 Task: Find connections with filter location Zhuzhou with filter topic #propertywith filter profile language Spanish with filter current company The Souled Store with filter school Careers updates for engineering Students with filter industry Temporary Help Services with filter service category Strategic Planning with filter keywords title Customer Service
Action: Mouse moved to (515, 67)
Screenshot: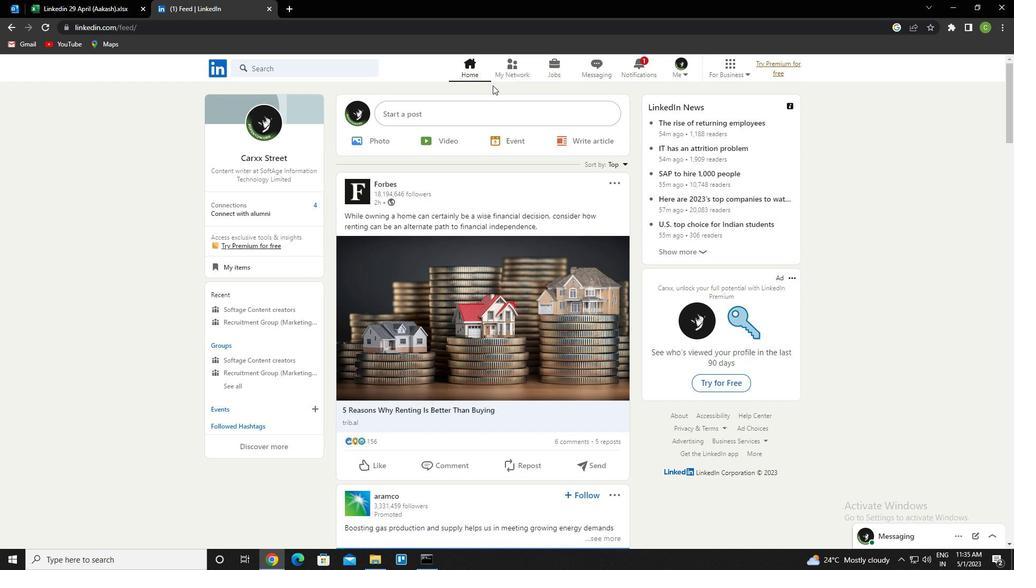 
Action: Mouse pressed left at (515, 67)
Screenshot: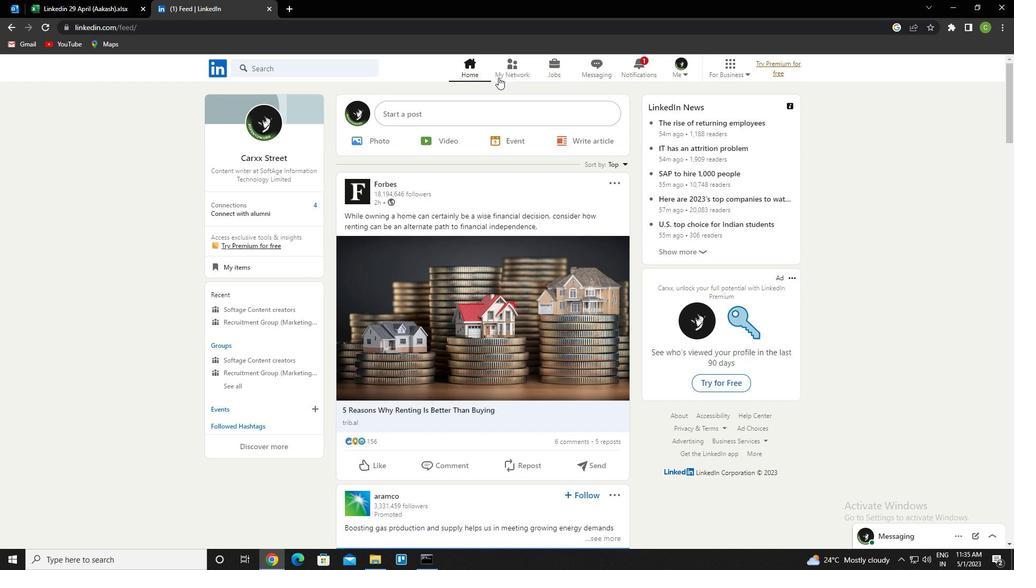 
Action: Mouse moved to (286, 132)
Screenshot: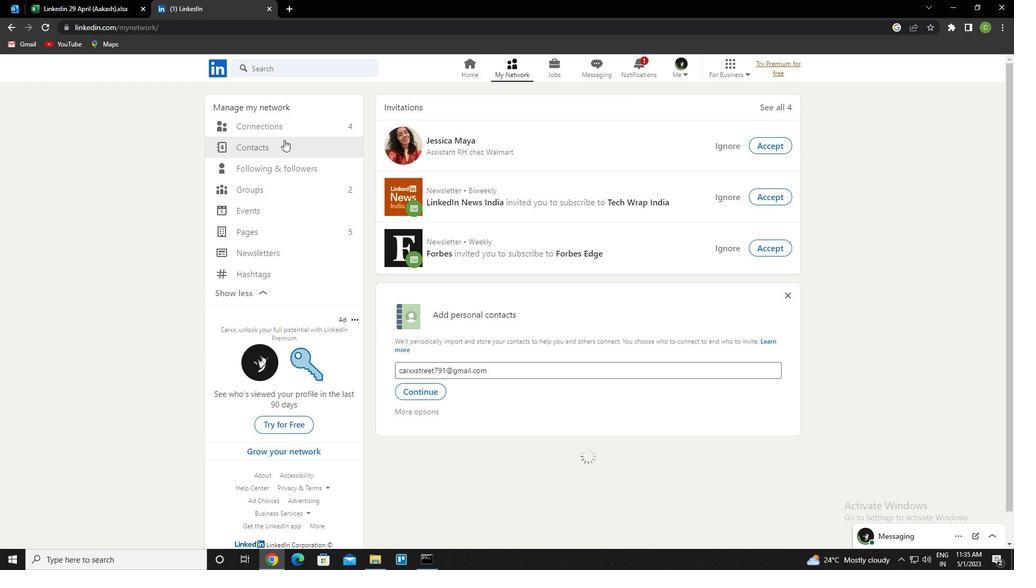 
Action: Mouse pressed left at (286, 132)
Screenshot: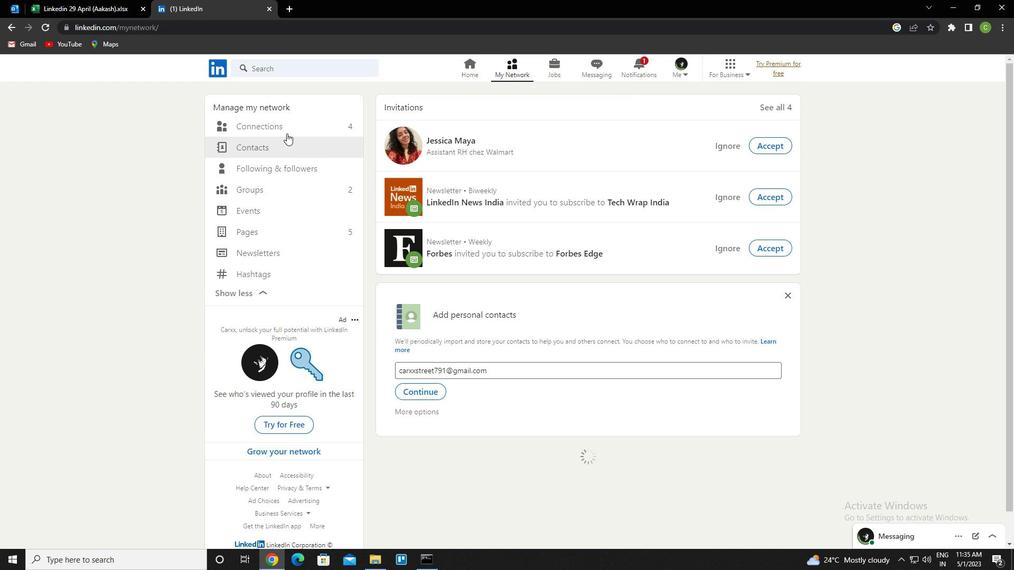 
Action: Mouse moved to (593, 129)
Screenshot: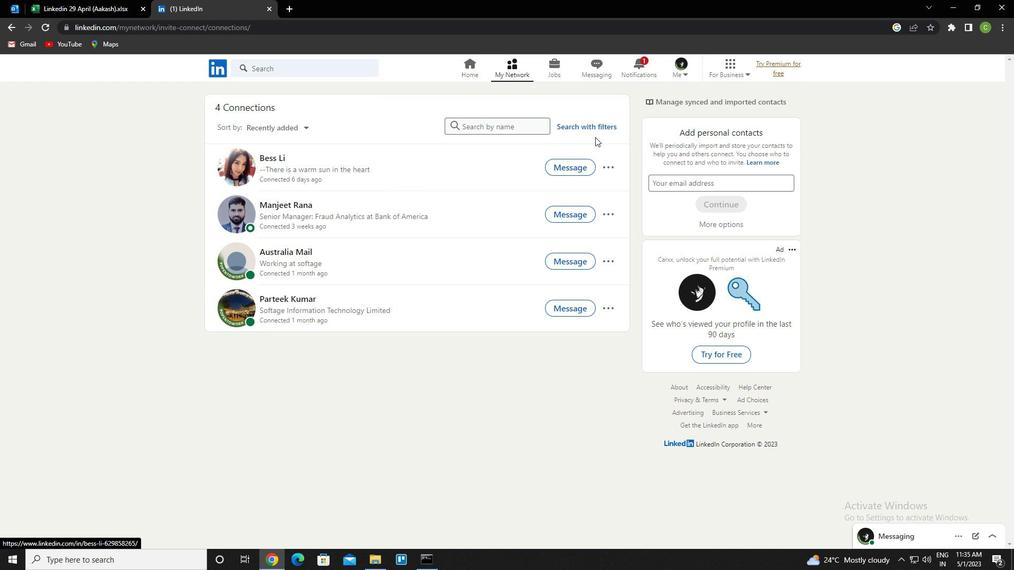
Action: Mouse pressed left at (593, 129)
Screenshot: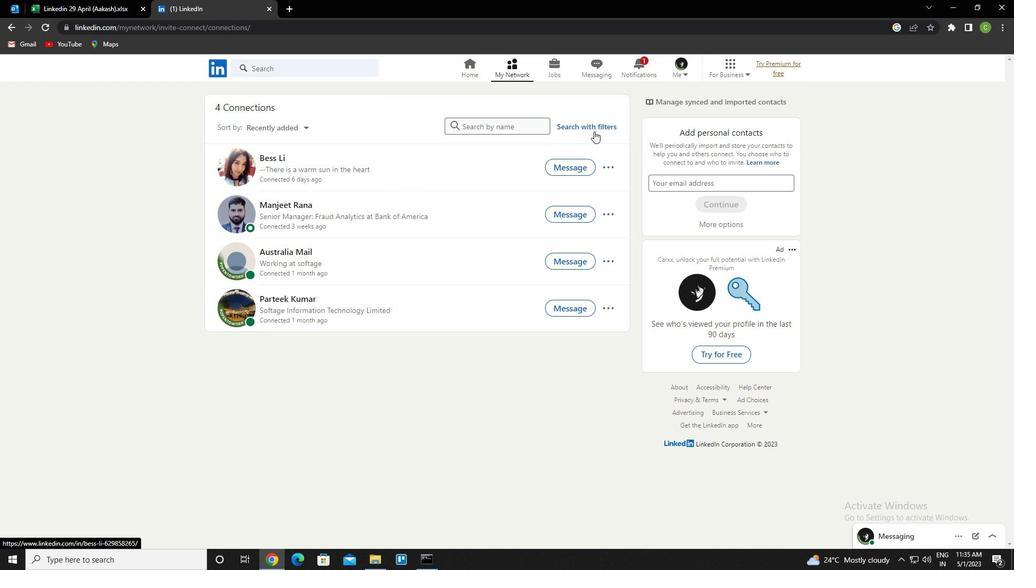 
Action: Mouse moved to (538, 94)
Screenshot: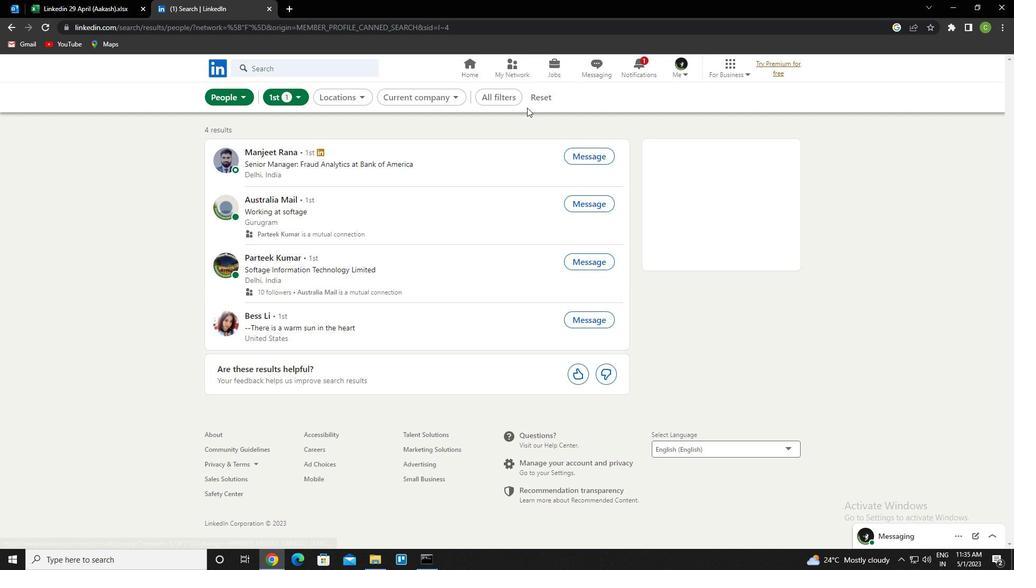 
Action: Mouse pressed left at (538, 94)
Screenshot: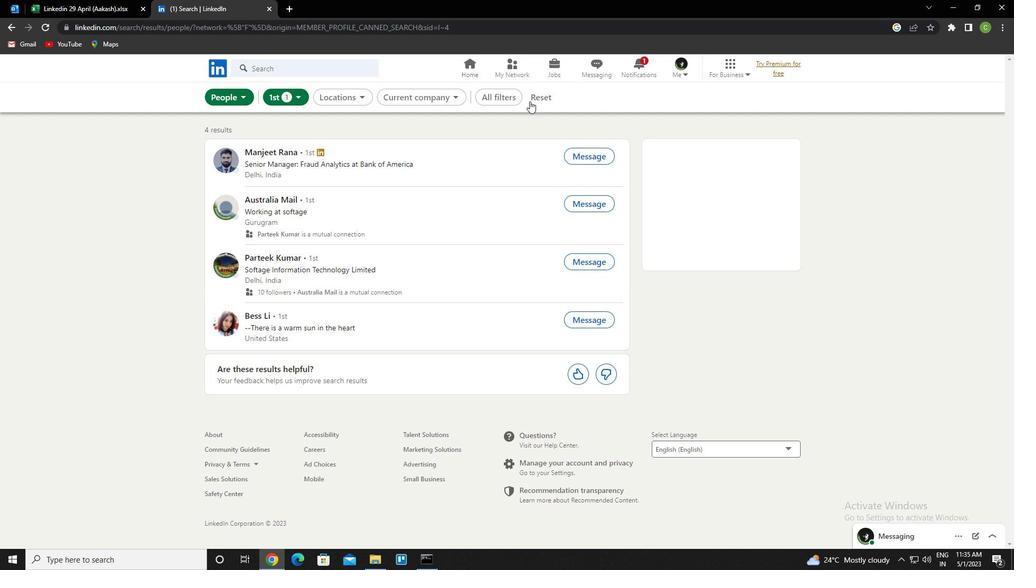 
Action: Mouse moved to (523, 102)
Screenshot: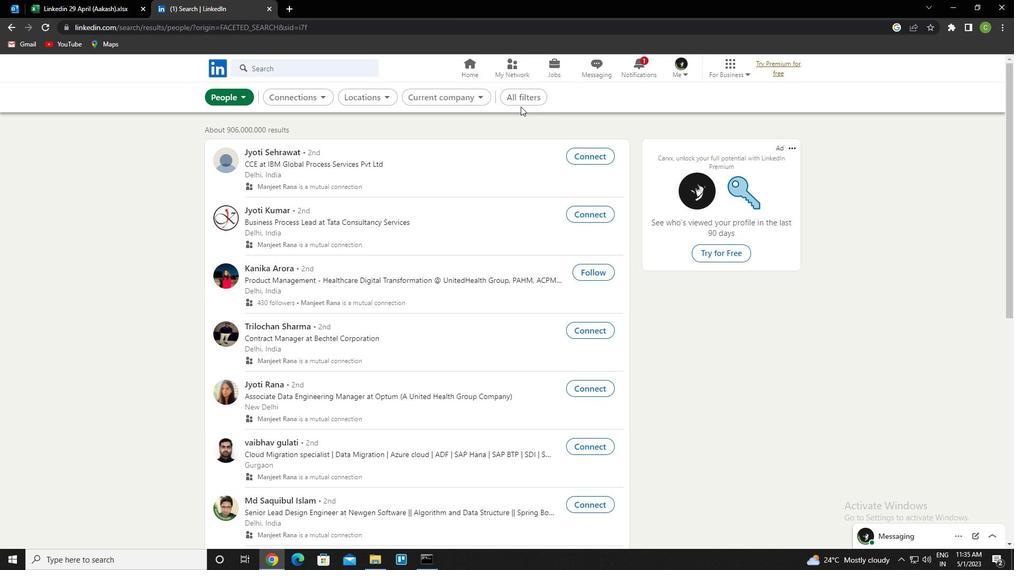 
Action: Mouse pressed left at (523, 102)
Screenshot: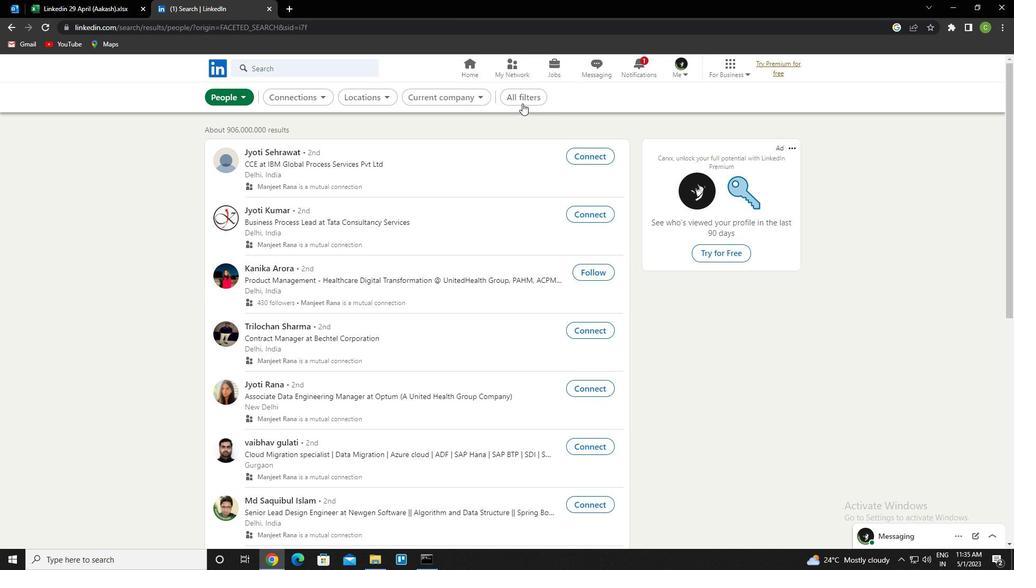 
Action: Mouse moved to (900, 358)
Screenshot: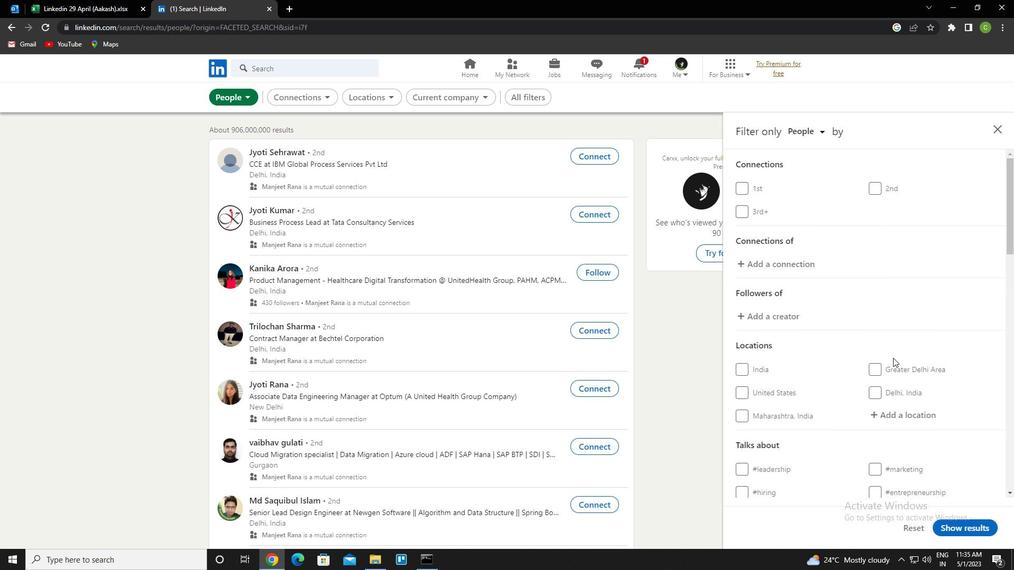 
Action: Mouse scrolled (900, 357) with delta (0, 0)
Screenshot: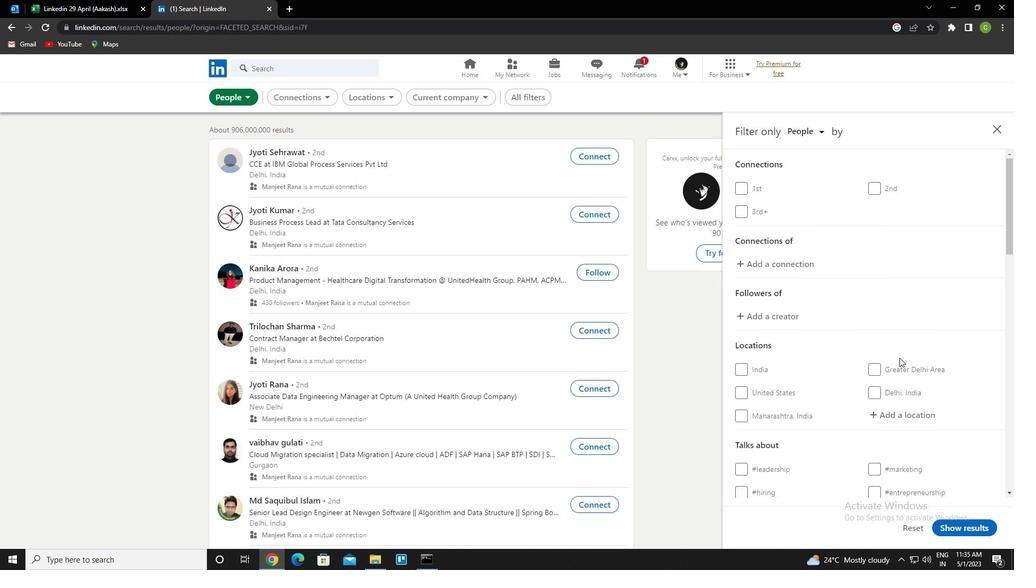 
Action: Mouse scrolled (900, 357) with delta (0, 0)
Screenshot: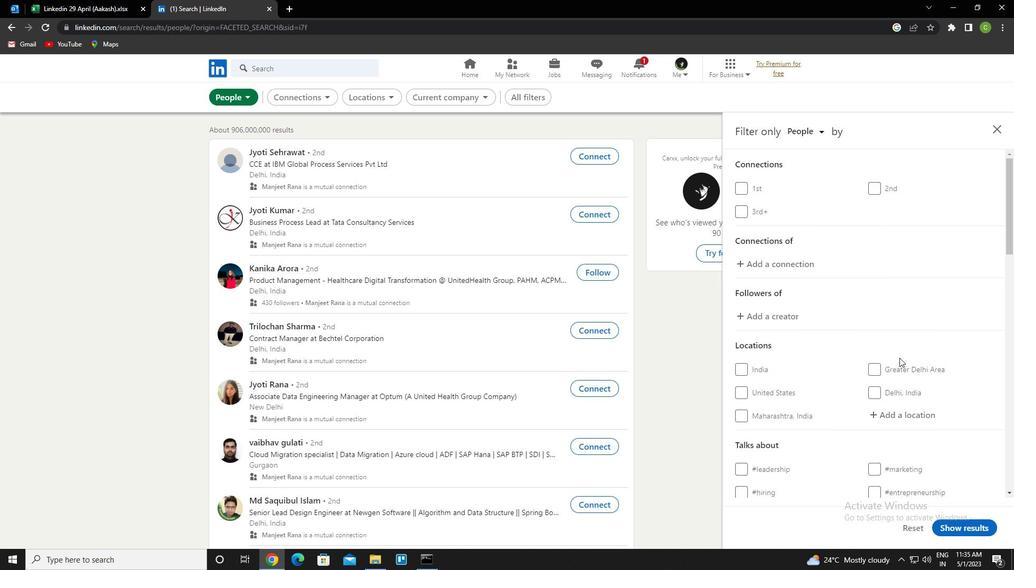 
Action: Mouse moved to (896, 317)
Screenshot: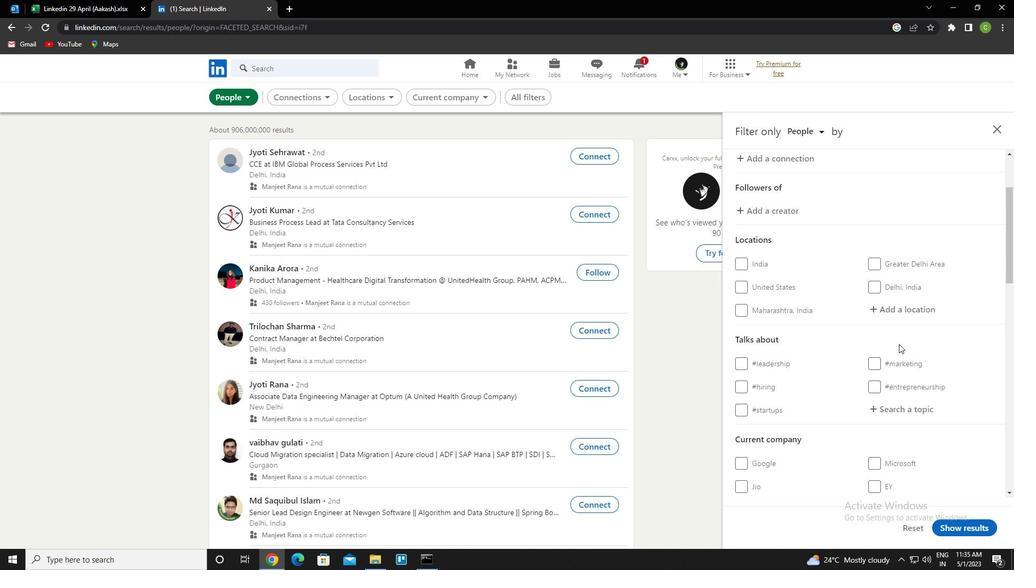 
Action: Mouse pressed left at (896, 317)
Screenshot: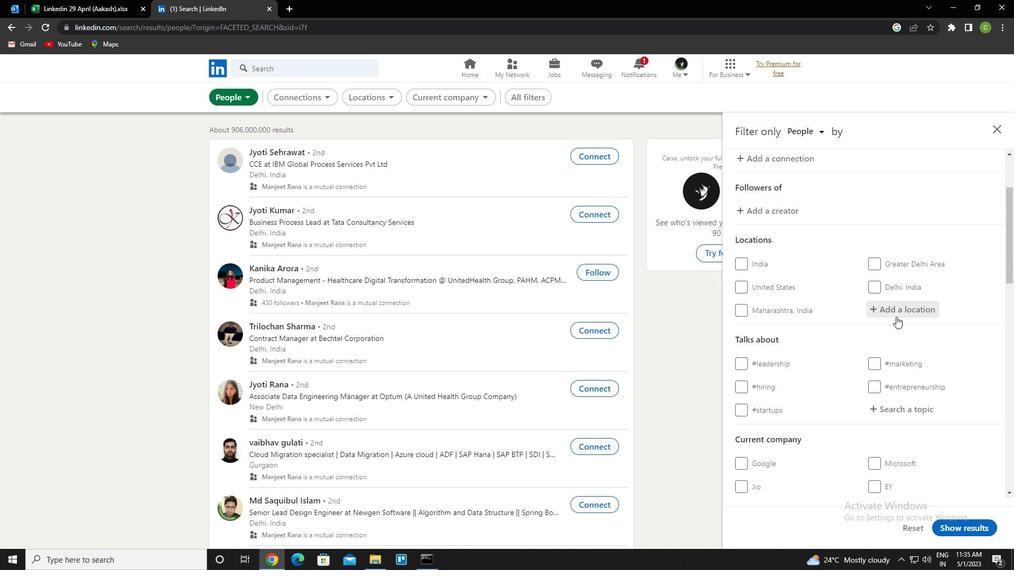 
Action: Key pressed <Key.caps_lock>z<Key.caps_lock>huzhou<Key.down><Key.down><Key.enter>
Screenshot: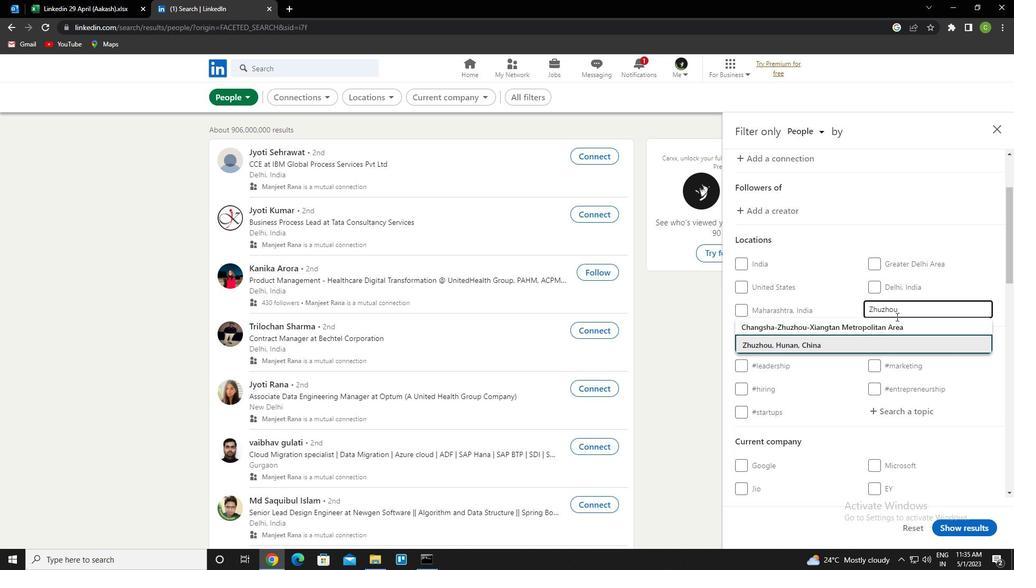 
Action: Mouse moved to (874, 331)
Screenshot: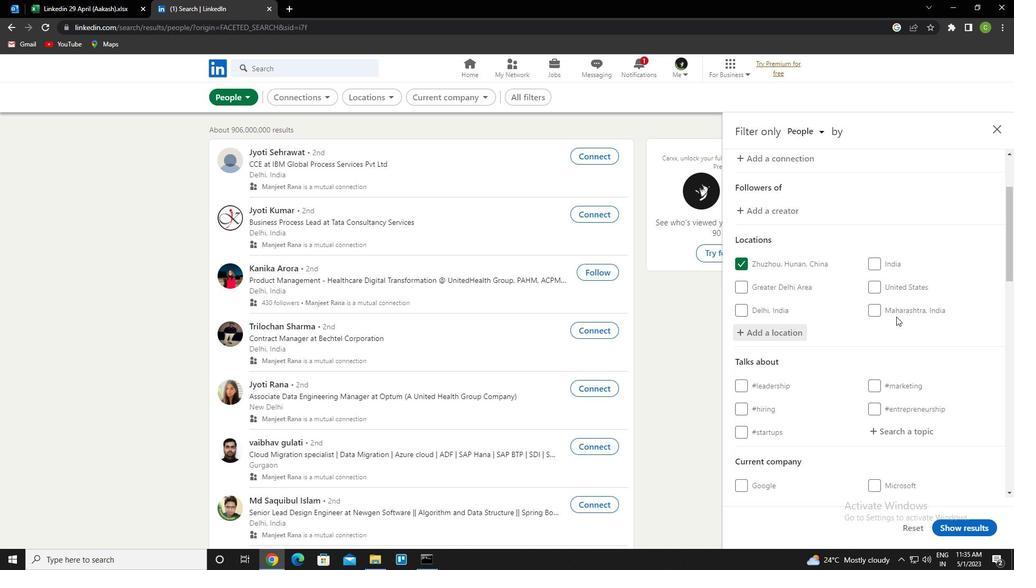 
Action: Mouse scrolled (874, 331) with delta (0, 0)
Screenshot: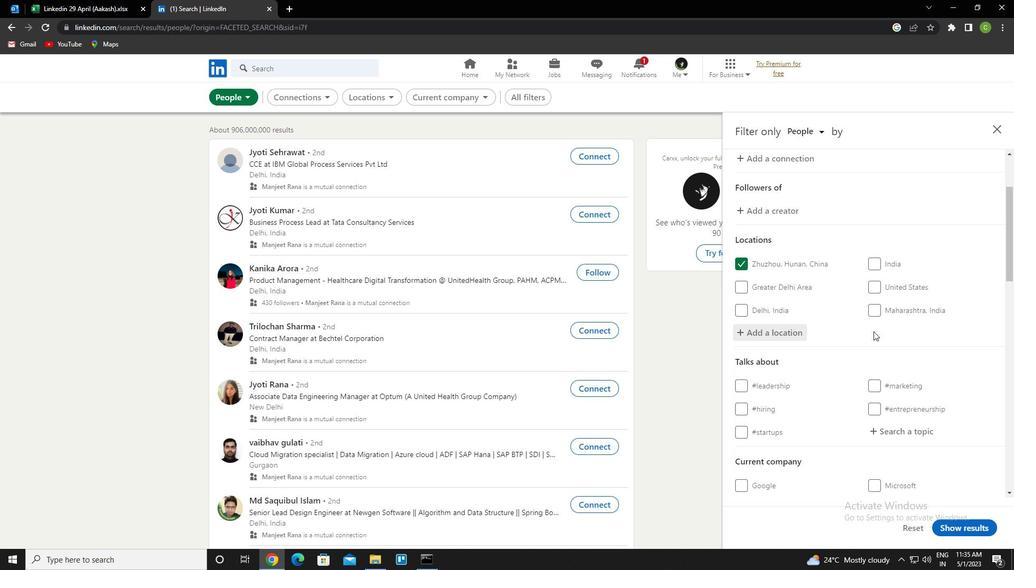 
Action: Mouse scrolled (874, 331) with delta (0, 0)
Screenshot: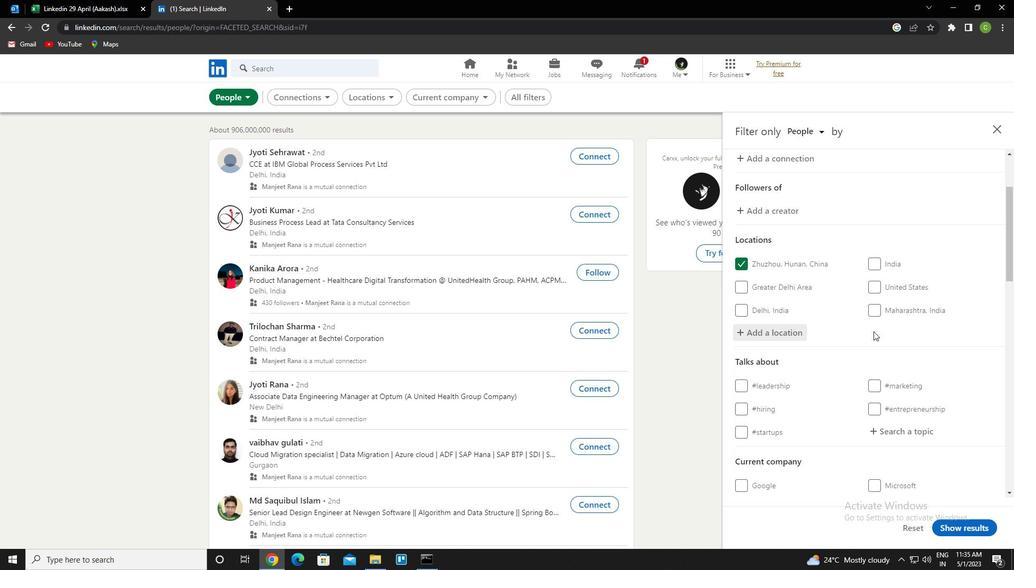
Action: Mouse scrolled (874, 331) with delta (0, 0)
Screenshot: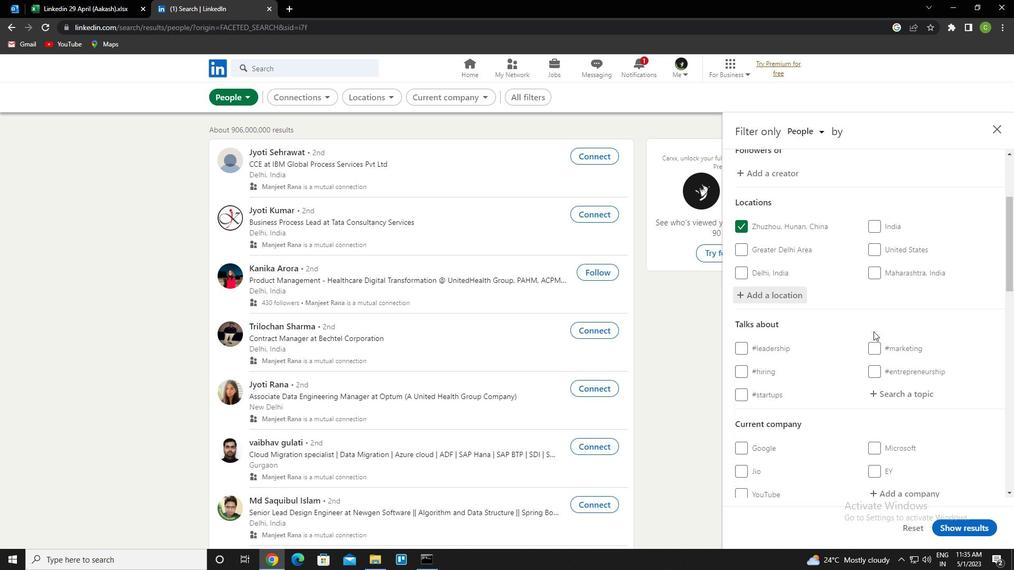 
Action: Mouse moved to (910, 283)
Screenshot: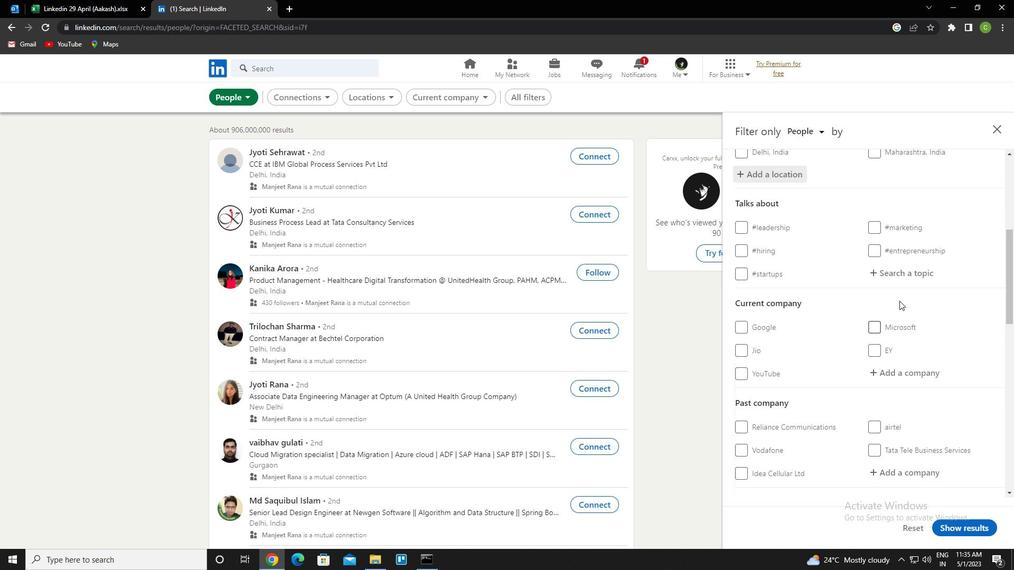 
Action: Mouse pressed left at (910, 283)
Screenshot: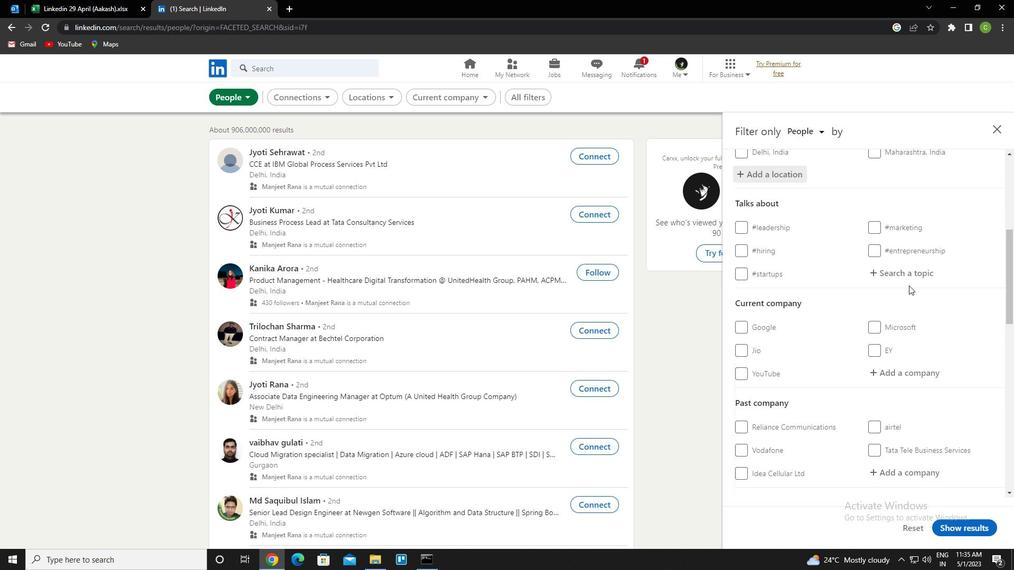 
Action: Mouse moved to (911, 279)
Screenshot: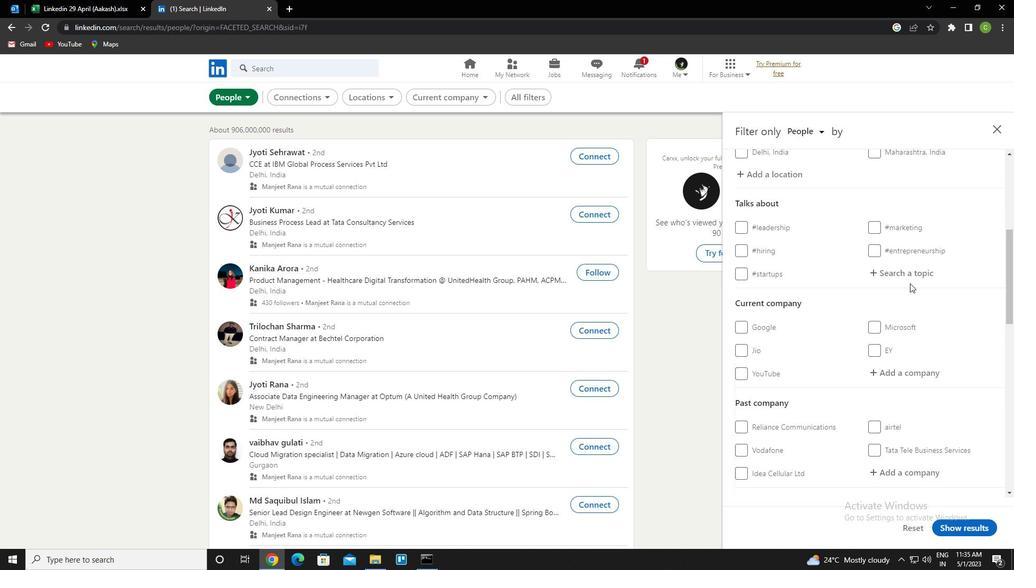 
Action: Mouse pressed left at (911, 279)
Screenshot: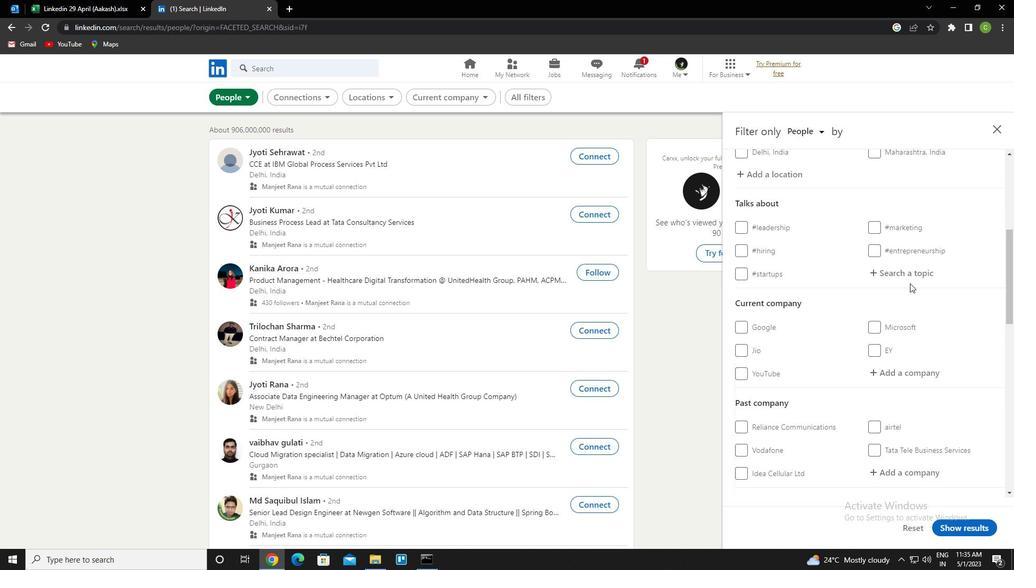 
Action: Key pressed property<Key.down><Key.enter>
Screenshot: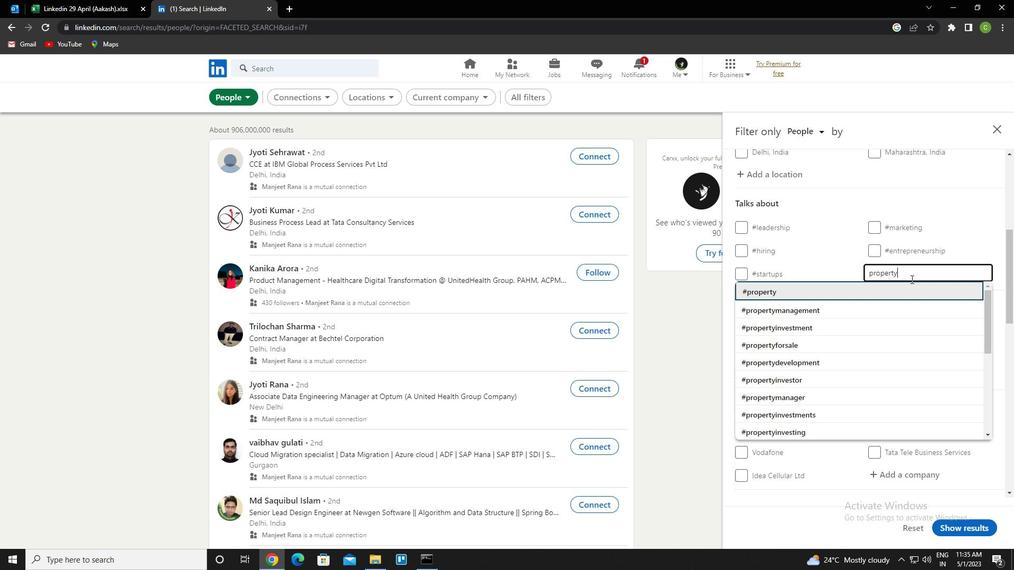 
Action: Mouse scrolled (911, 279) with delta (0, 0)
Screenshot: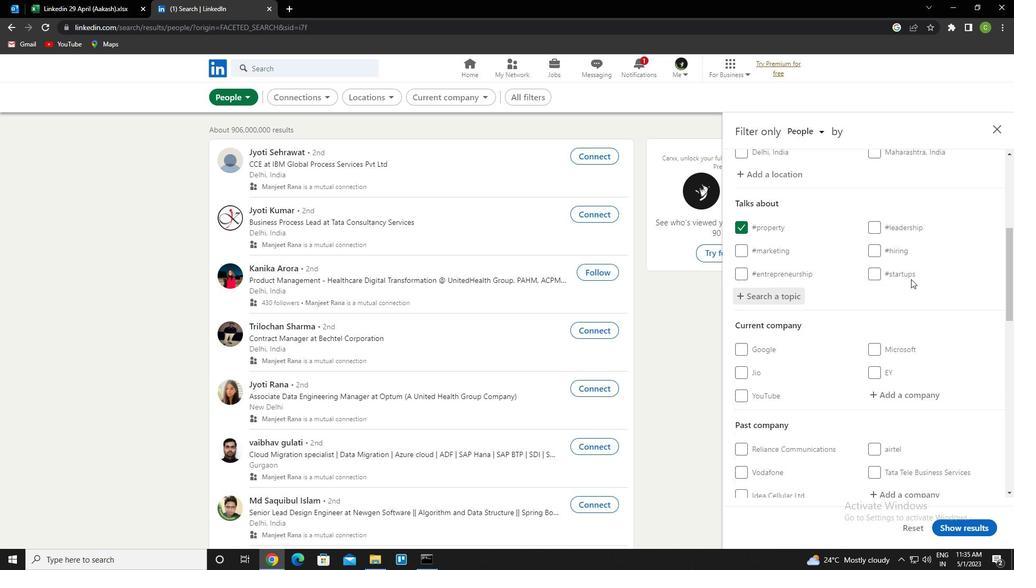 
Action: Mouse scrolled (911, 279) with delta (0, 0)
Screenshot: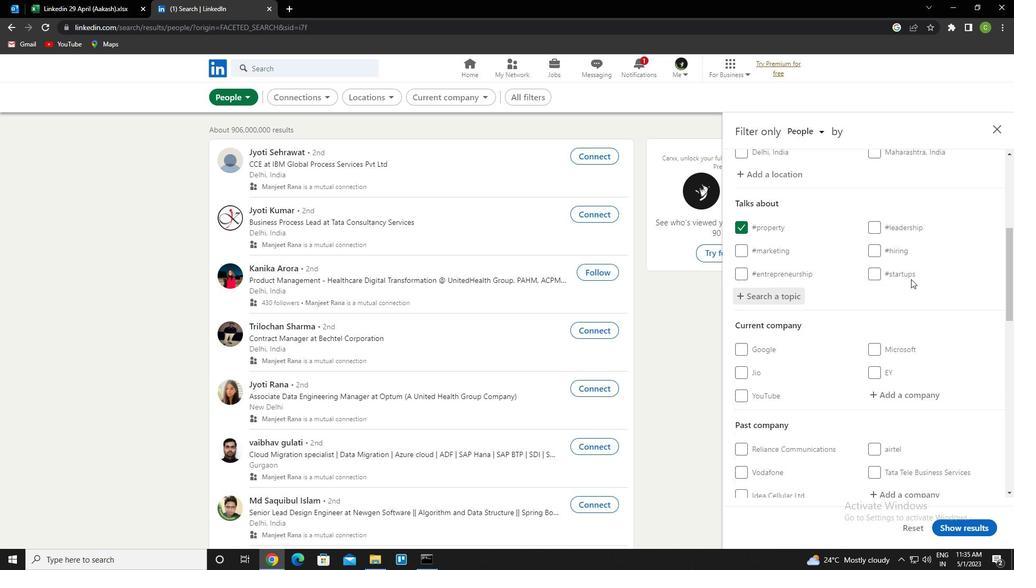 
Action: Mouse scrolled (911, 279) with delta (0, 0)
Screenshot: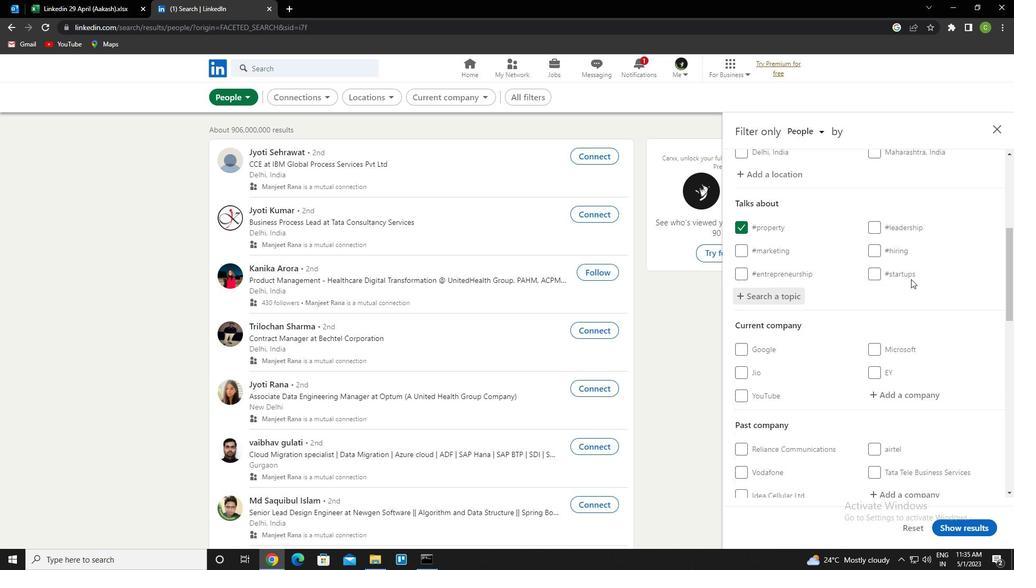 
Action: Mouse moved to (911, 279)
Screenshot: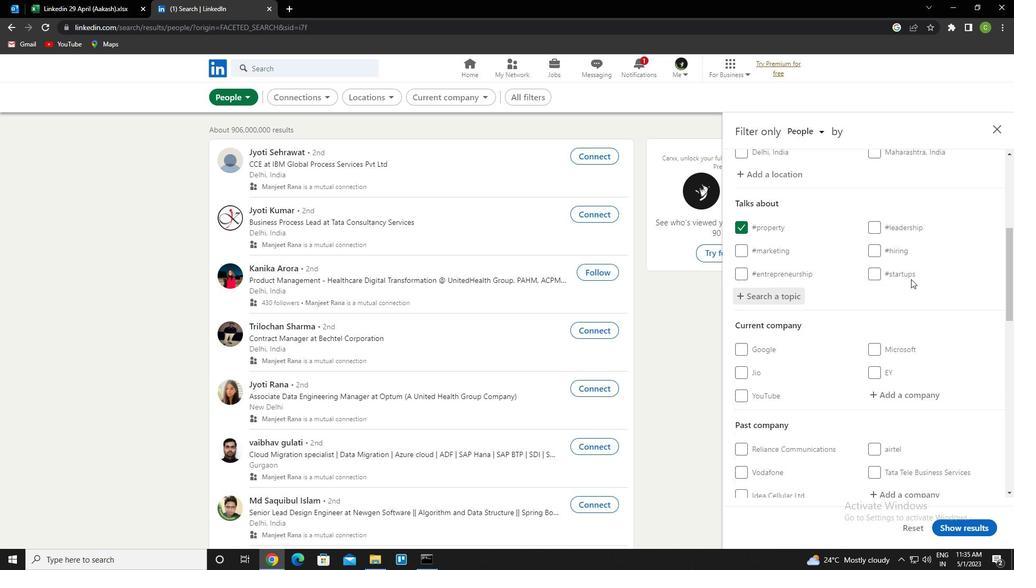 
Action: Mouse scrolled (911, 278) with delta (0, 0)
Screenshot: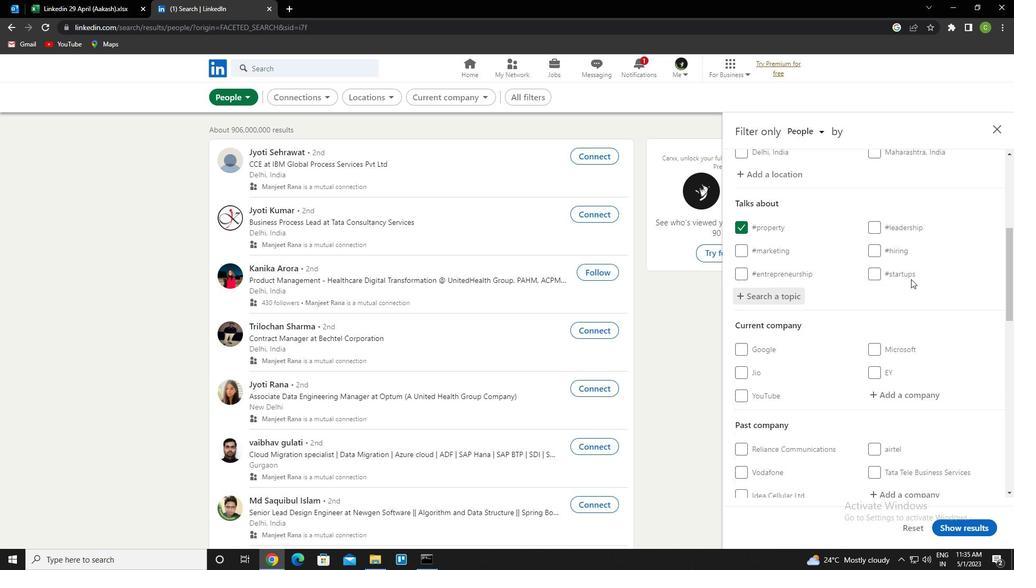 
Action: Mouse moved to (910, 279)
Screenshot: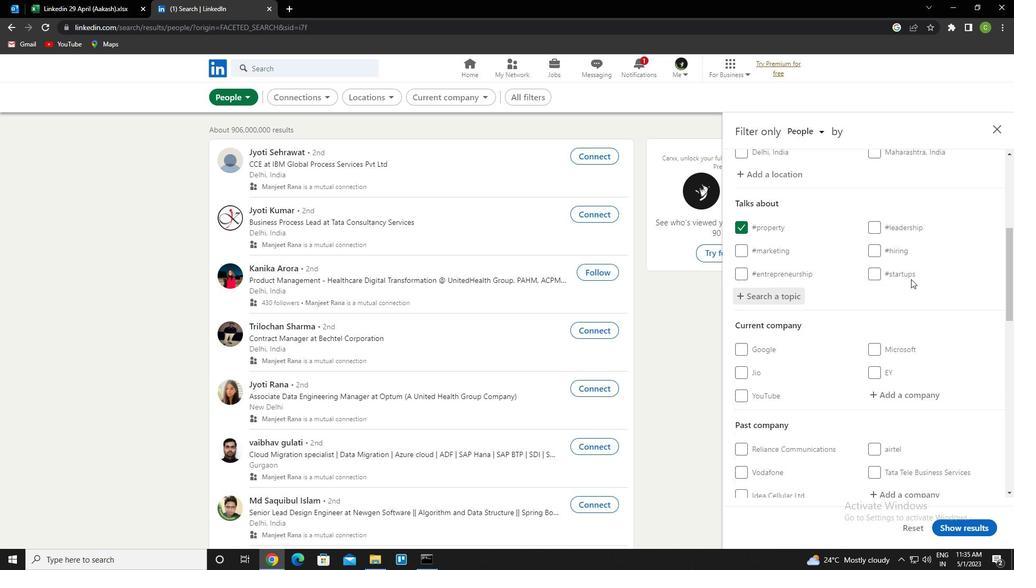 
Action: Mouse scrolled (910, 278) with delta (0, 0)
Screenshot: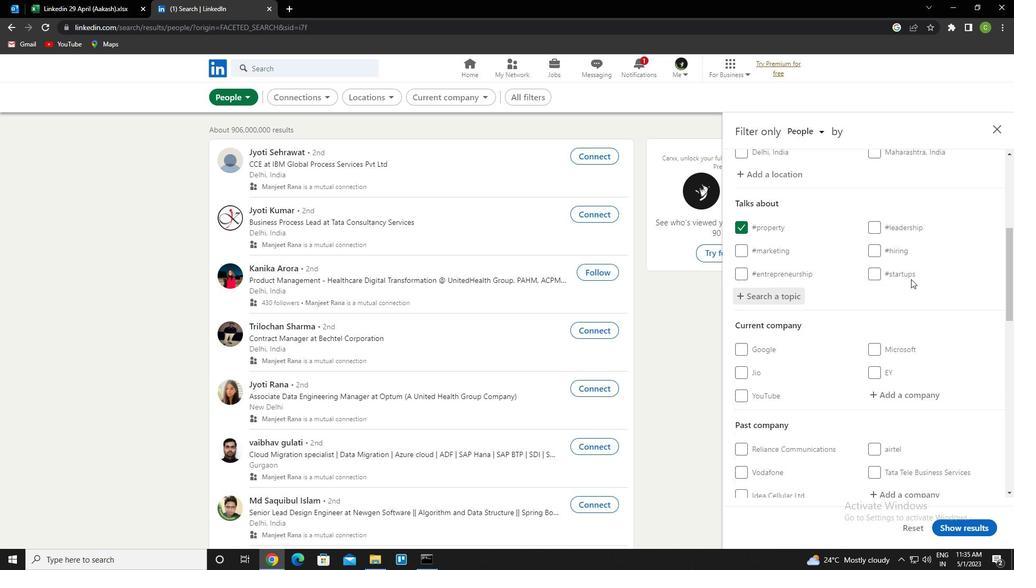 
Action: Mouse moved to (909, 279)
Screenshot: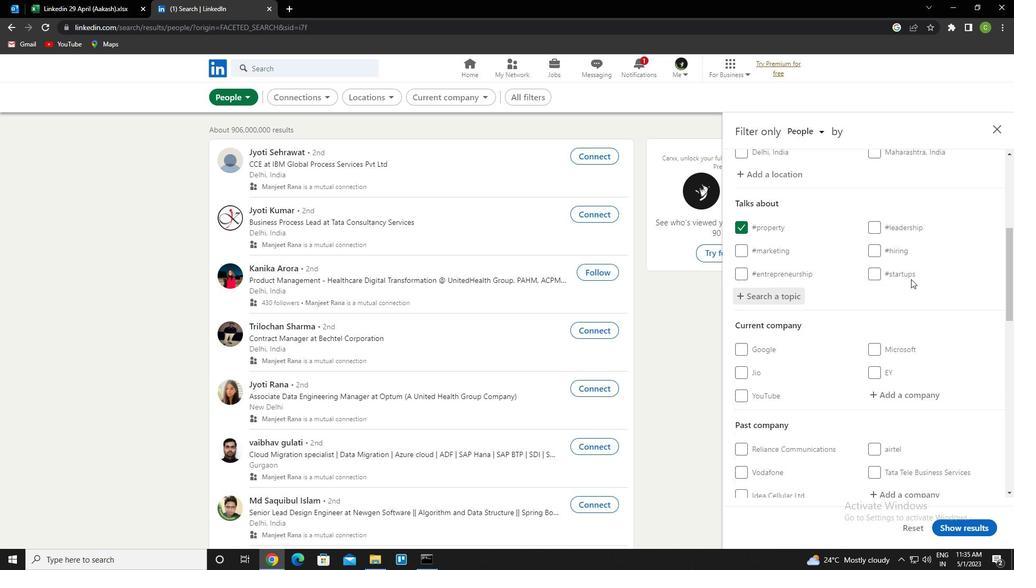 
Action: Mouse scrolled (909, 278) with delta (0, 0)
Screenshot: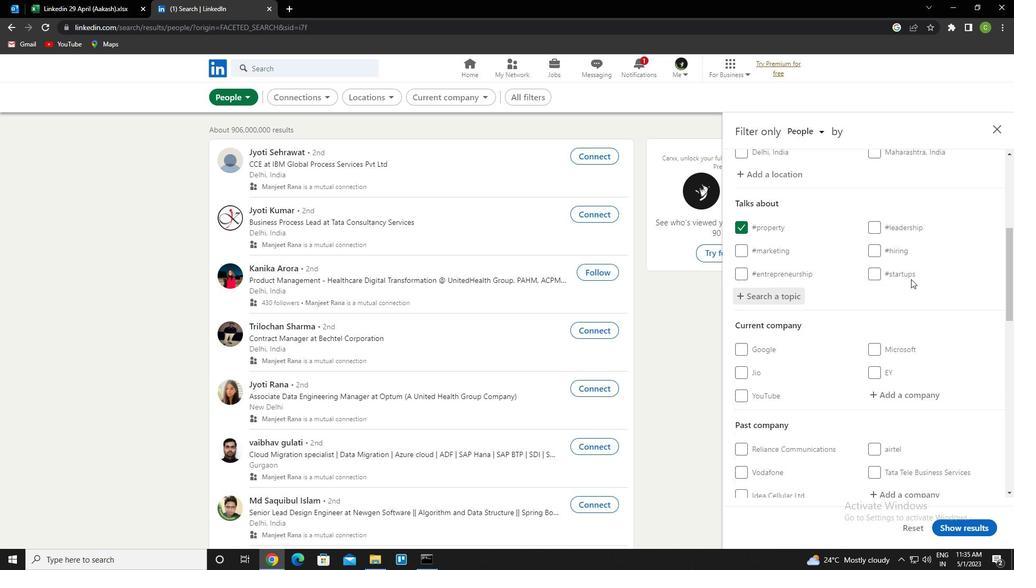 
Action: Mouse scrolled (909, 278) with delta (0, 0)
Screenshot: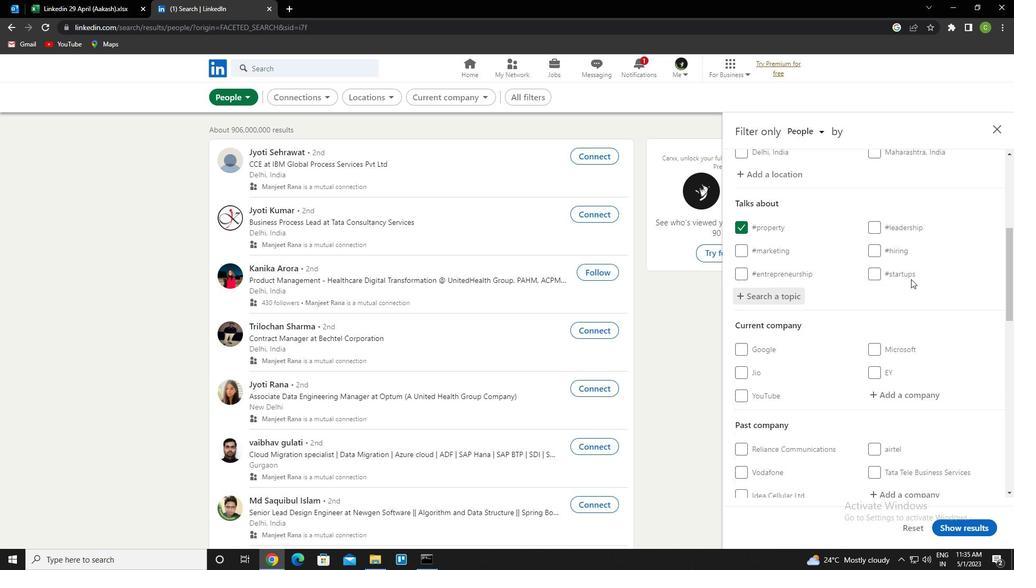
Action: Mouse scrolled (909, 278) with delta (0, 0)
Screenshot: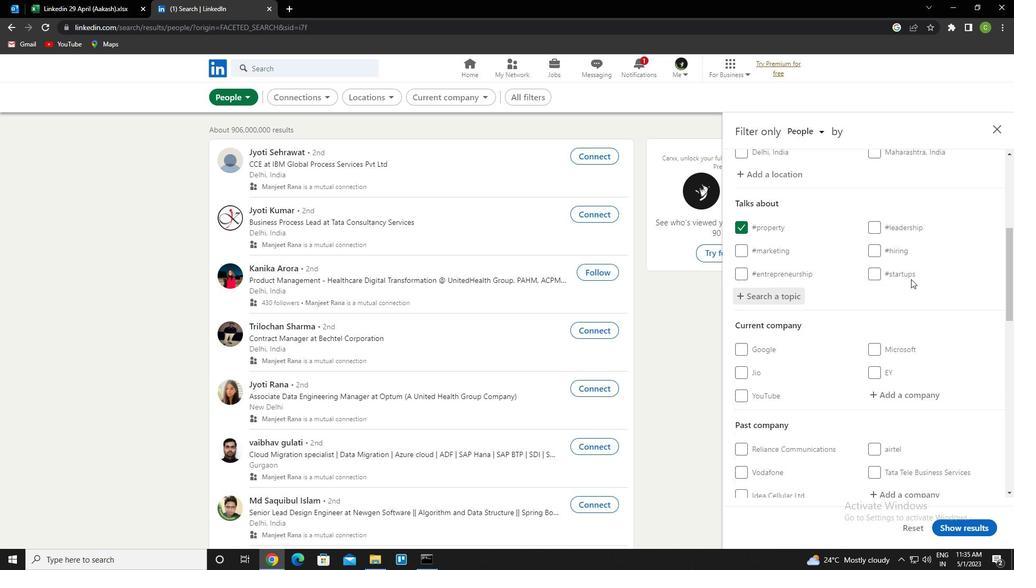 
Action: Mouse moved to (909, 279)
Screenshot: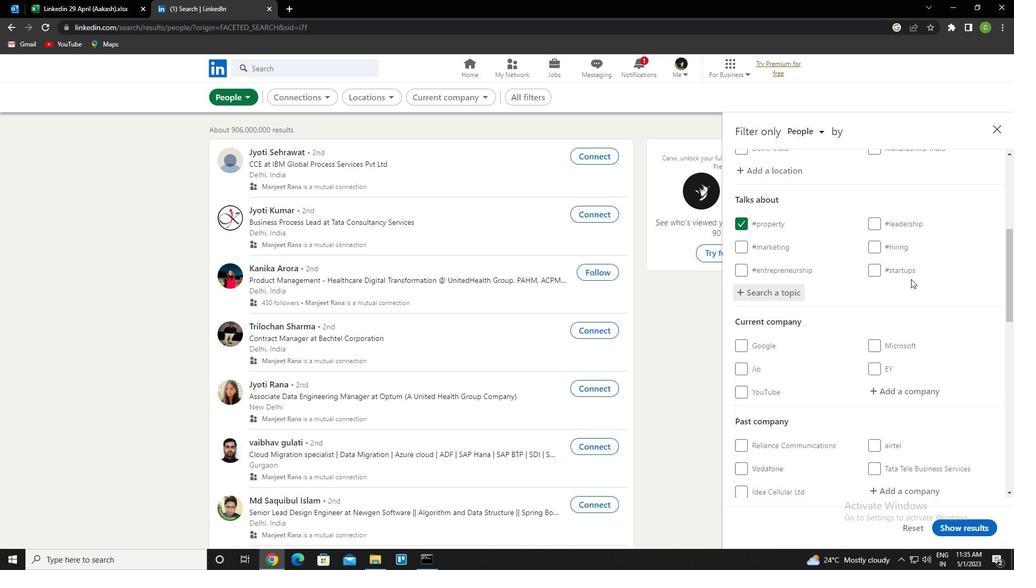 
Action: Mouse scrolled (909, 278) with delta (0, 0)
Screenshot: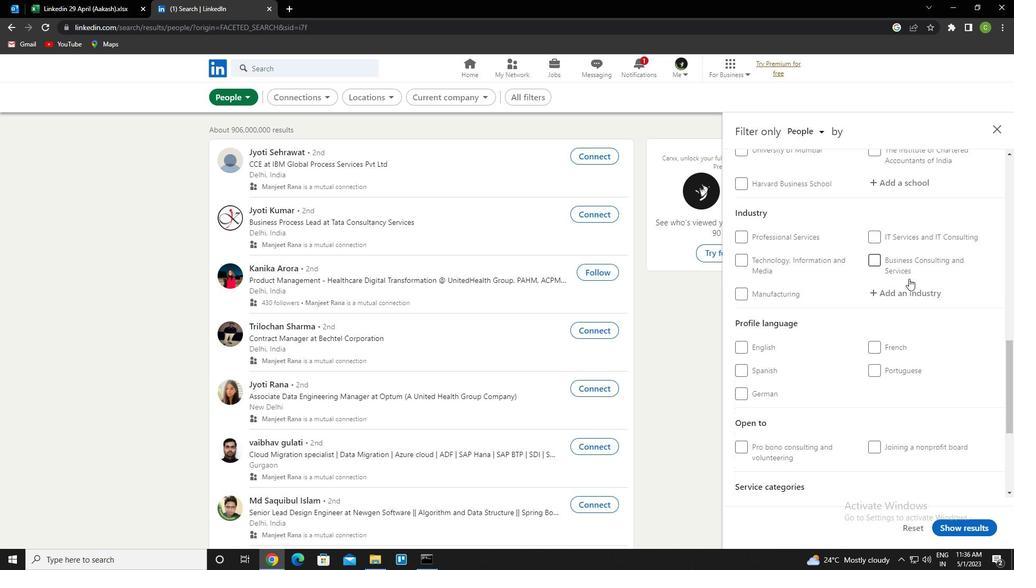 
Action: Mouse scrolled (909, 278) with delta (0, 0)
Screenshot: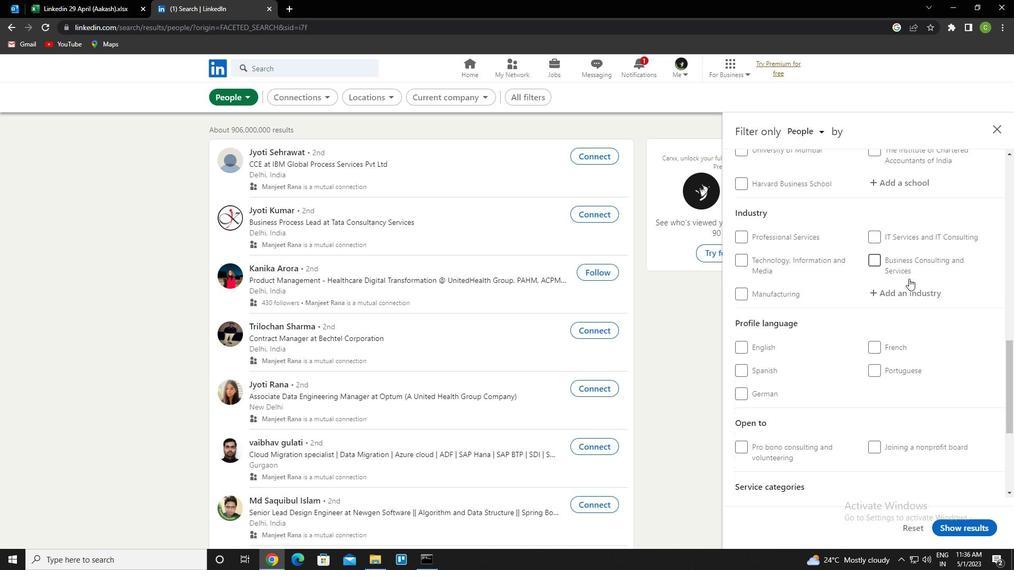 
Action: Mouse moved to (906, 280)
Screenshot: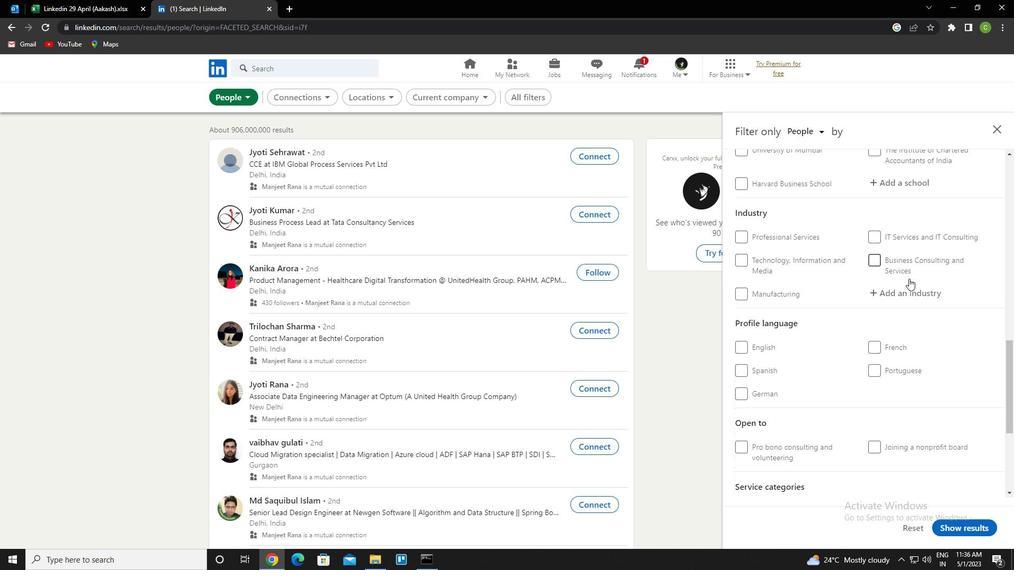 
Action: Mouse scrolled (906, 280) with delta (0, 0)
Screenshot: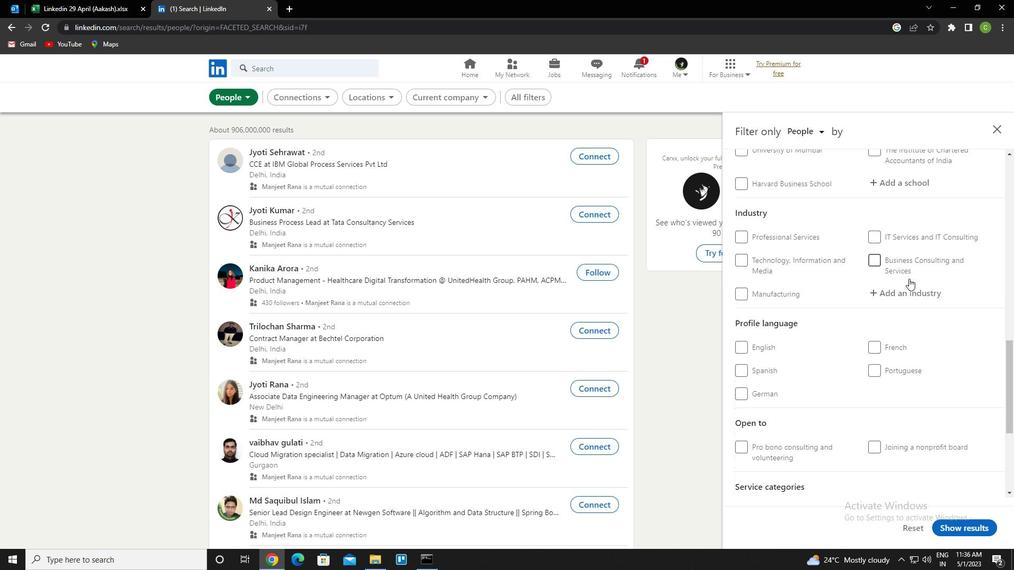 
Action: Mouse moved to (747, 217)
Screenshot: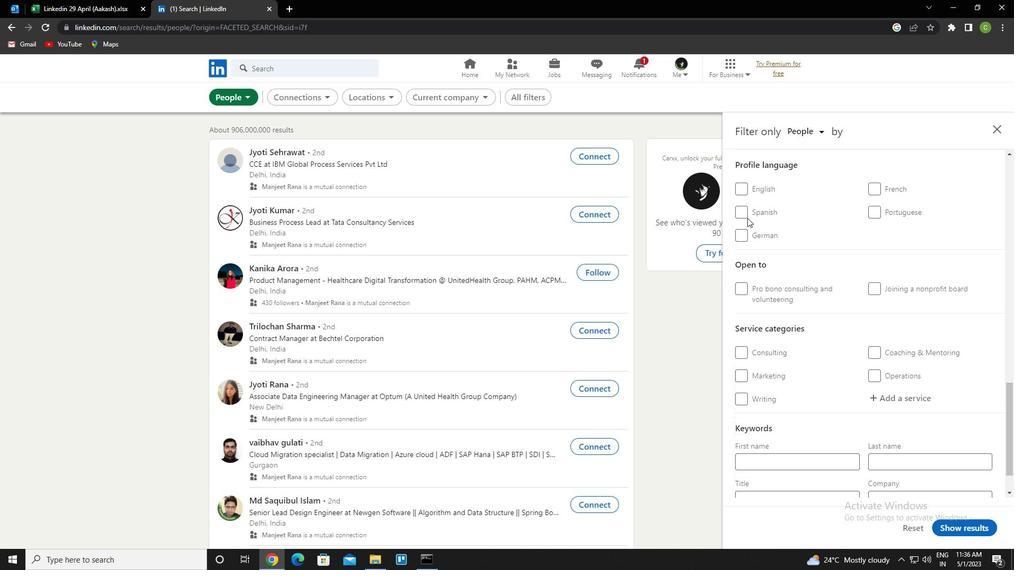 
Action: Mouse pressed left at (747, 217)
Screenshot: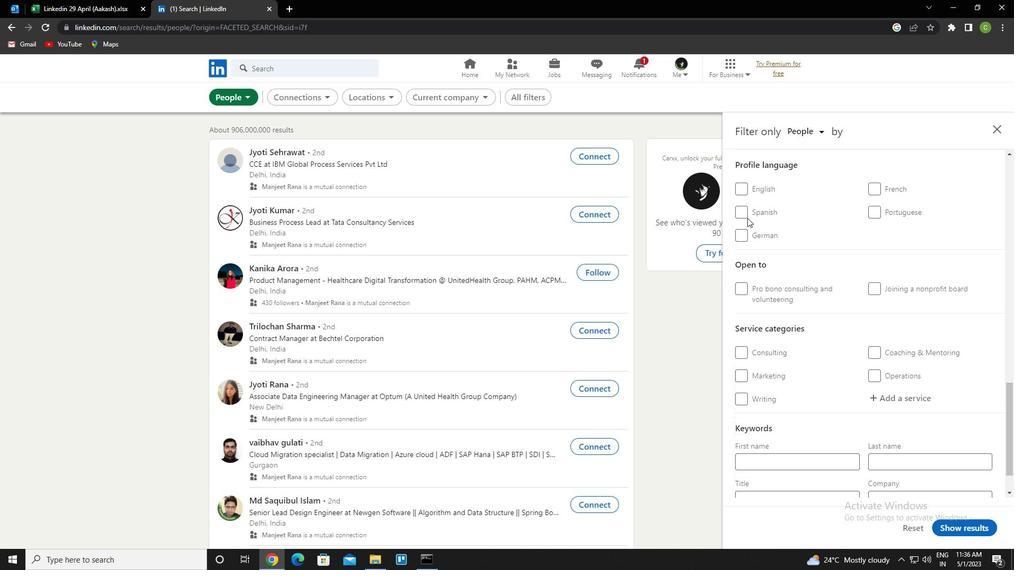 
Action: Mouse moved to (800, 280)
Screenshot: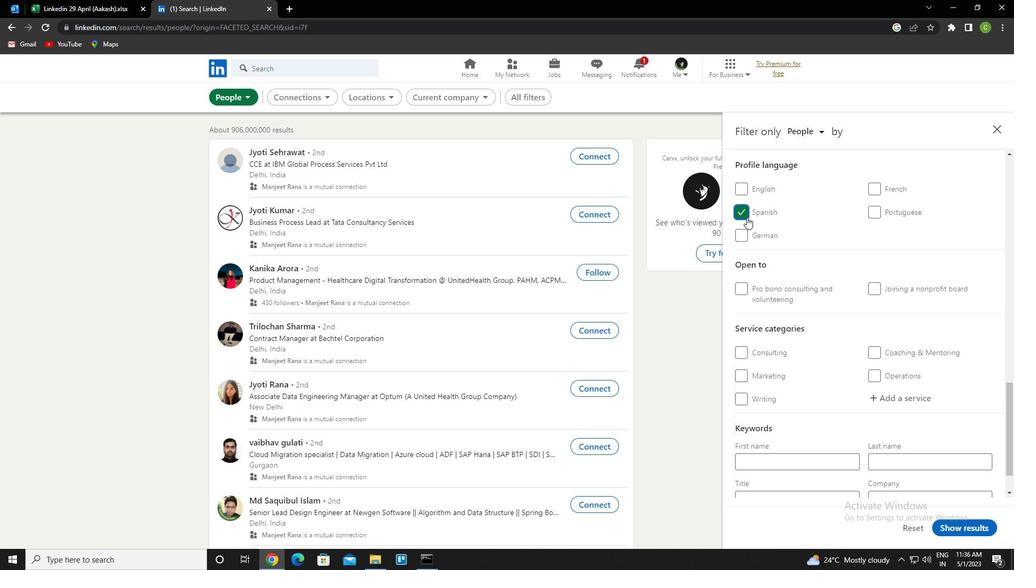 
Action: Mouse scrolled (800, 281) with delta (0, 0)
Screenshot: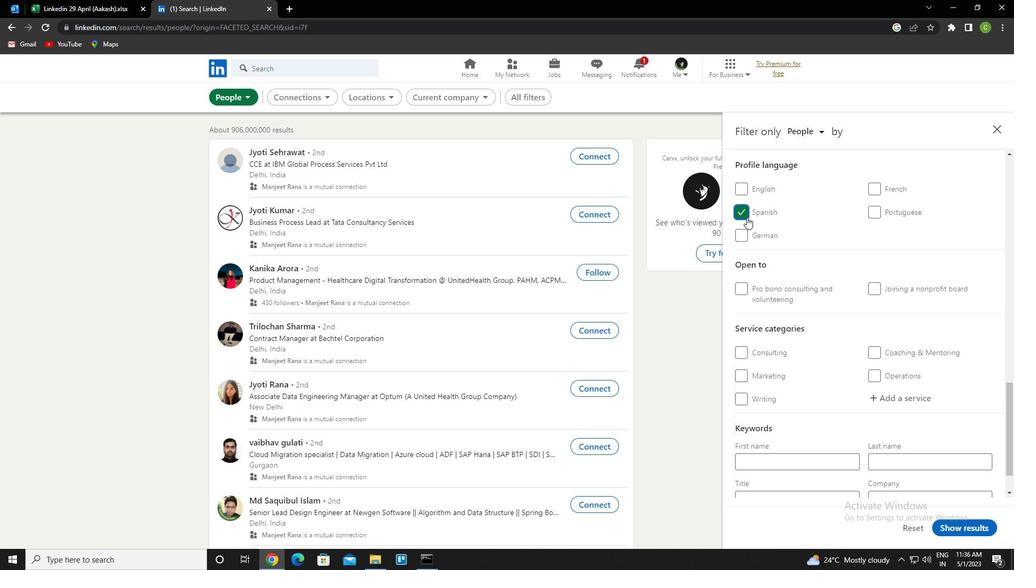 
Action: Mouse scrolled (800, 281) with delta (0, 0)
Screenshot: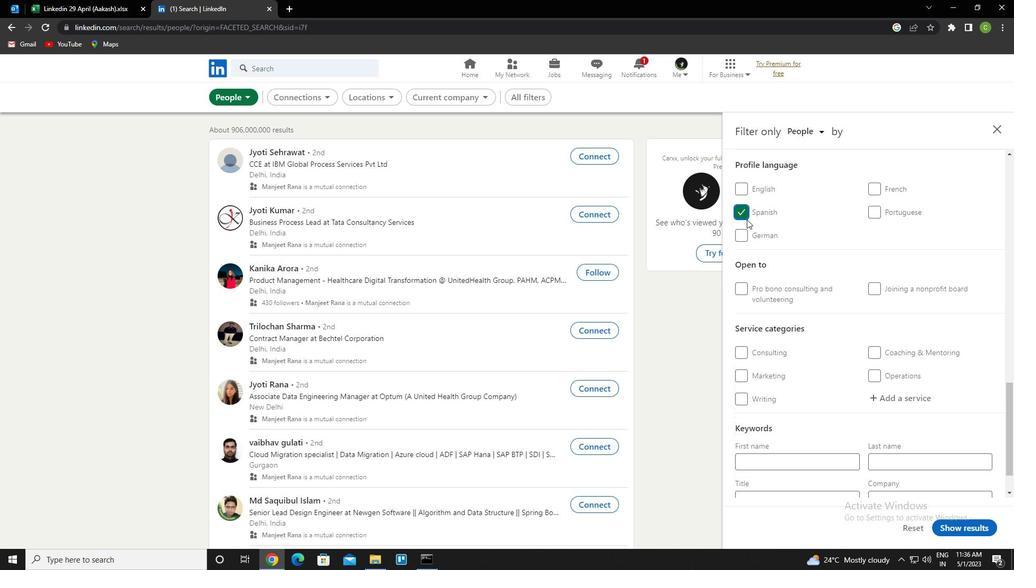 
Action: Mouse scrolled (800, 281) with delta (0, 0)
Screenshot: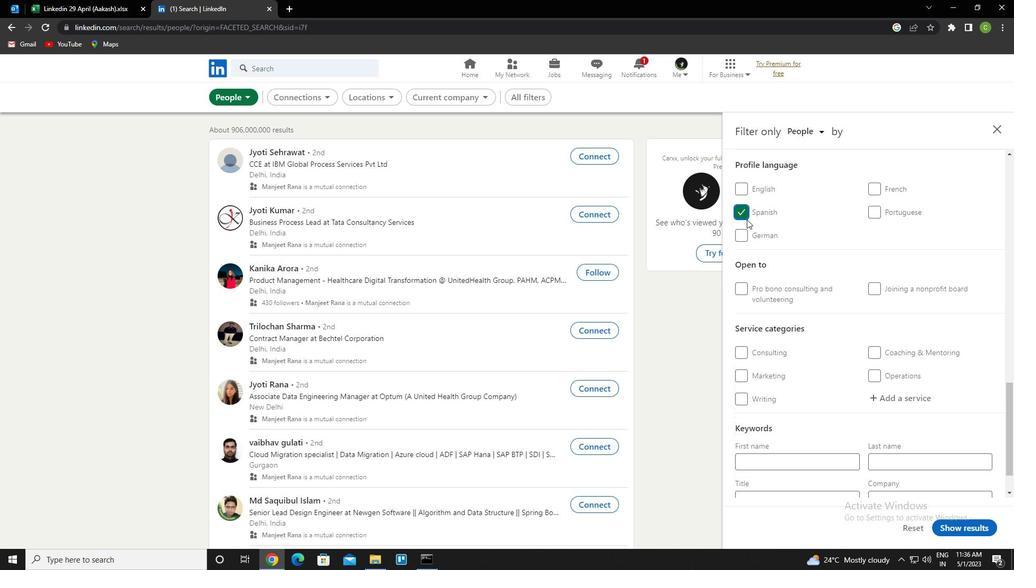 
Action: Mouse scrolled (800, 281) with delta (0, 0)
Screenshot: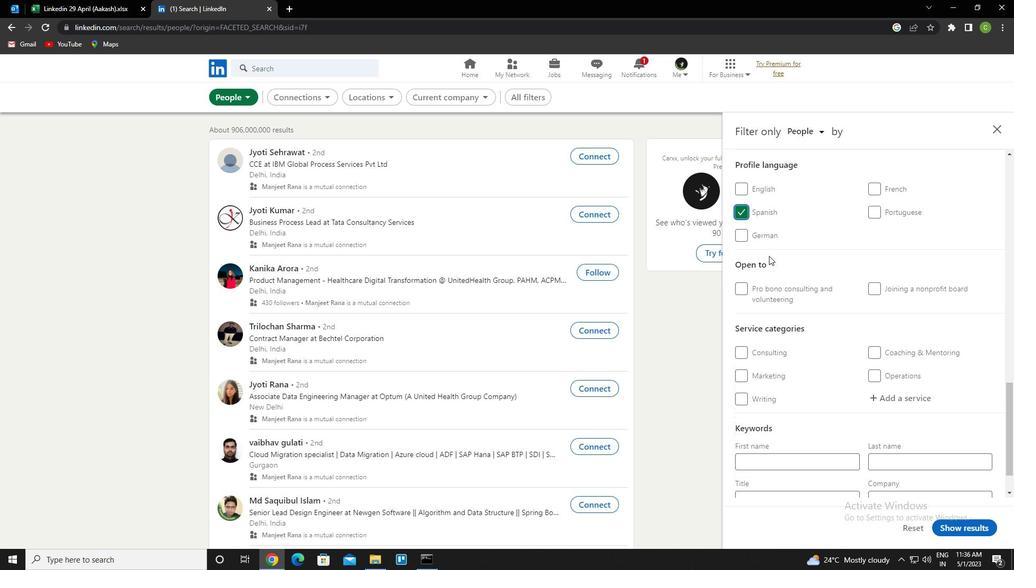 
Action: Mouse scrolled (800, 281) with delta (0, 0)
Screenshot: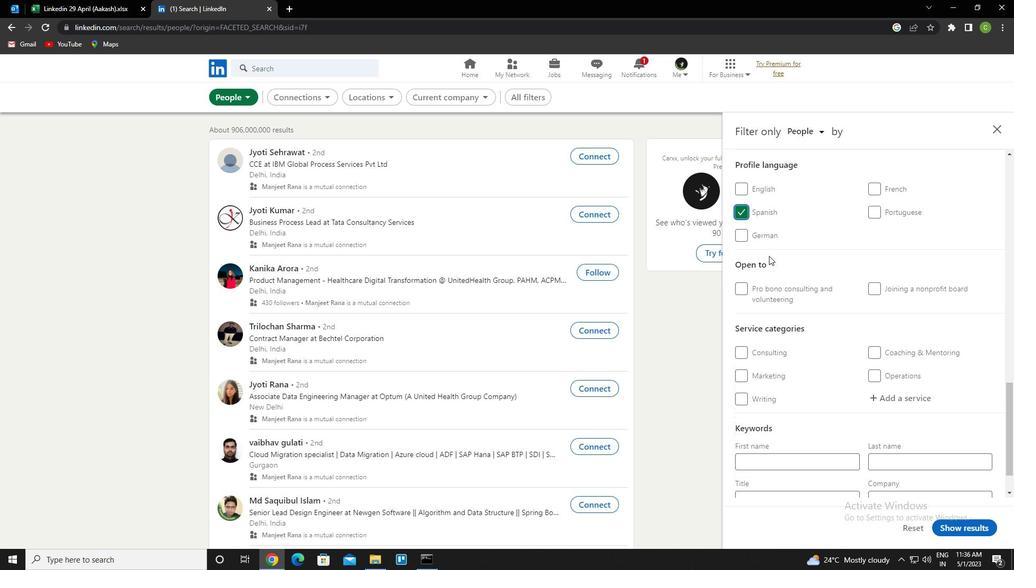 
Action: Mouse scrolled (800, 281) with delta (0, 0)
Screenshot: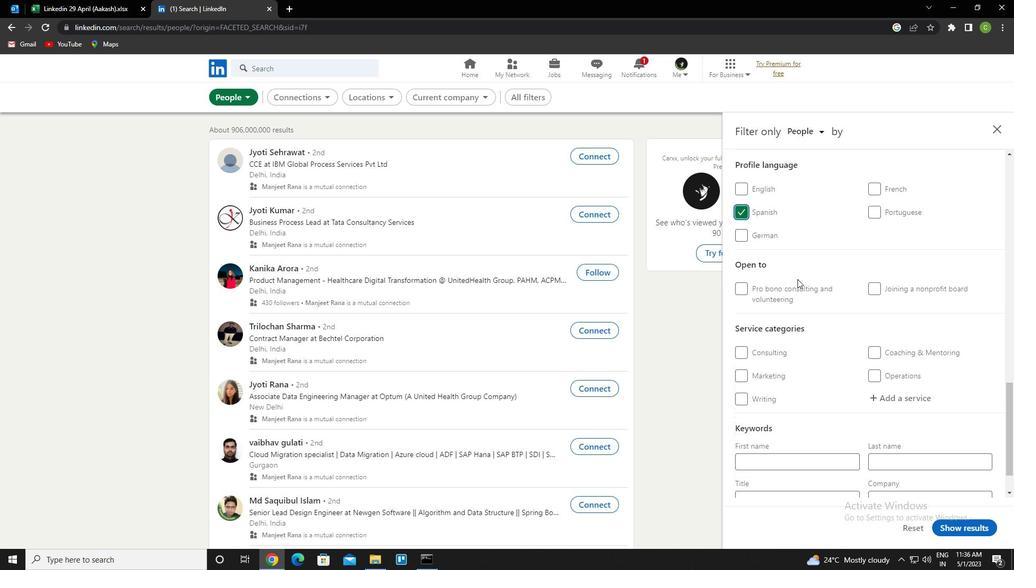 
Action: Mouse moved to (801, 280)
Screenshot: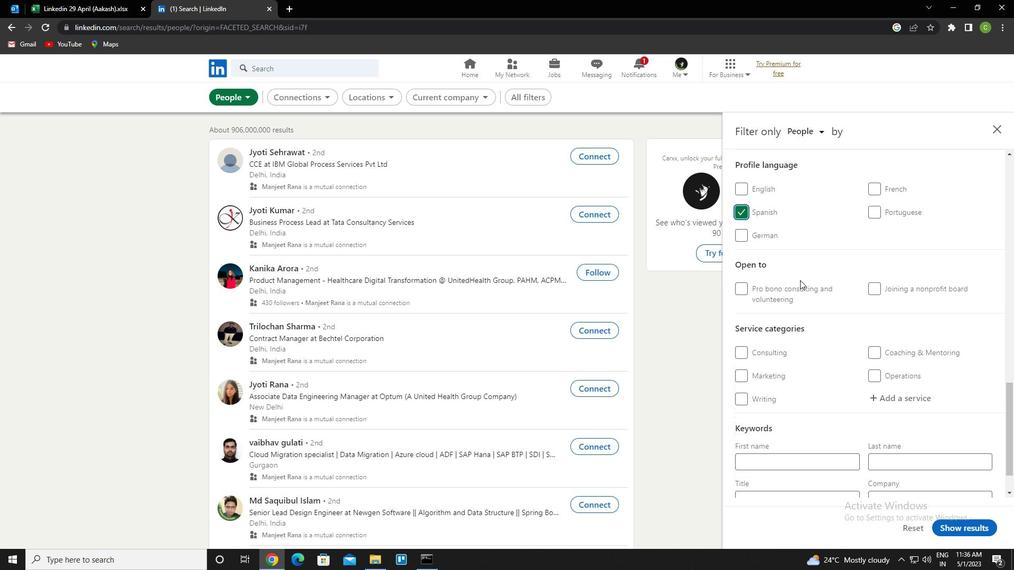 
Action: Mouse scrolled (801, 281) with delta (0, 0)
Screenshot: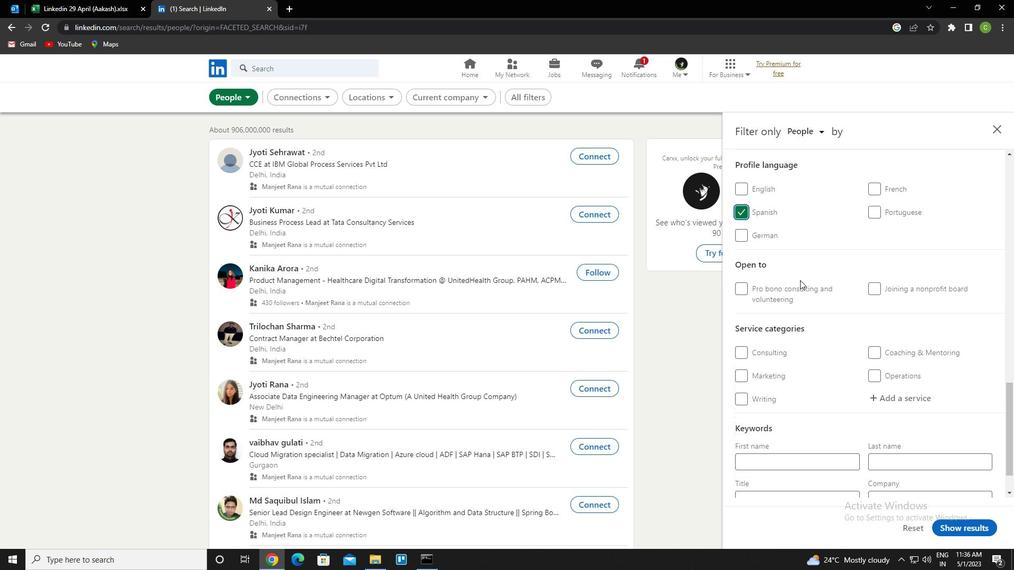 
Action: Mouse moved to (821, 247)
Screenshot: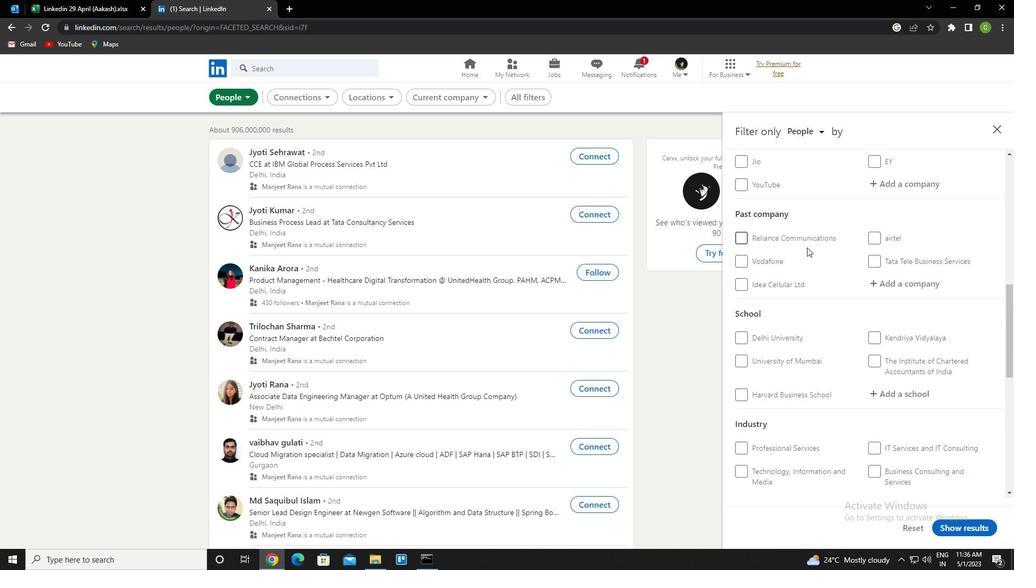
Action: Mouse scrolled (821, 248) with delta (0, 0)
Screenshot: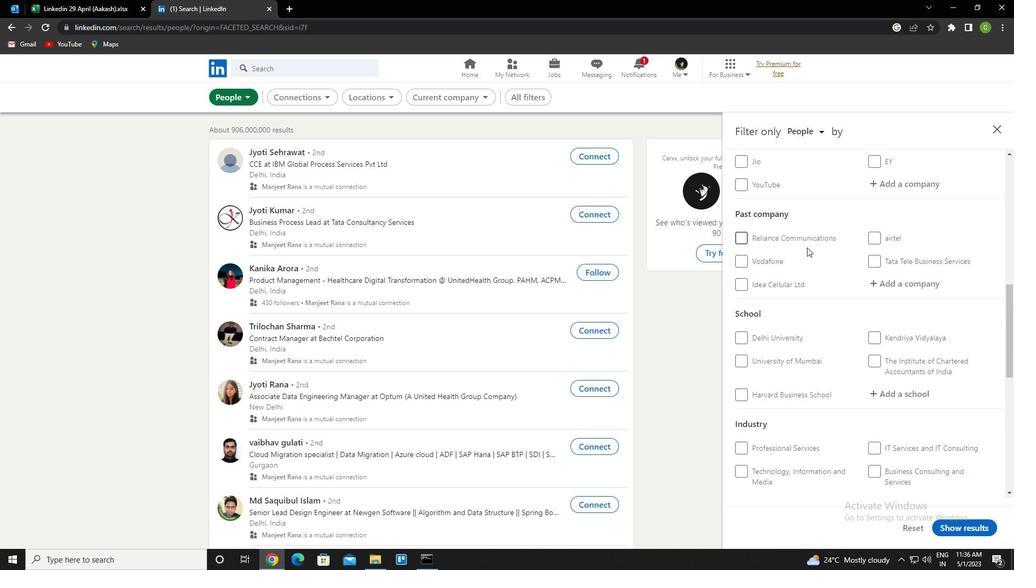 
Action: Mouse moved to (904, 240)
Screenshot: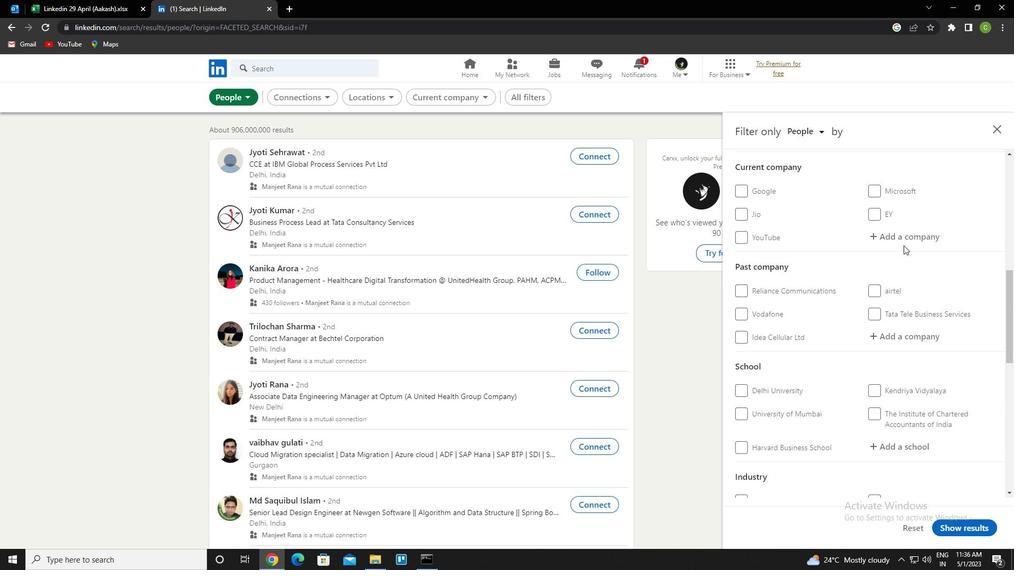 
Action: Mouse pressed left at (904, 240)
Screenshot: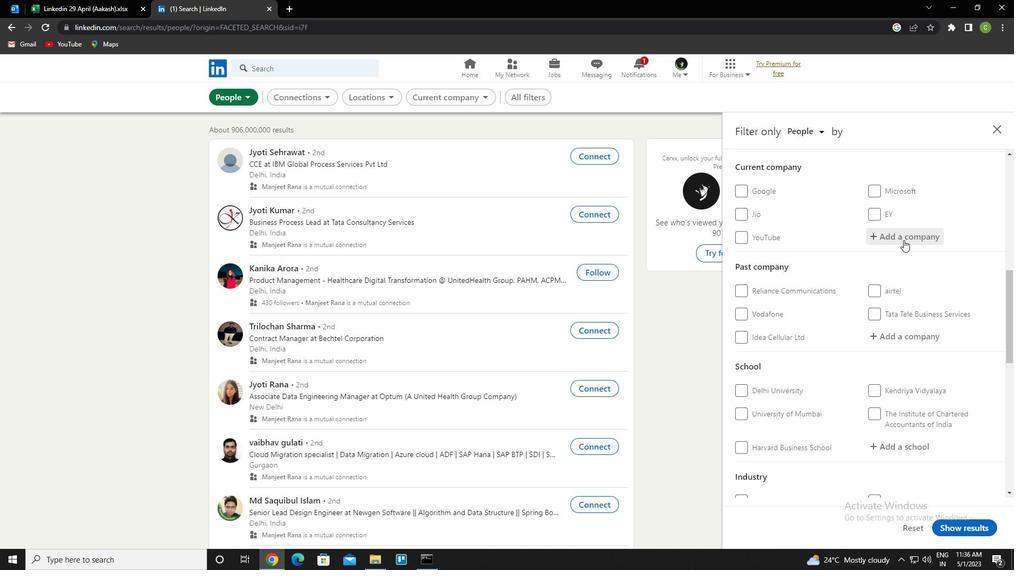 
Action: Key pressed <Key.caps_lock>t<Key.caps_lock>he<Key.space><Key.caps_lock>s<Key.caps_lock>ouled<Key.space><Key.caps_lock><Key.down><Key.enter>
Screenshot: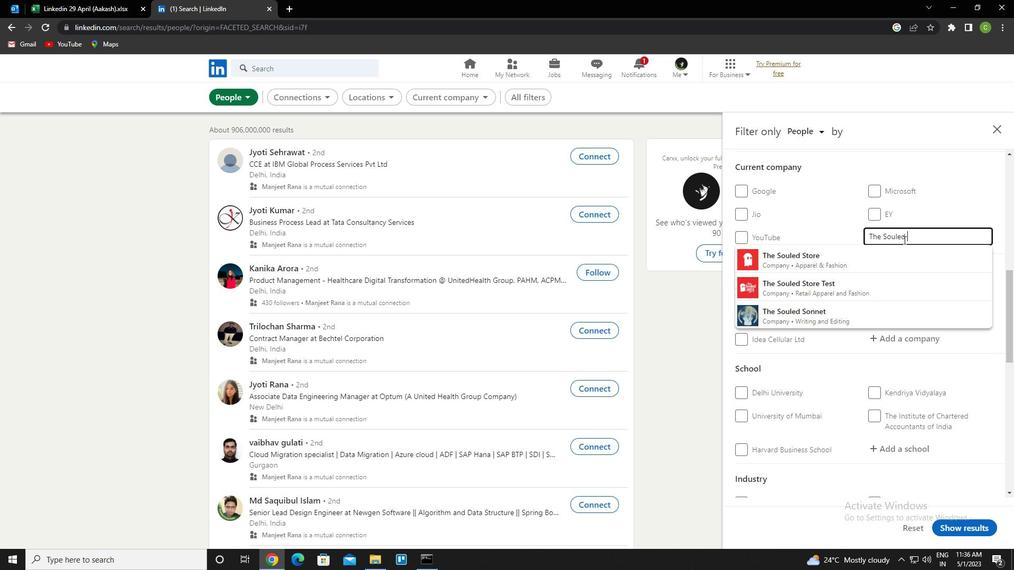 
Action: Mouse scrolled (904, 239) with delta (0, 0)
Screenshot: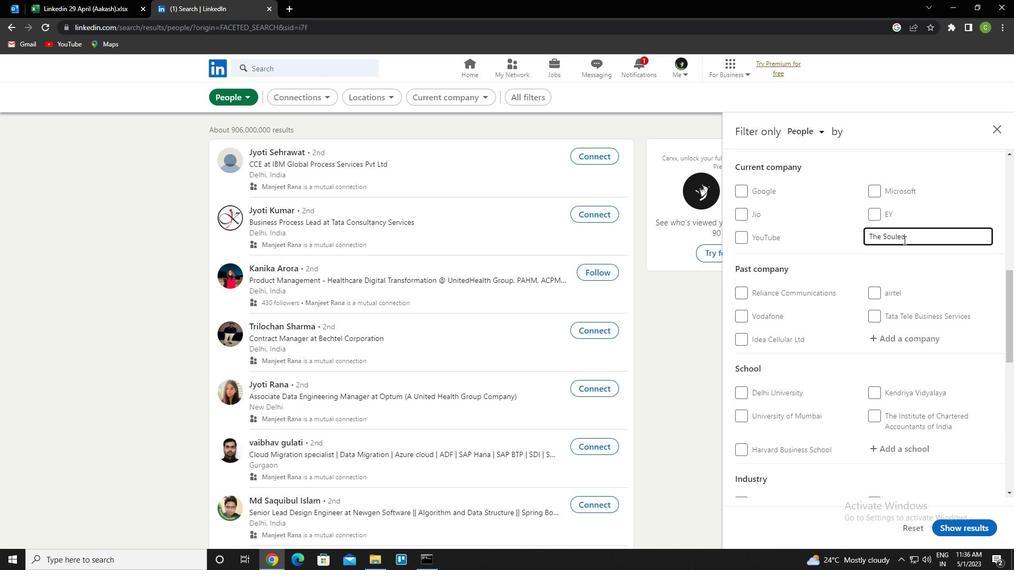 
Action: Mouse moved to (903, 239)
Screenshot: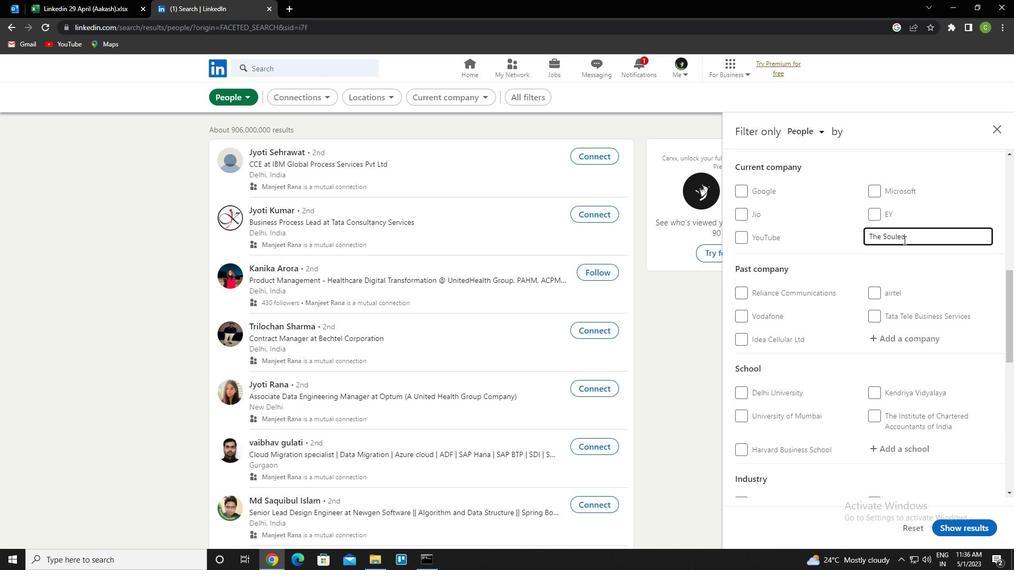 
Action: Mouse scrolled (903, 239) with delta (0, 0)
Screenshot: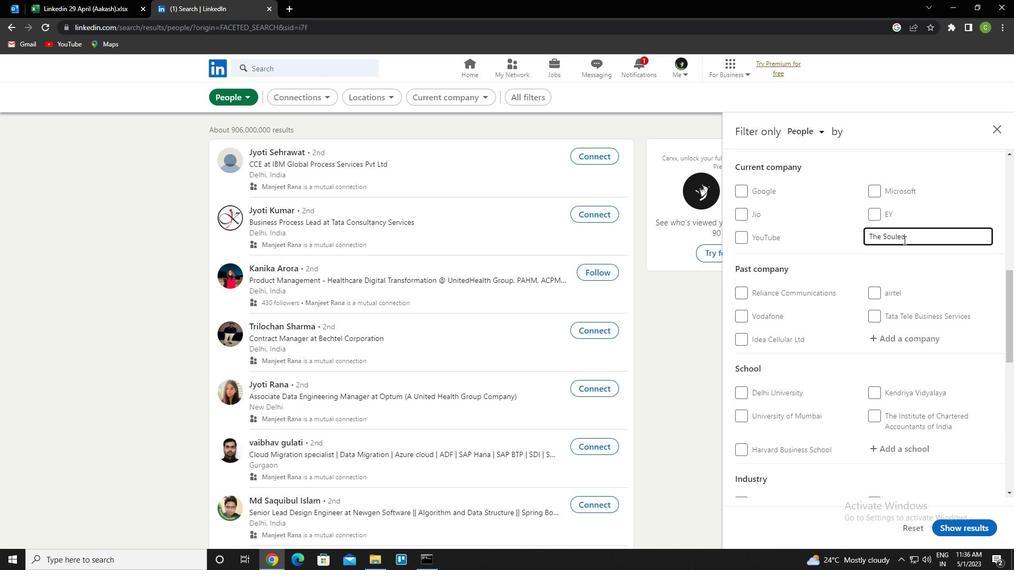 
Action: Mouse moved to (894, 245)
Screenshot: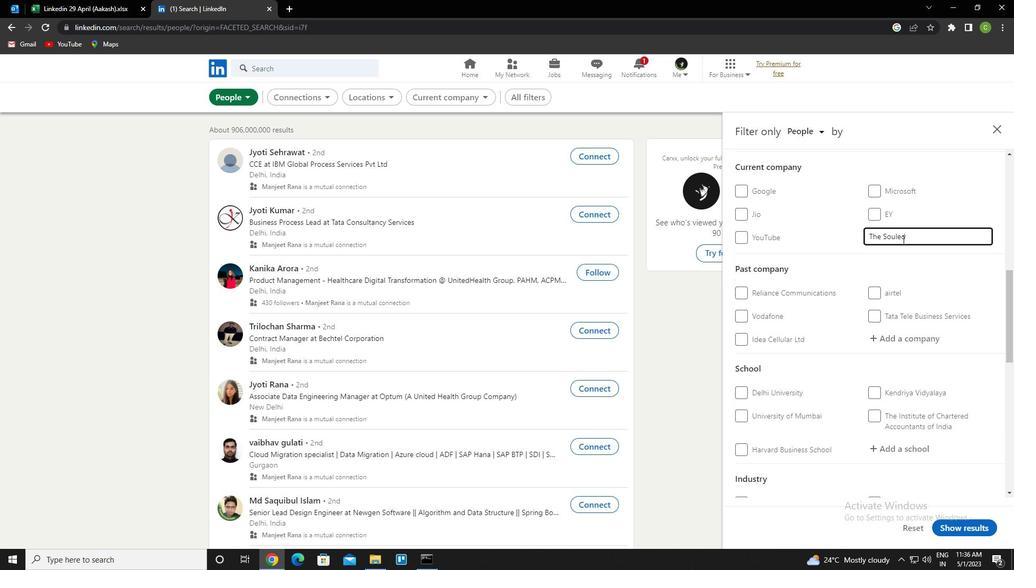 
Action: Mouse scrolled (894, 244) with delta (0, 0)
Screenshot: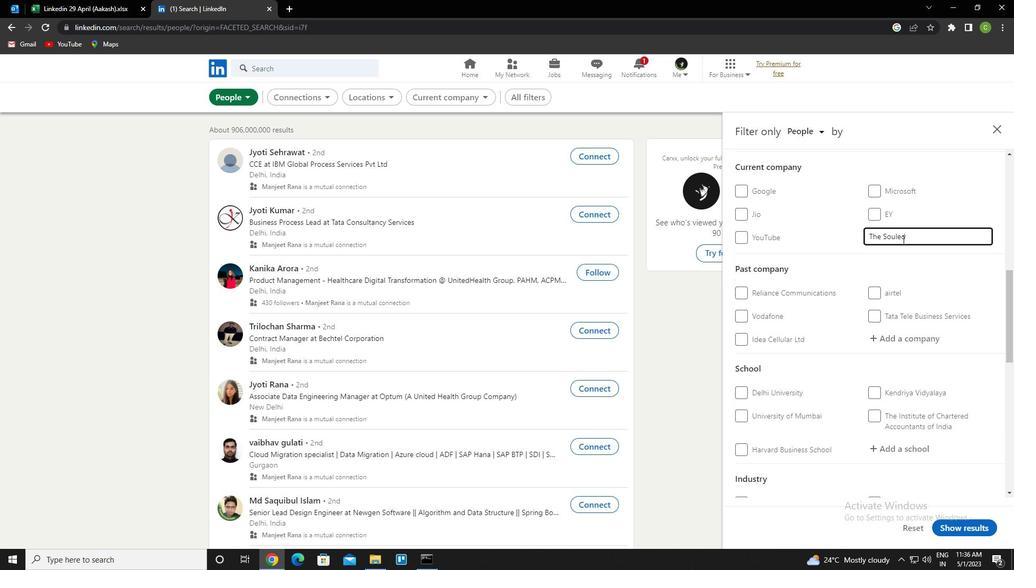 
Action: Mouse scrolled (894, 244) with delta (0, 0)
Screenshot: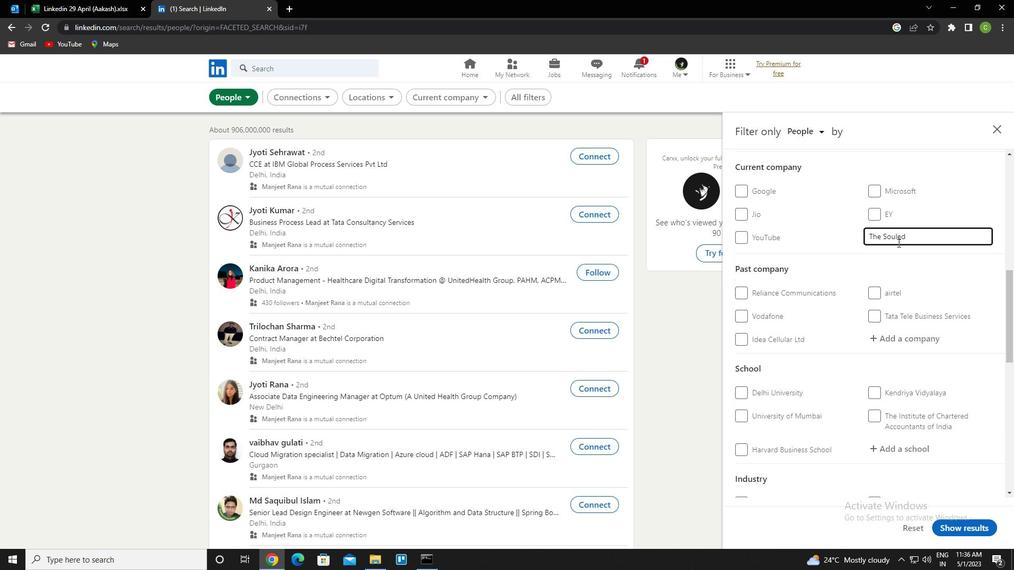 
Action: Mouse moved to (847, 315)
Screenshot: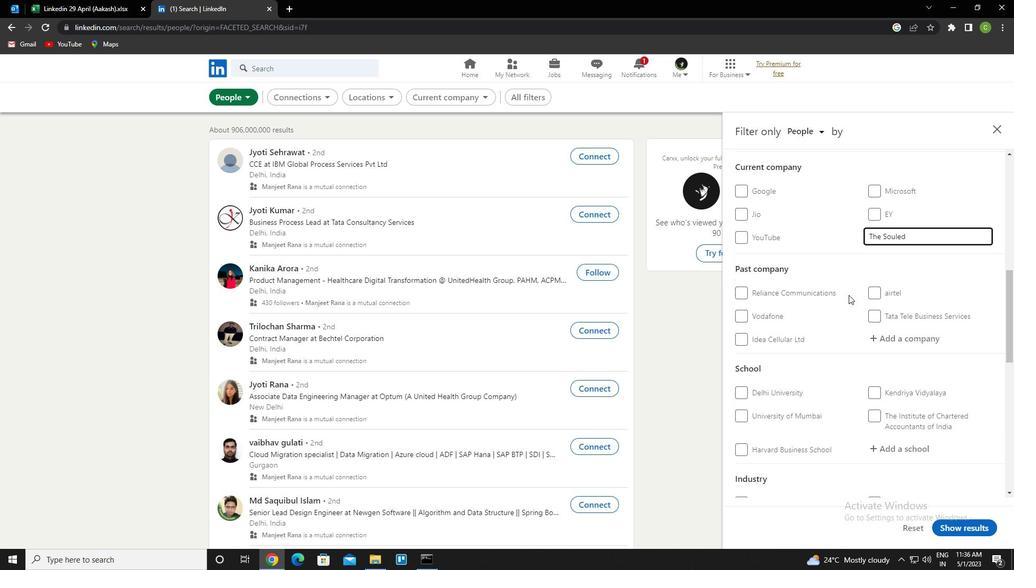 
Action: Mouse scrolled (847, 314) with delta (0, 0)
Screenshot: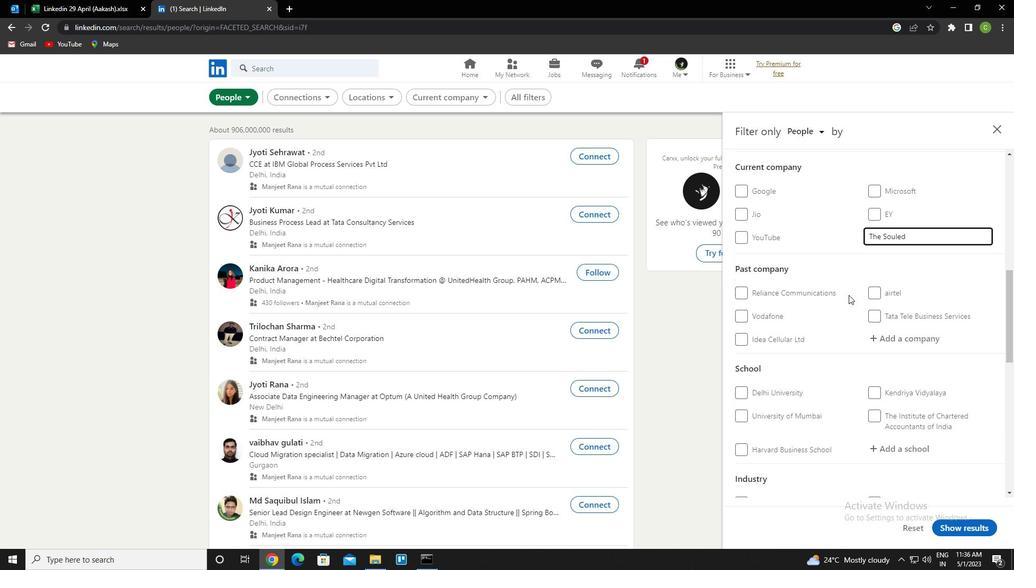 
Action: Mouse moved to (866, 322)
Screenshot: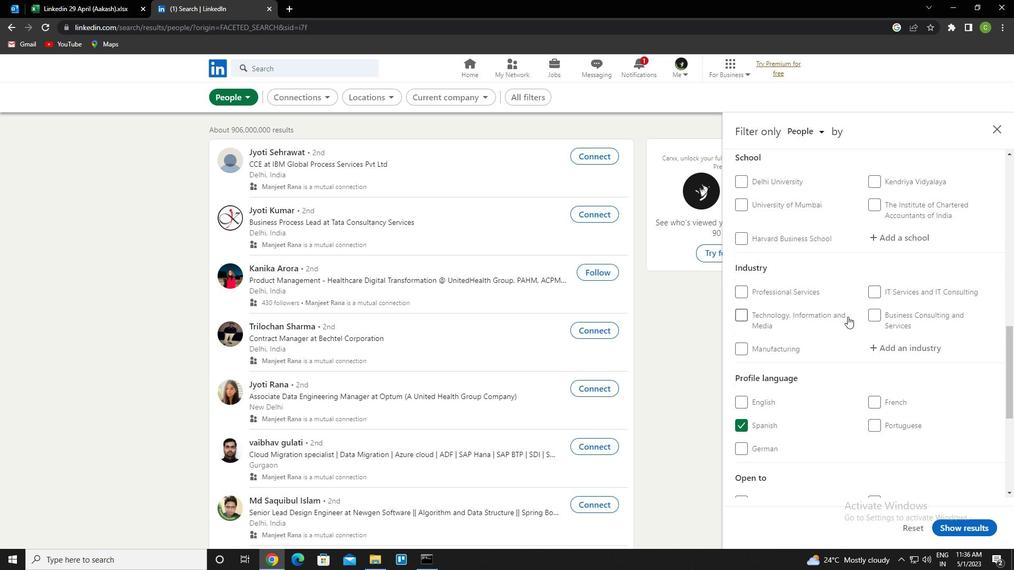 
Action: Mouse scrolled (866, 323) with delta (0, 0)
Screenshot: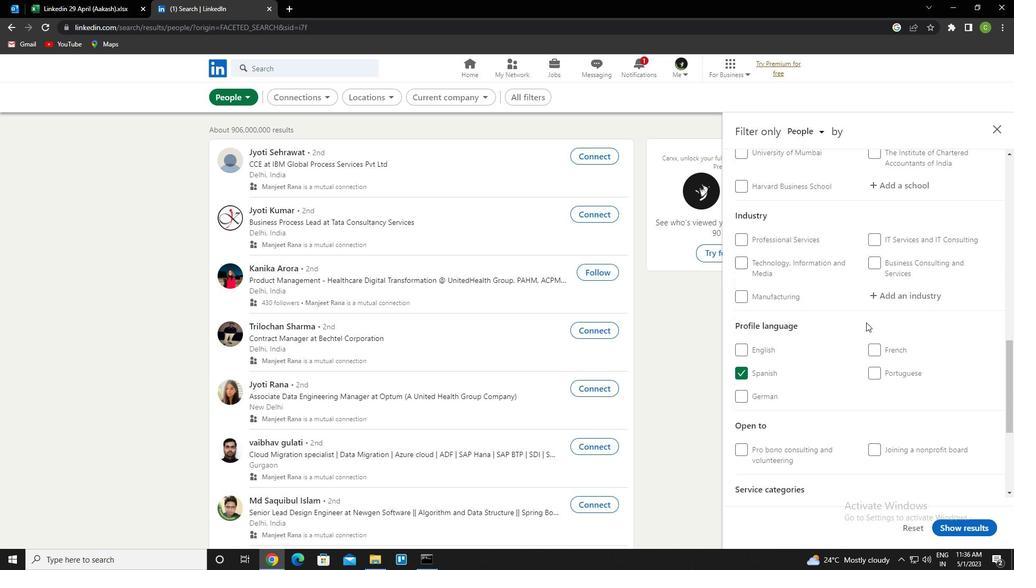 
Action: Mouse scrolled (866, 323) with delta (0, 0)
Screenshot: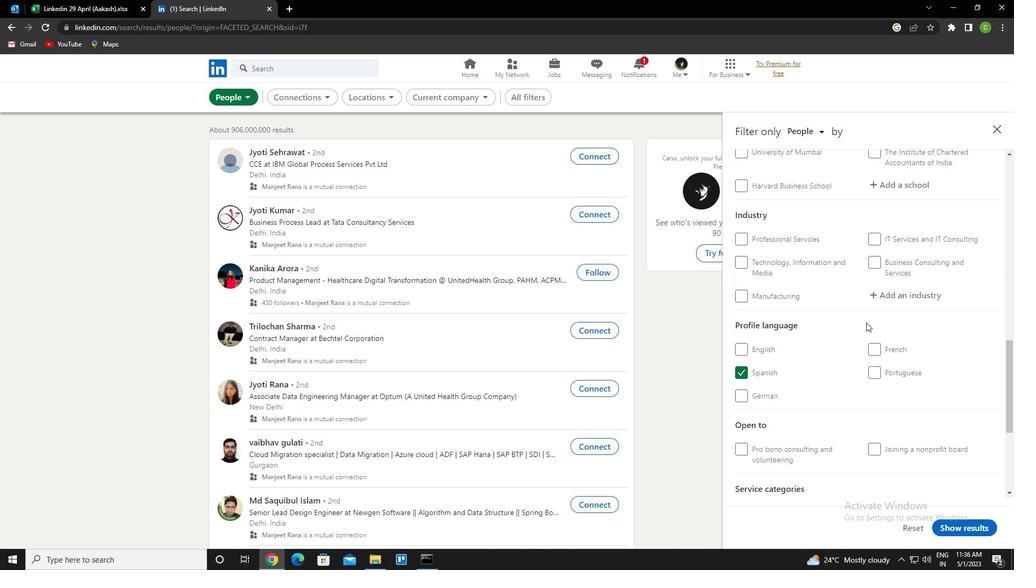 
Action: Mouse moved to (876, 302)
Screenshot: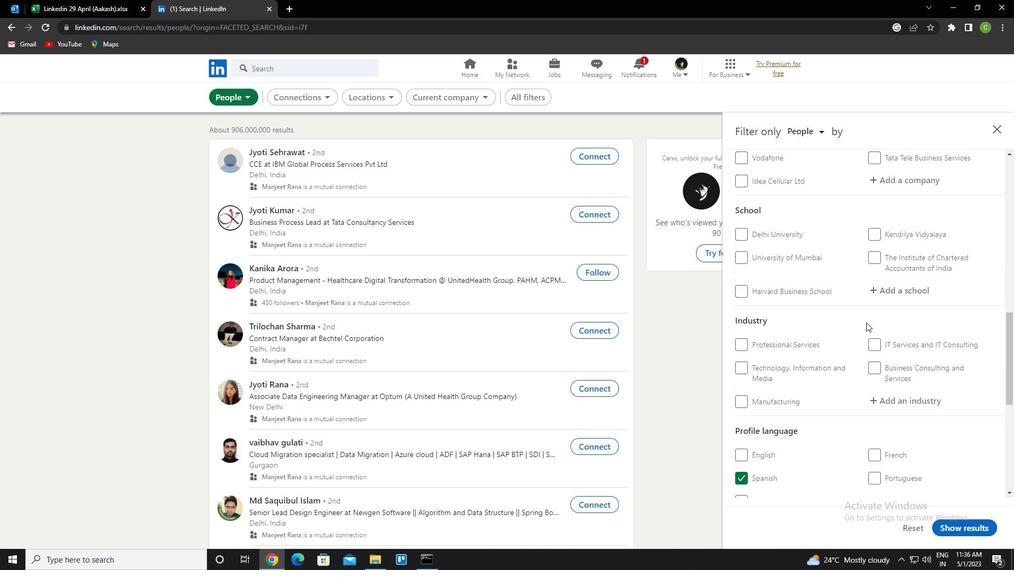 
Action: Mouse scrolled (876, 302) with delta (0, 0)
Screenshot: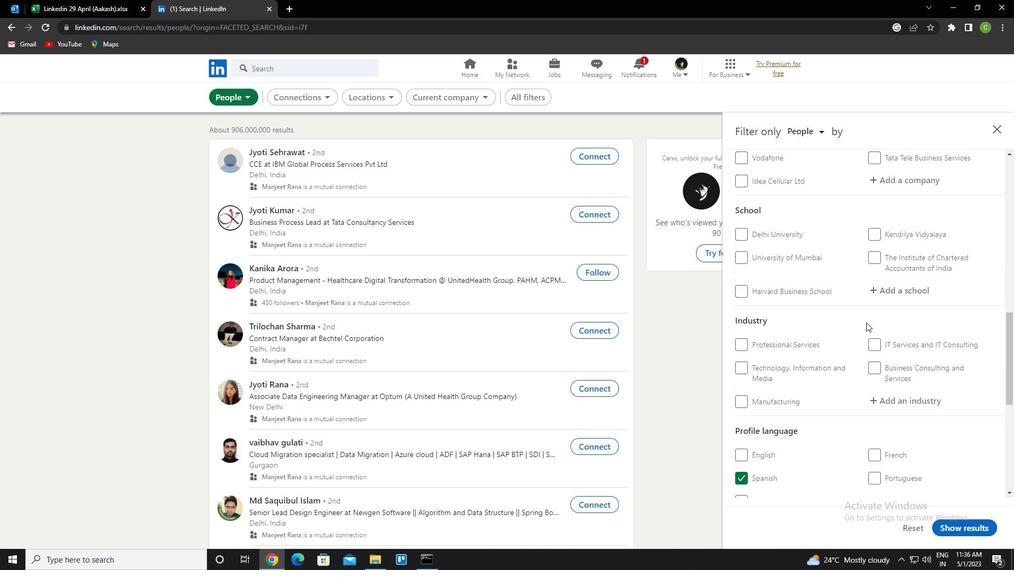 
Action: Mouse moved to (920, 216)
Screenshot: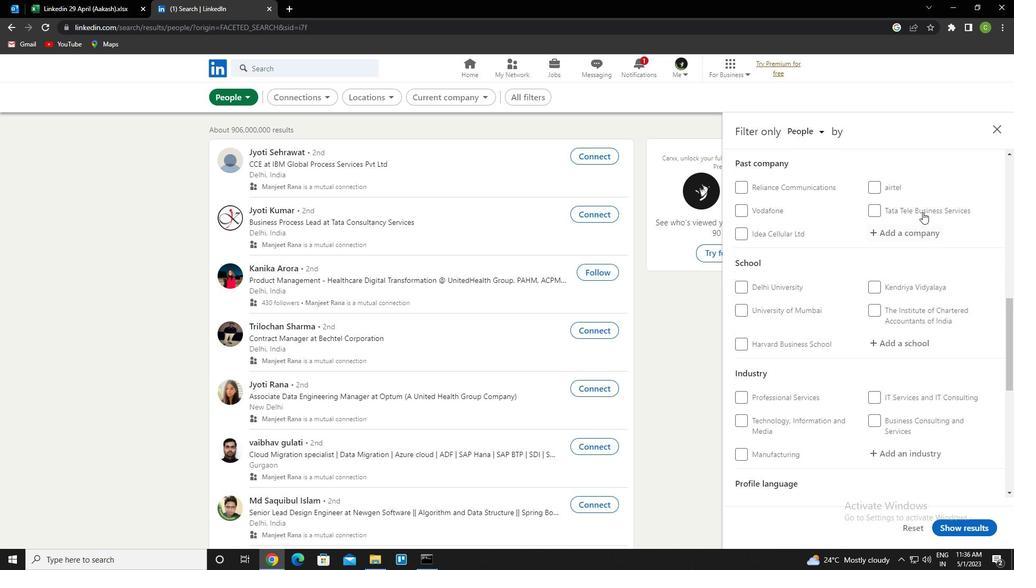 
Action: Mouse scrolled (920, 217) with delta (0, 0)
Screenshot: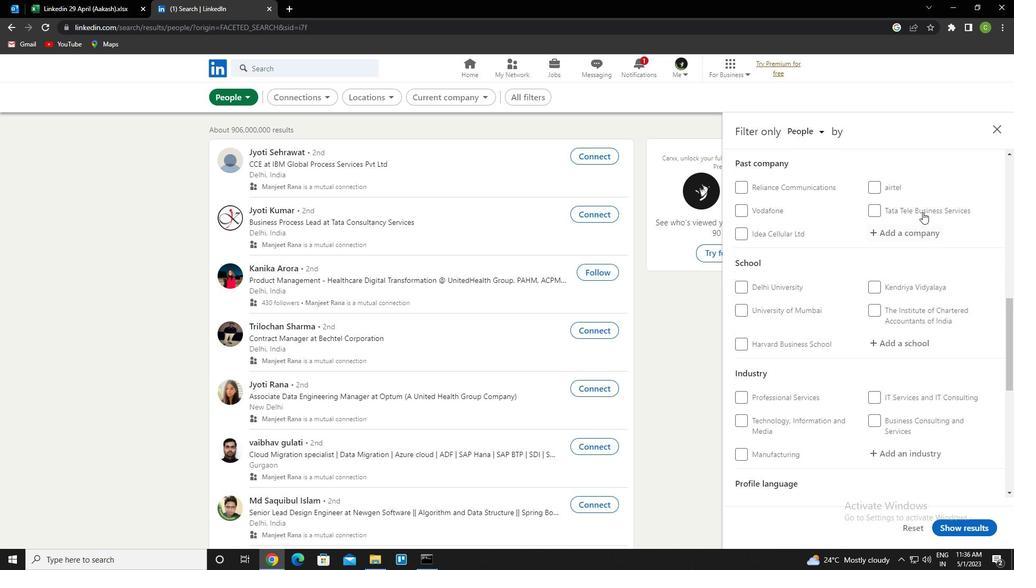 
Action: Mouse moved to (918, 218)
Screenshot: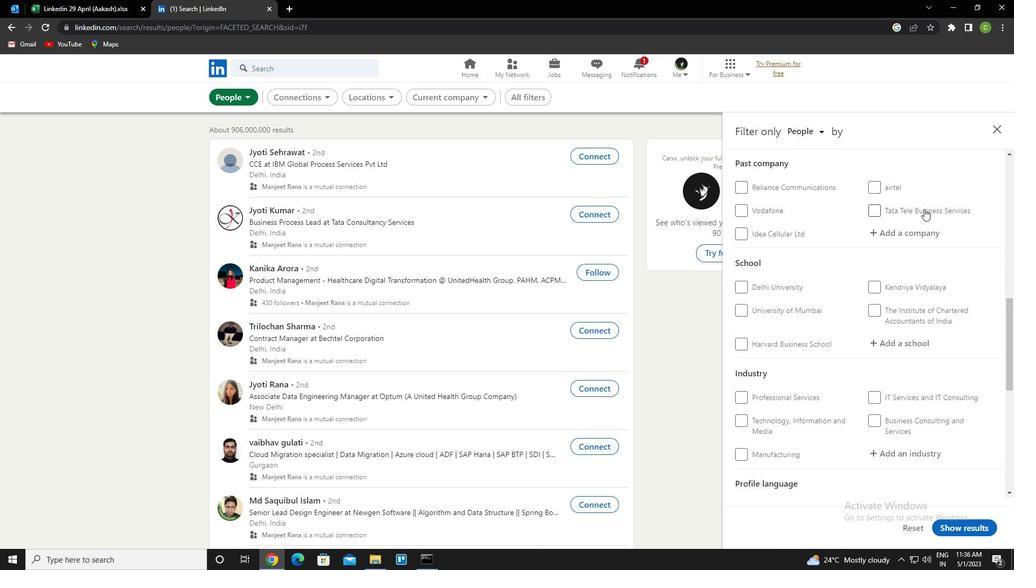 
Action: Mouse scrolled (918, 219) with delta (0, 0)
Screenshot: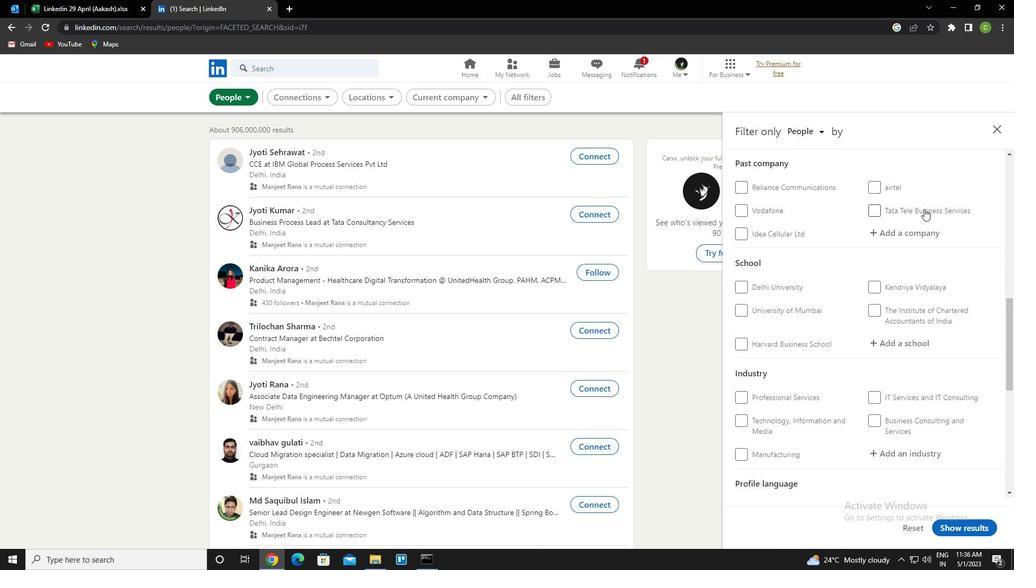 
Action: Mouse moved to (917, 219)
Screenshot: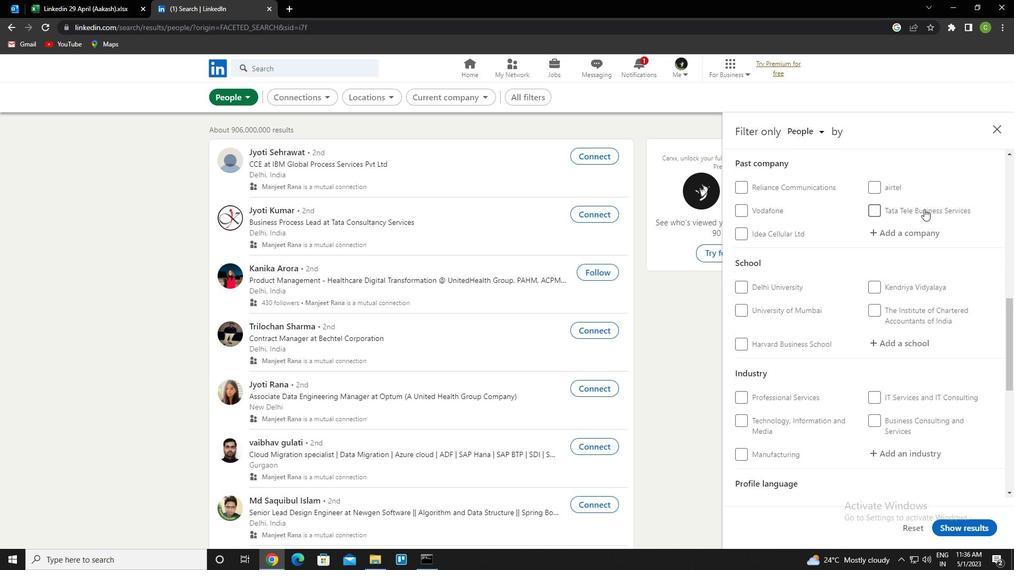 
Action: Mouse scrolled (917, 219) with delta (0, 0)
Screenshot: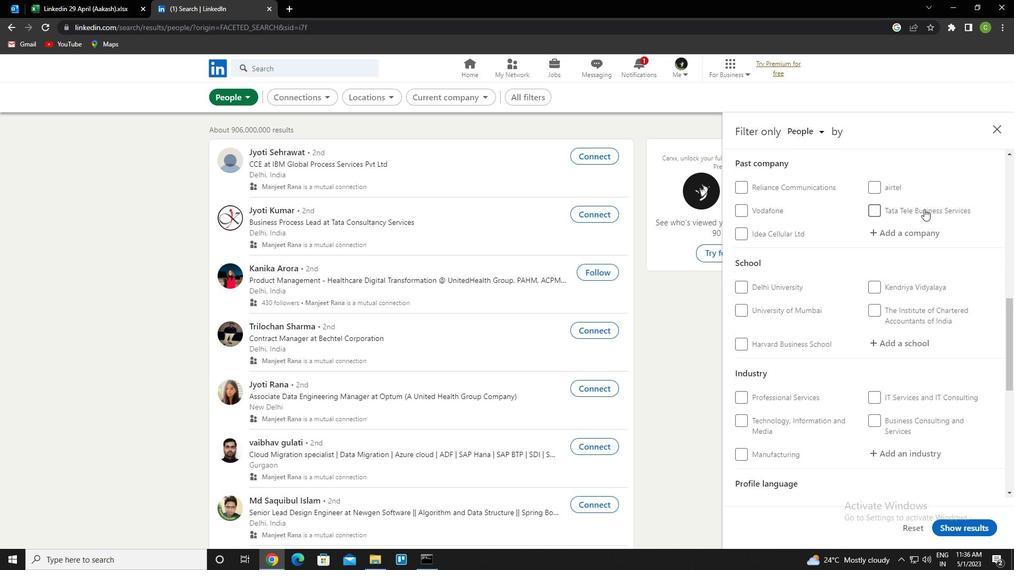 
Action: Mouse moved to (918, 285)
Screenshot: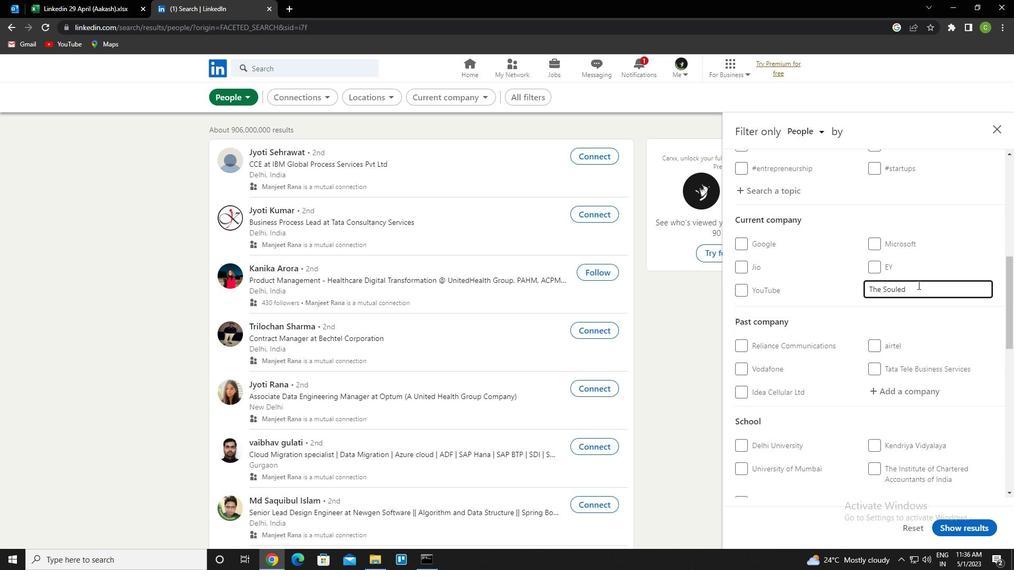 
Action: Key pressed st<Key.down><Key.enter>
Screenshot: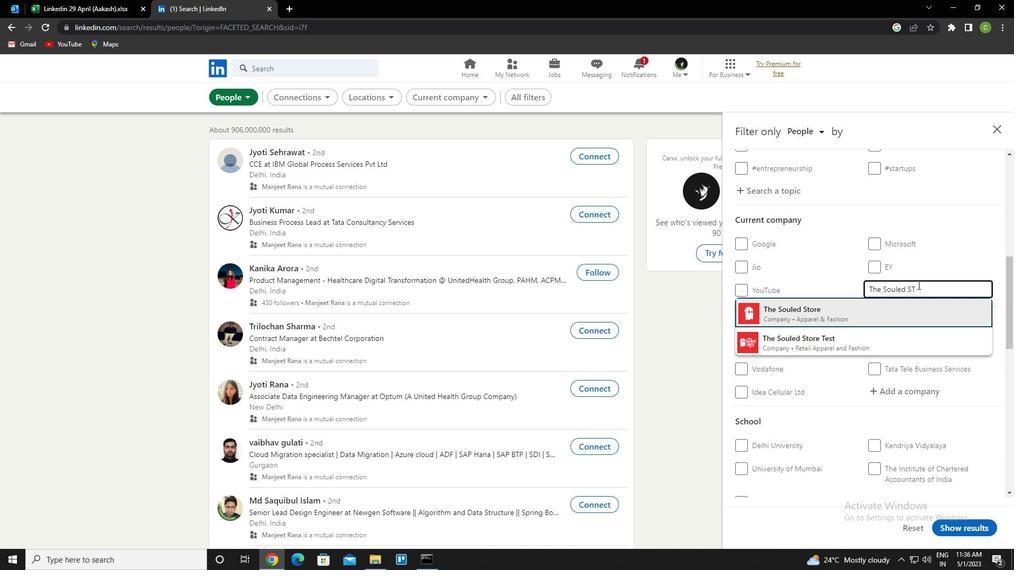 
Action: Mouse moved to (894, 303)
Screenshot: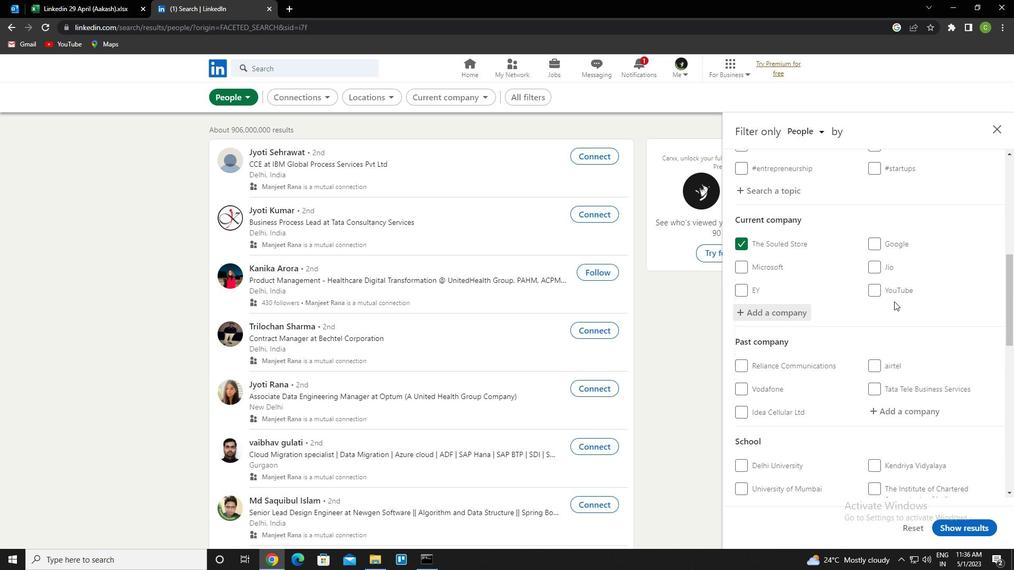 
Action: Mouse scrolled (894, 302) with delta (0, 0)
Screenshot: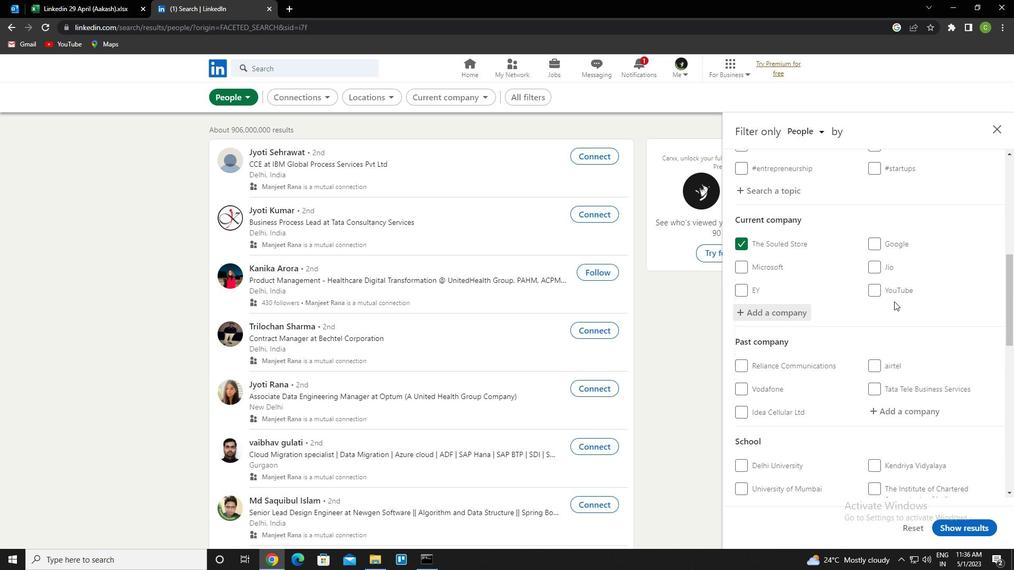 
Action: Mouse scrolled (894, 302) with delta (0, 0)
Screenshot: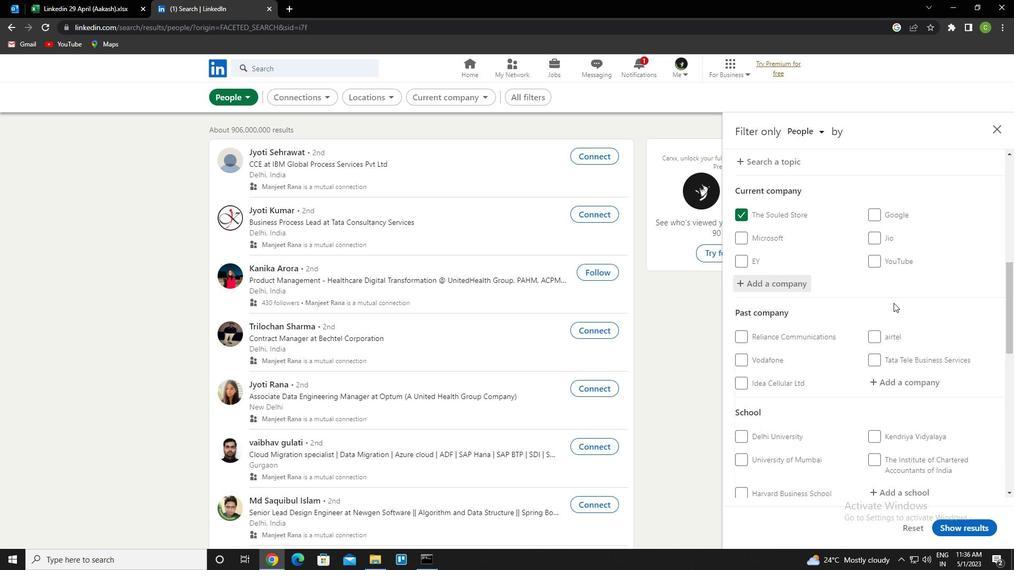 
Action: Mouse moved to (890, 307)
Screenshot: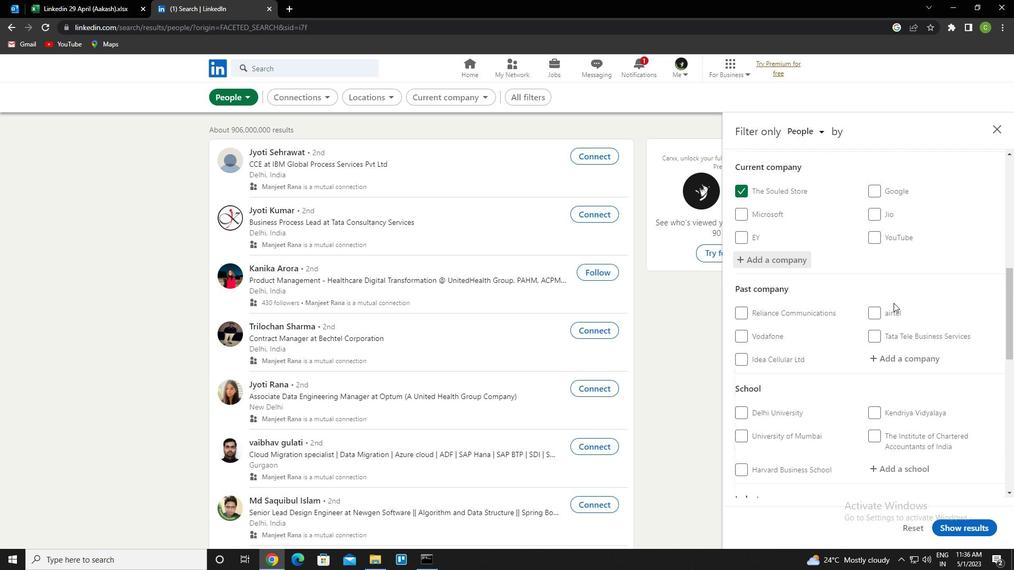 
Action: Mouse scrolled (890, 307) with delta (0, 0)
Screenshot: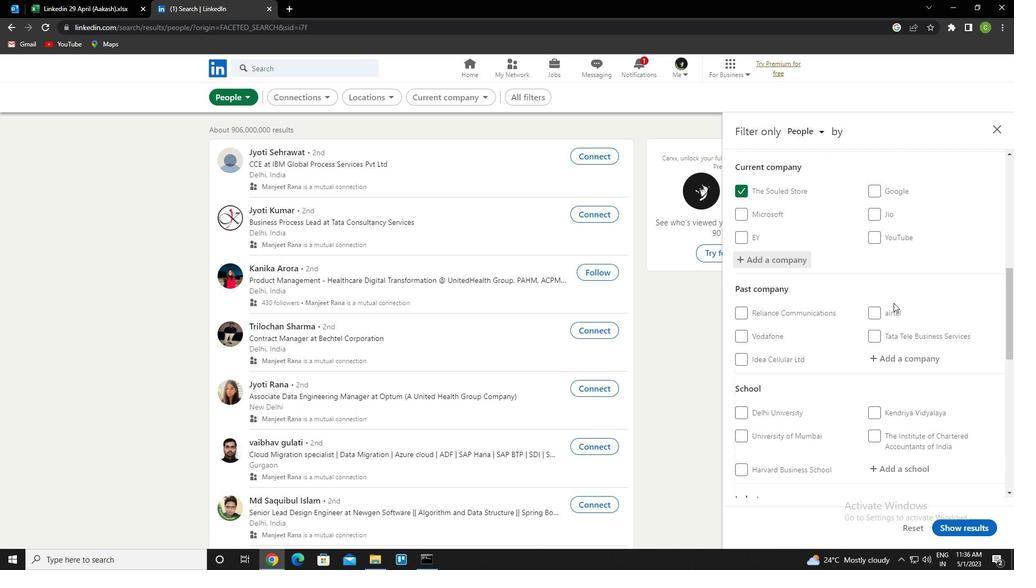 
Action: Mouse moved to (901, 345)
Screenshot: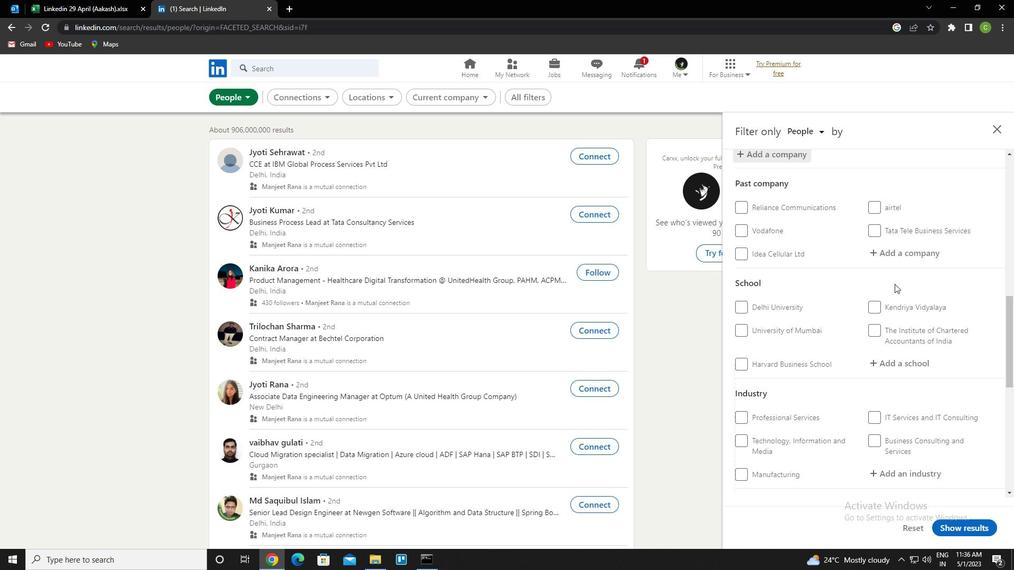 
Action: Mouse scrolled (901, 345) with delta (0, 0)
Screenshot: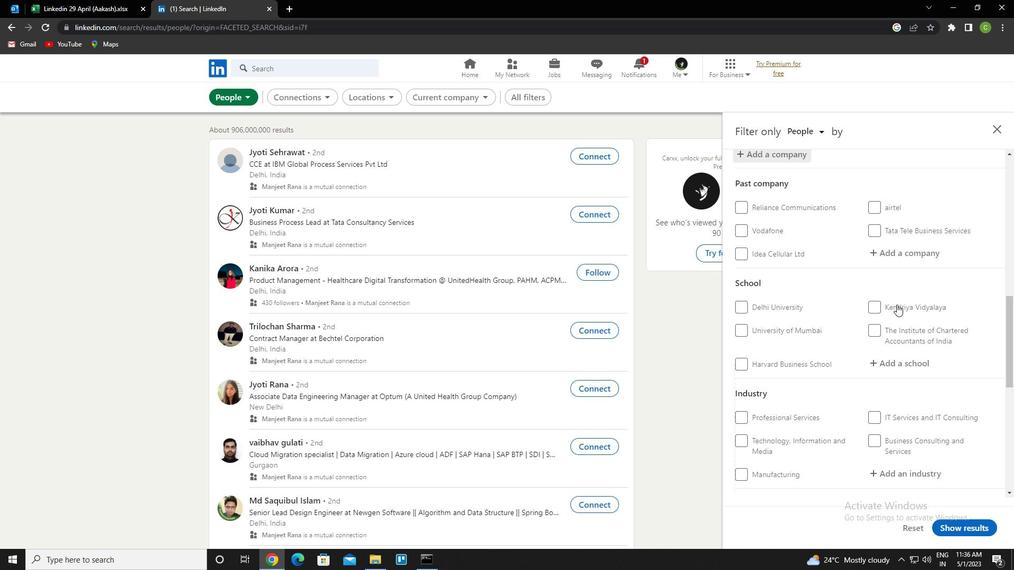 
Action: Mouse moved to (901, 309)
Screenshot: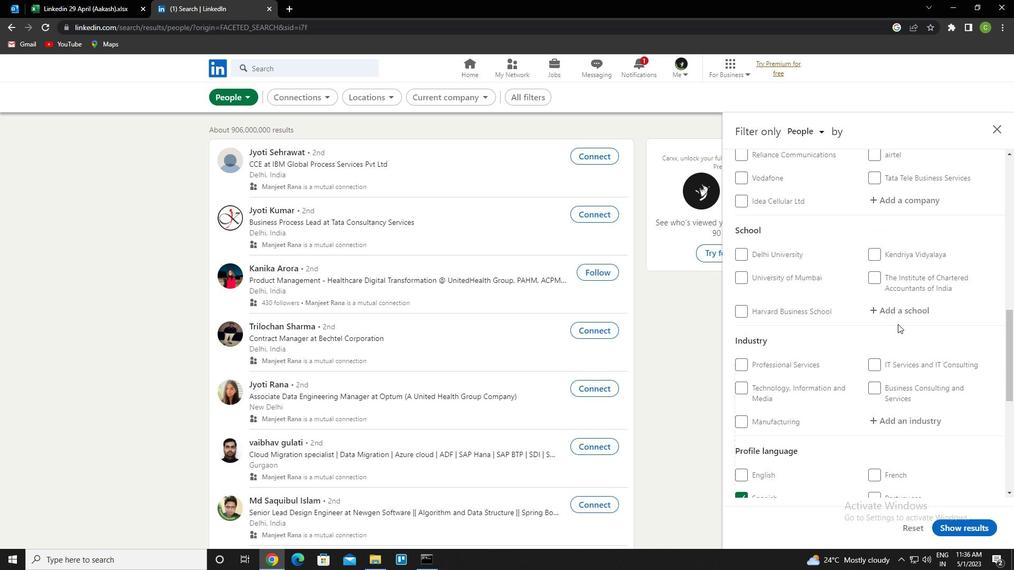 
Action: Mouse pressed left at (901, 309)
Screenshot: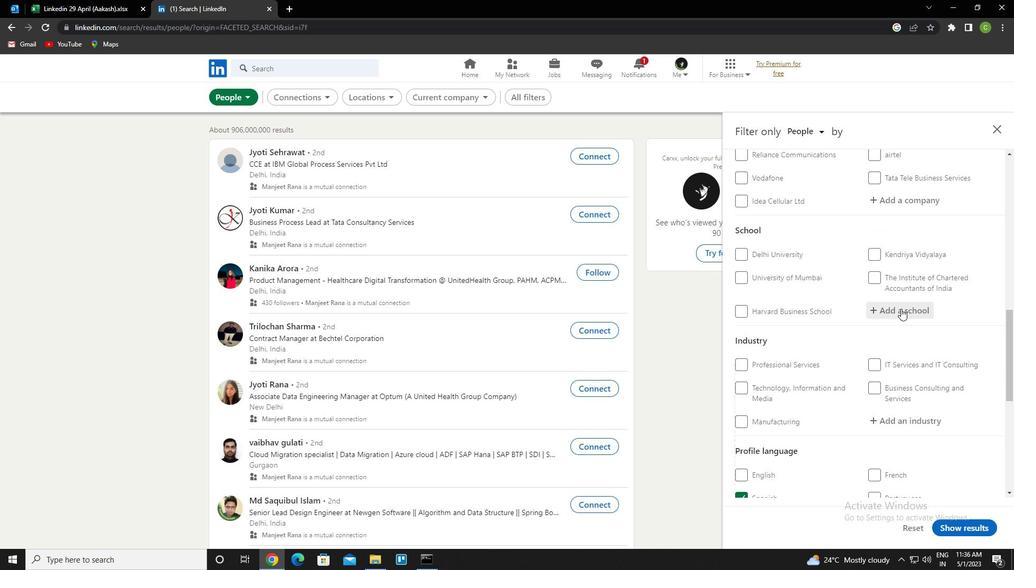 
Action: Key pressed <Key.caps_lock><Key.caps_lock>c<Key.caps_lock>arr<Key.backspace>eers<Key.space>update<Key.space>for<Key.space>engineering<Key.space>students
Screenshot: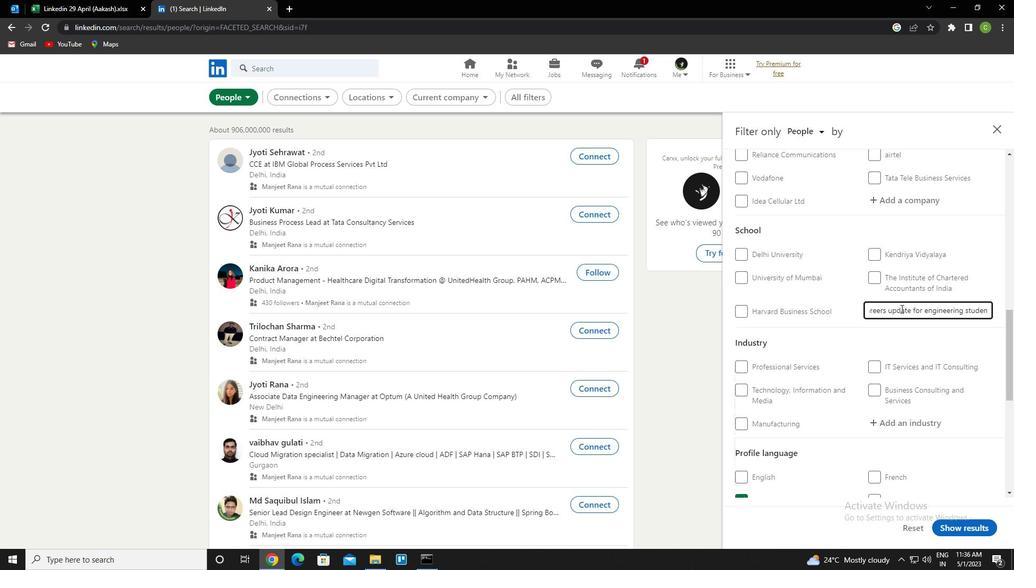 
Action: Mouse moved to (896, 314)
Screenshot: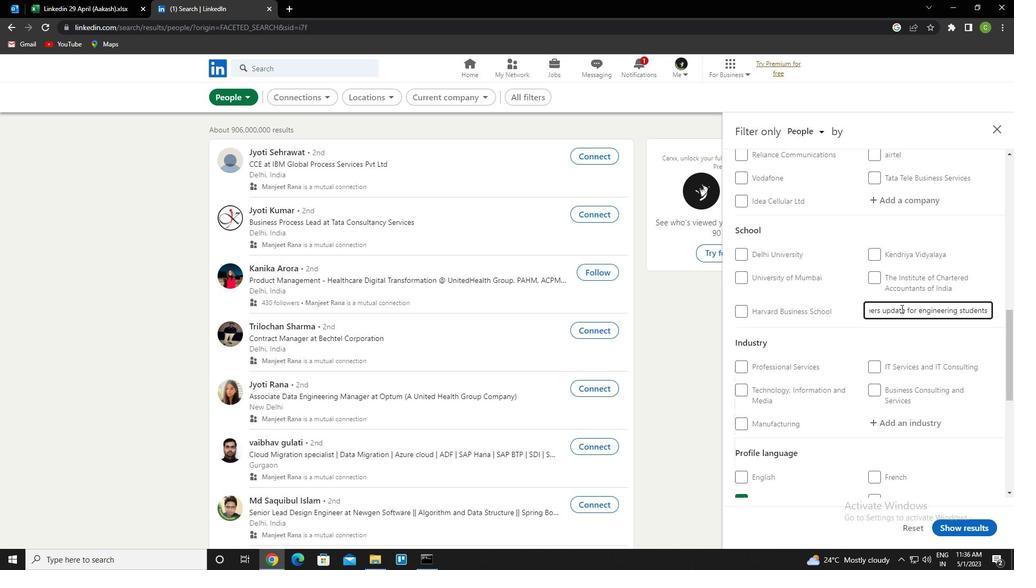 
Action: Mouse scrolled (896, 314) with delta (0, 0)
Screenshot: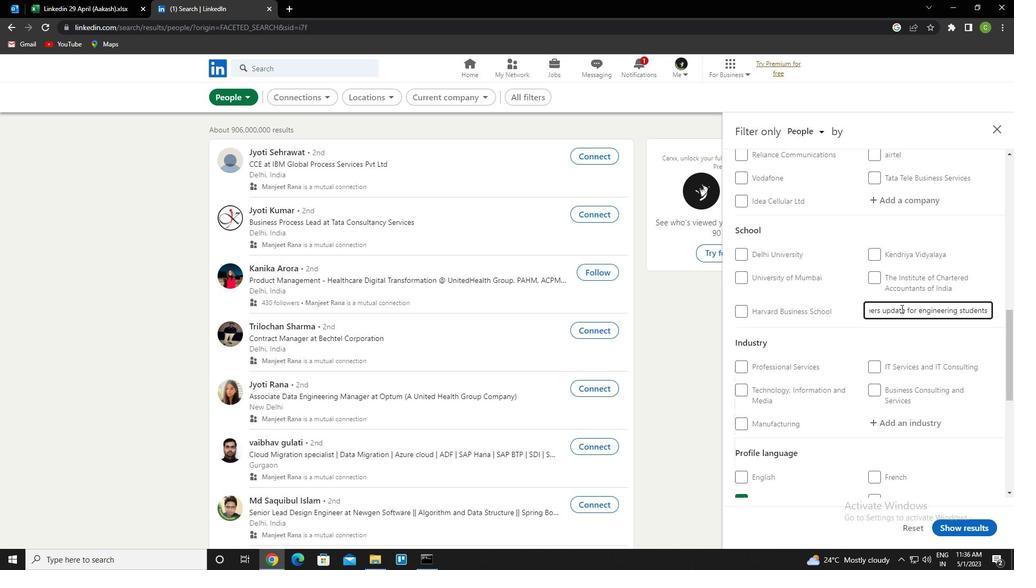 
Action: Mouse moved to (894, 318)
Screenshot: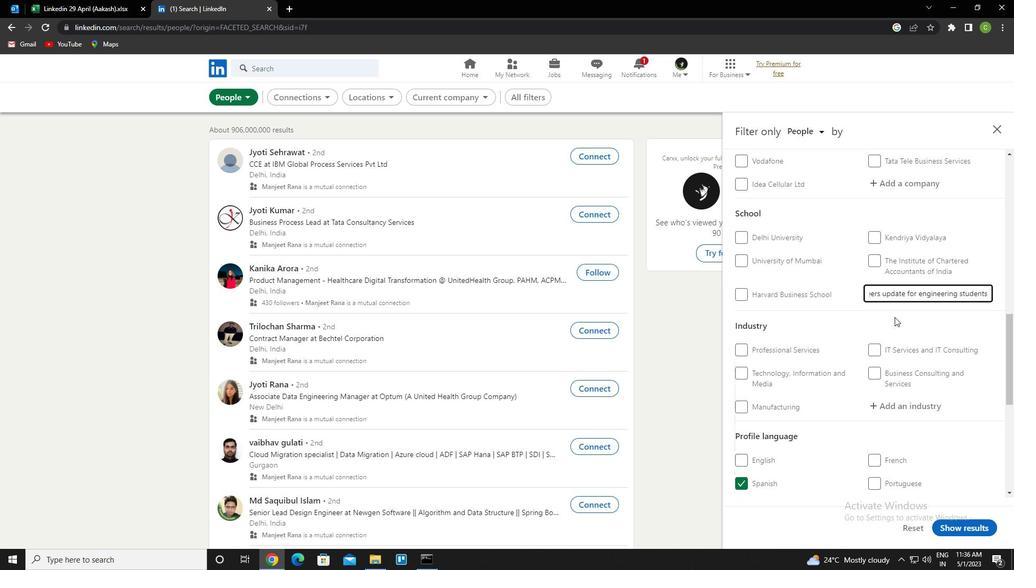 
Action: Mouse scrolled (894, 318) with delta (0, 0)
Screenshot: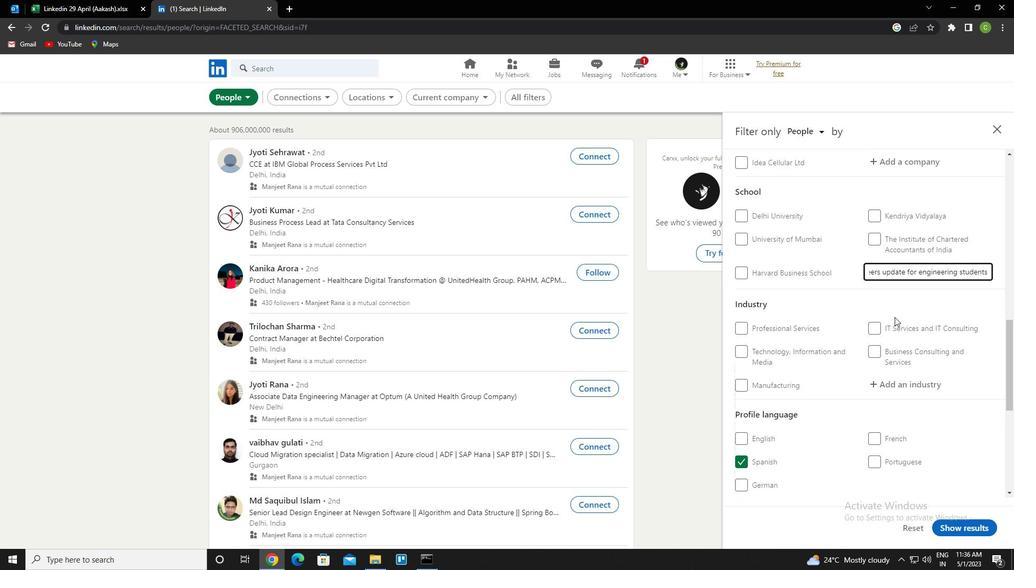 
Action: Mouse scrolled (894, 318) with delta (0, 0)
Screenshot: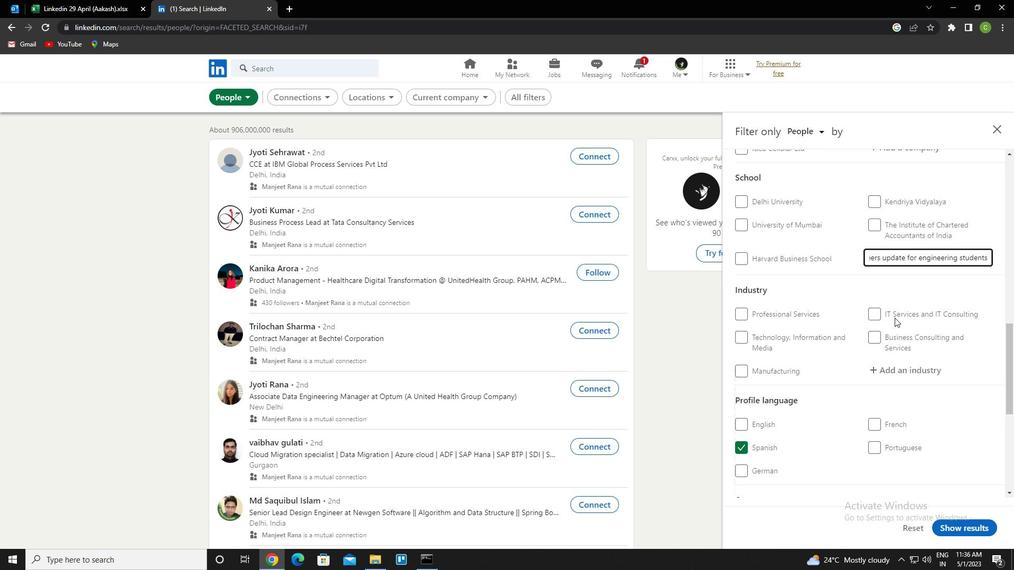 
Action: Mouse moved to (908, 260)
Screenshot: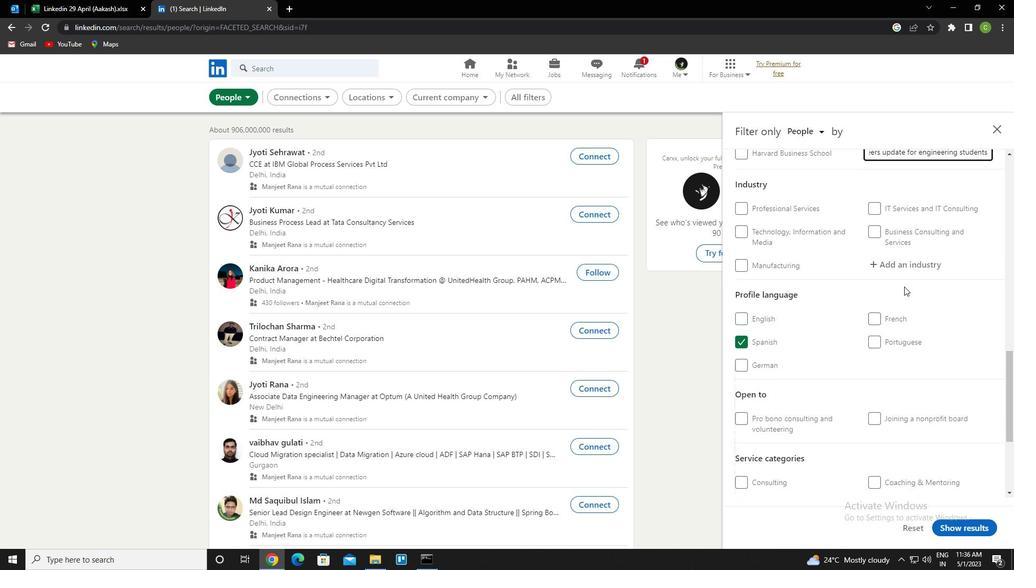 
Action: Mouse pressed left at (908, 260)
Screenshot: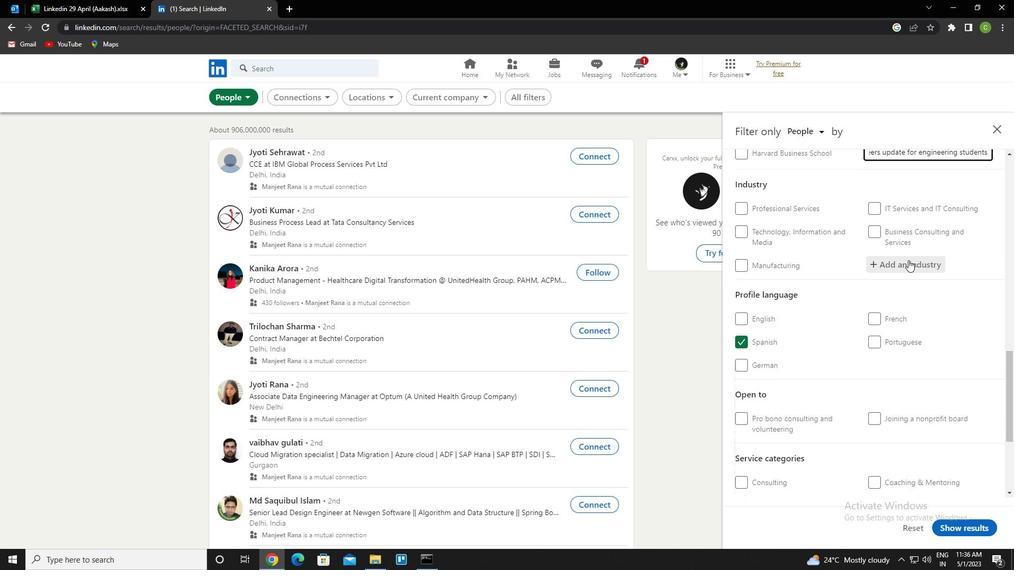 
Action: Key pressed <Key.caps_lock>t<Key.caps_lock>emporary<Key.down><Key.enter>
Screenshot: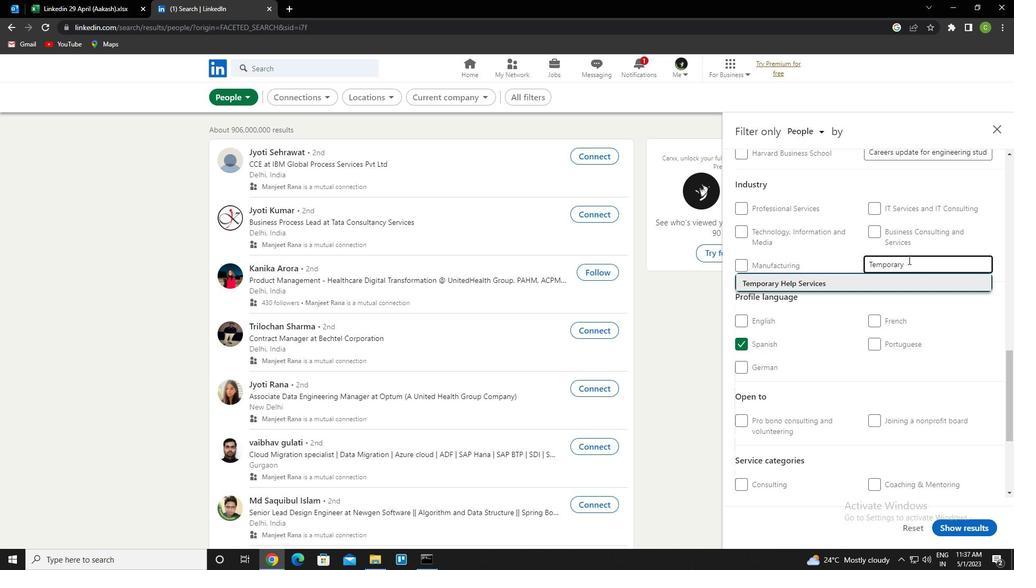 
Action: Mouse moved to (889, 275)
Screenshot: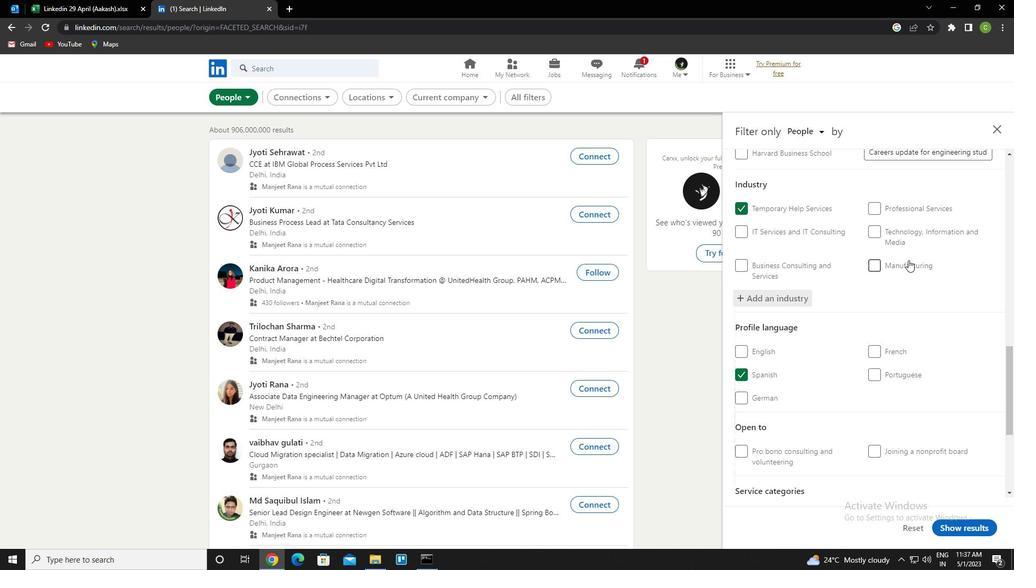 
Action: Mouse scrolled (889, 274) with delta (0, 0)
Screenshot: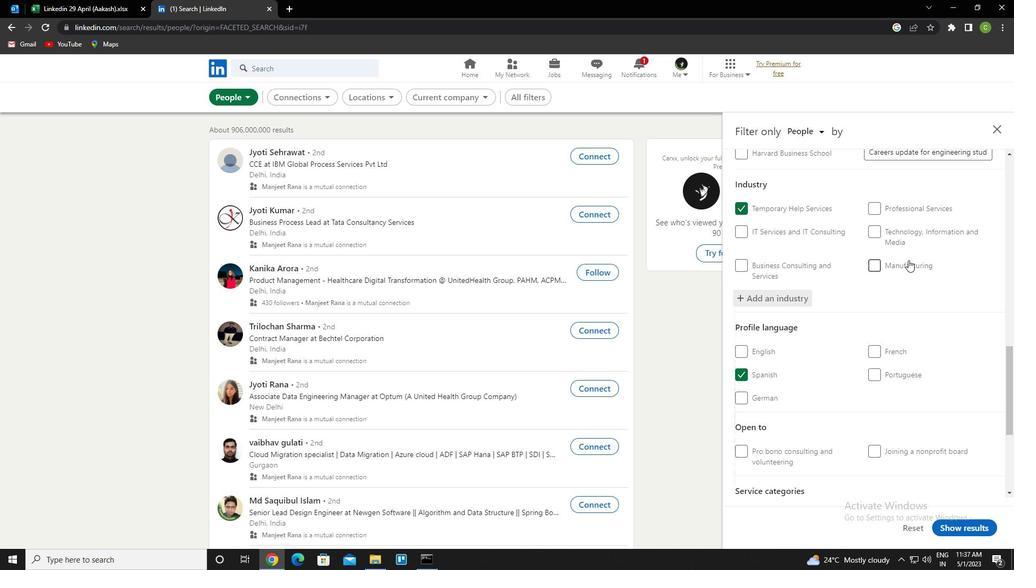 
Action: Mouse moved to (856, 310)
Screenshot: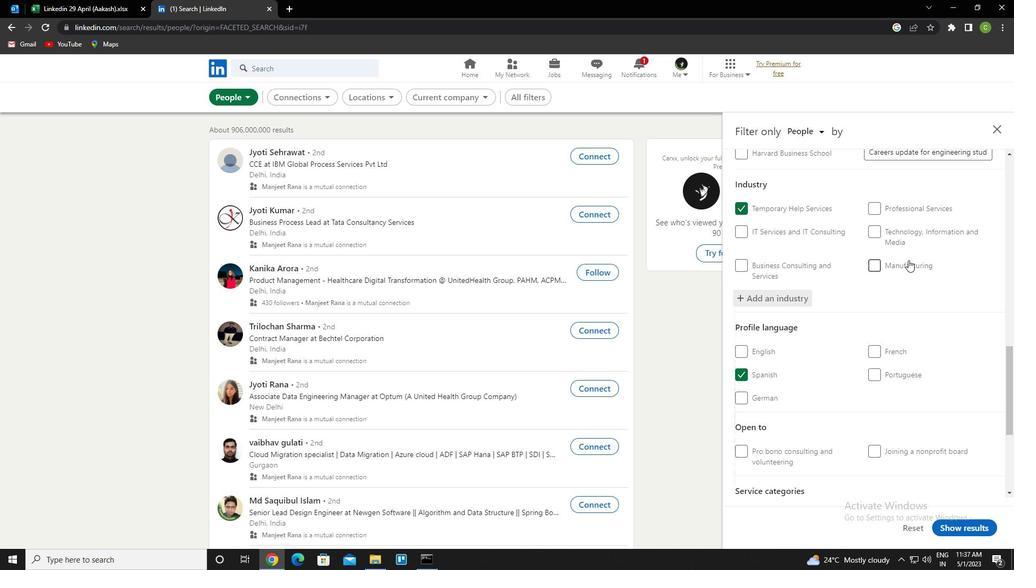 
Action: Mouse scrolled (856, 309) with delta (0, 0)
Screenshot: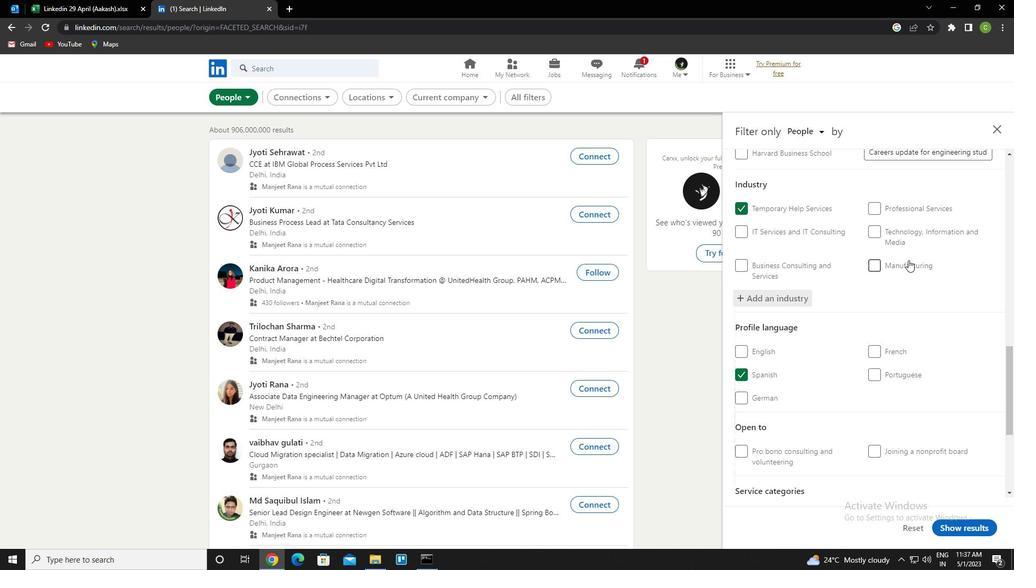 
Action: Mouse scrolled (856, 309) with delta (0, 0)
Screenshot: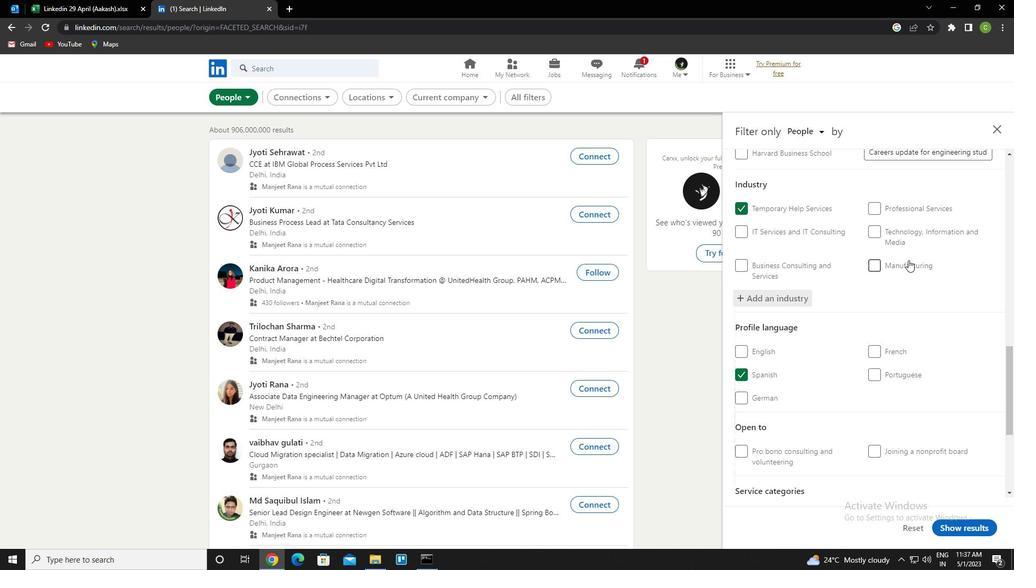 
Action: Mouse scrolled (856, 309) with delta (0, 0)
Screenshot: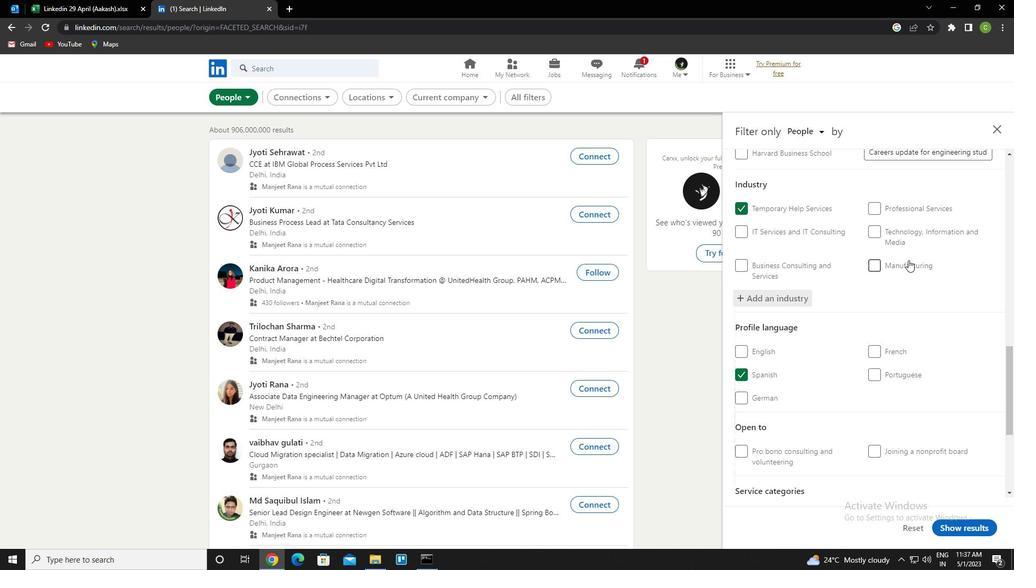 
Action: Mouse scrolled (856, 309) with delta (0, 0)
Screenshot: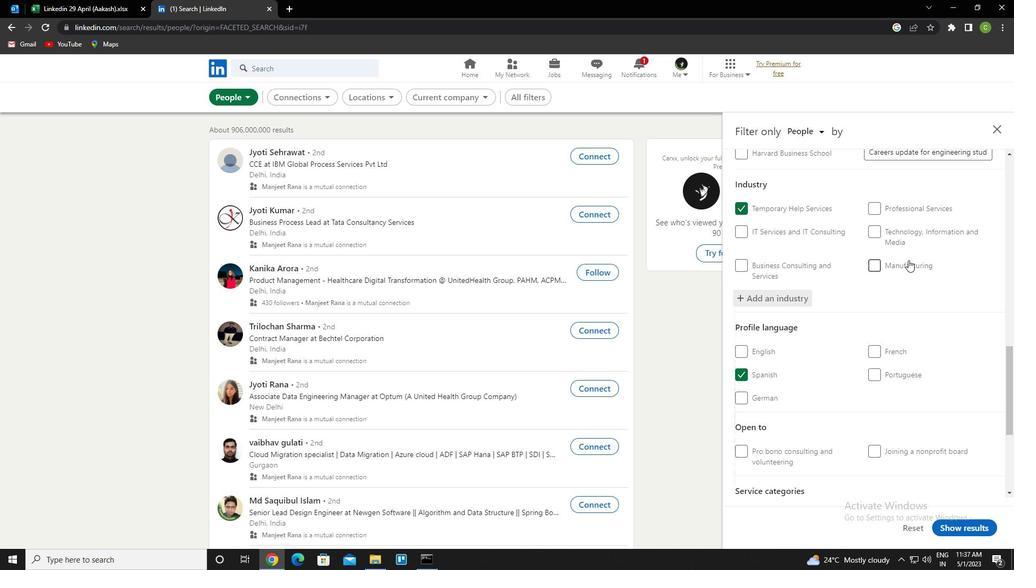 
Action: Mouse scrolled (856, 309) with delta (0, 0)
Screenshot: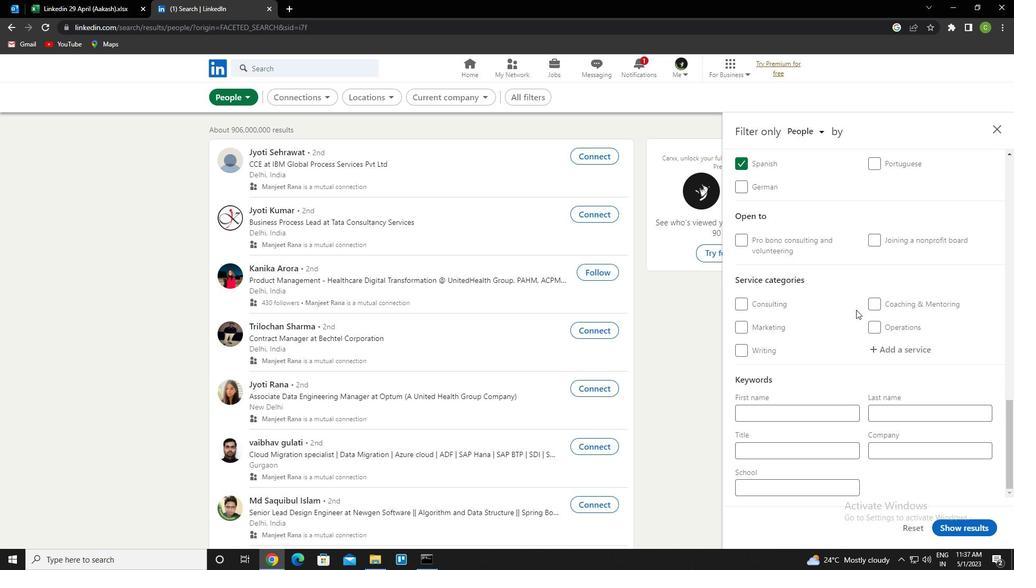 
Action: Mouse moved to (897, 348)
Screenshot: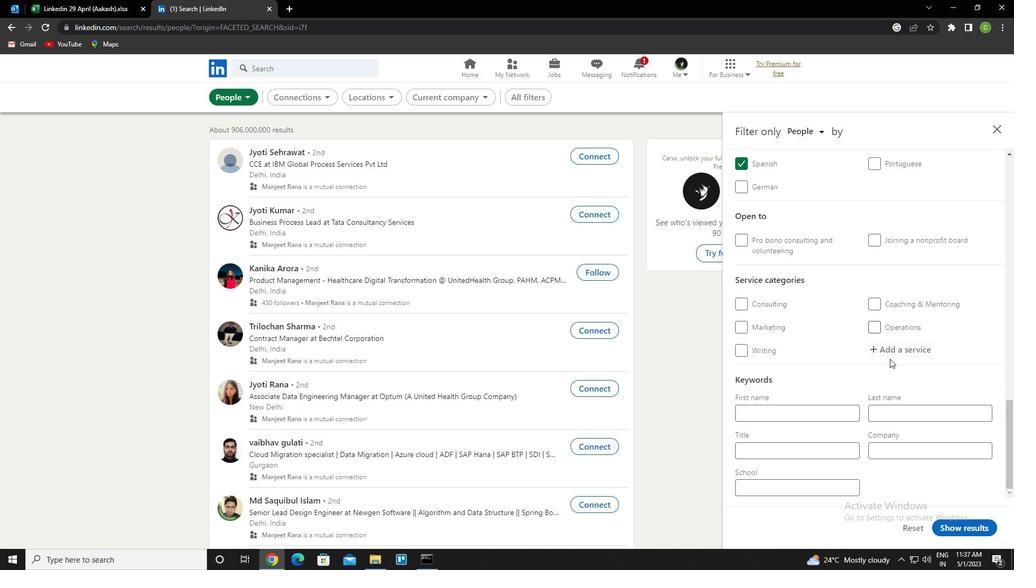
Action: Mouse pressed left at (897, 348)
Screenshot: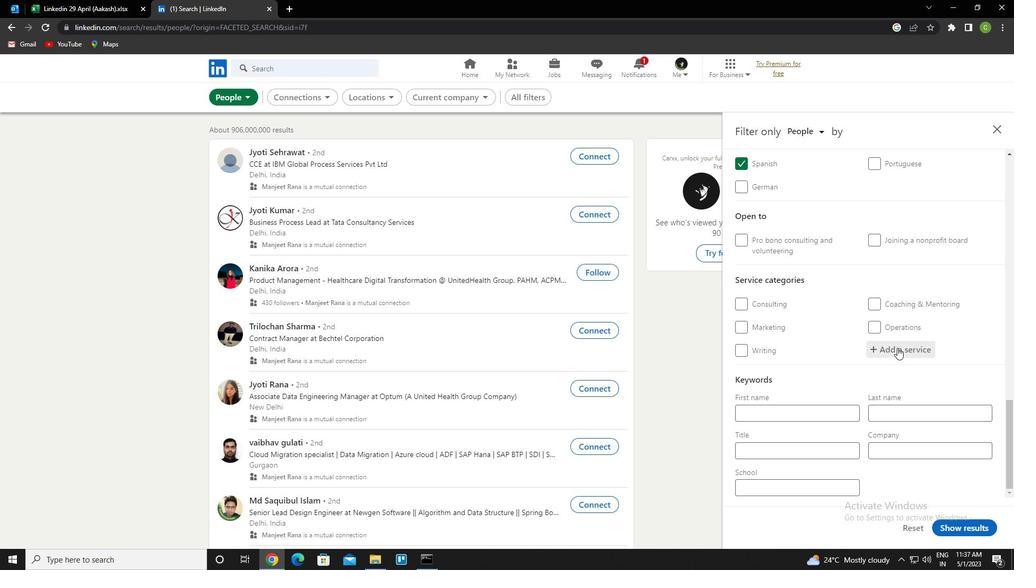 
Action: Key pressed <Key.caps_lock>s<Key.caps_lock>trategic<Key.down><Key.enter>
Screenshot: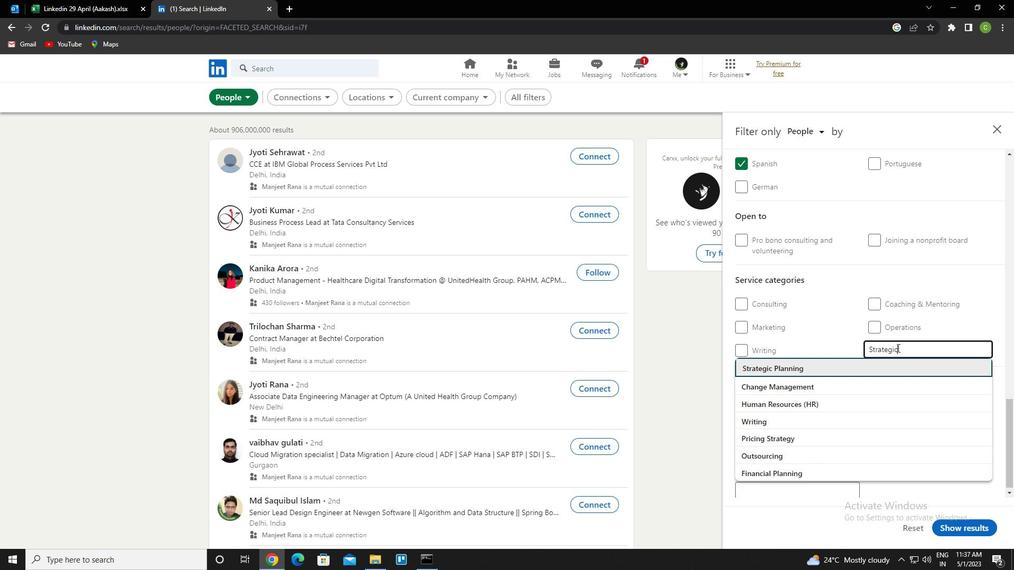 
Action: Mouse moved to (886, 357)
Screenshot: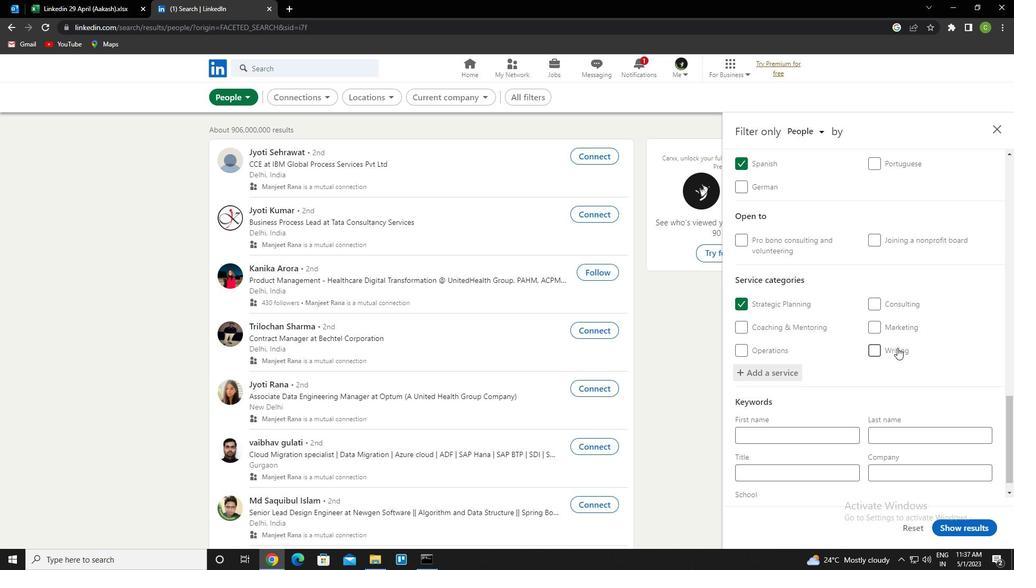
Action: Mouse scrolled (886, 356) with delta (0, 0)
Screenshot: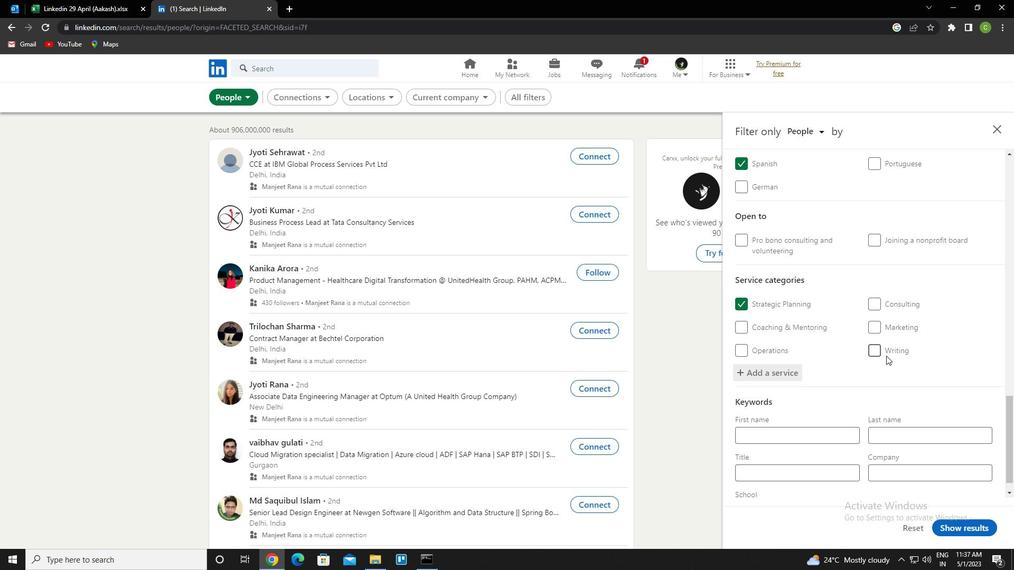 
Action: Mouse scrolled (886, 356) with delta (0, 0)
Screenshot: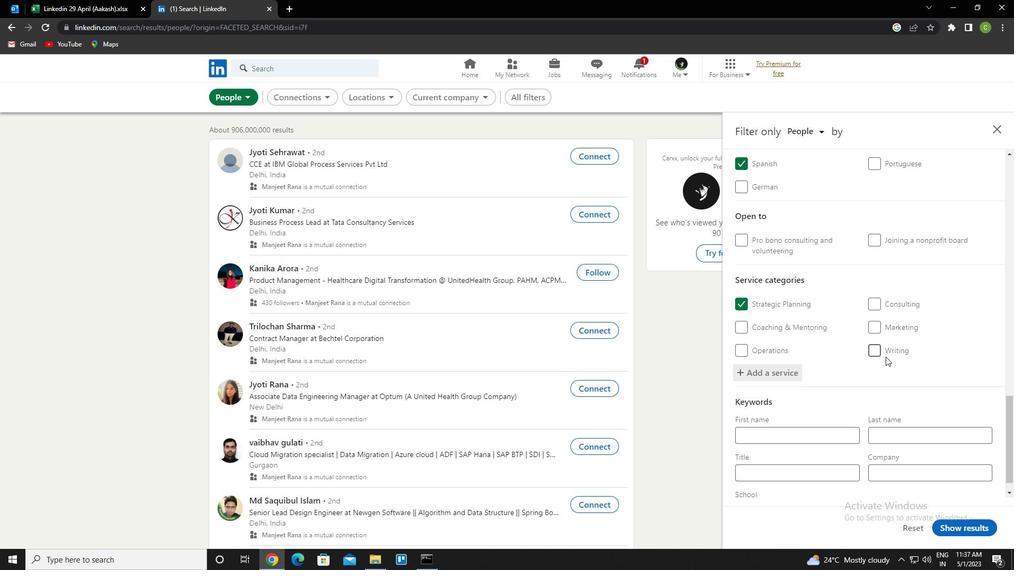 
Action: Mouse scrolled (886, 356) with delta (0, 0)
Screenshot: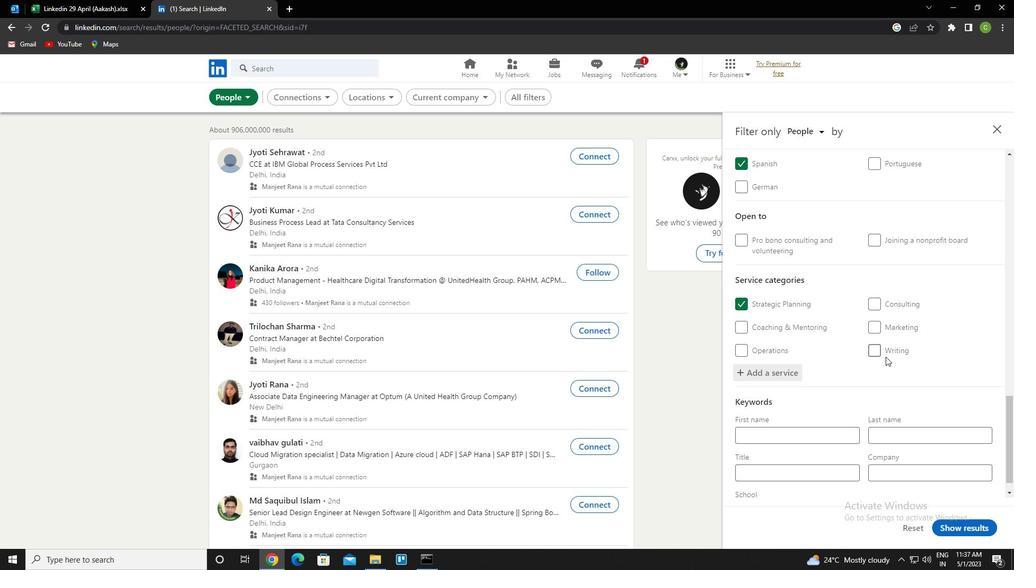 
Action: Mouse scrolled (886, 356) with delta (0, 0)
Screenshot: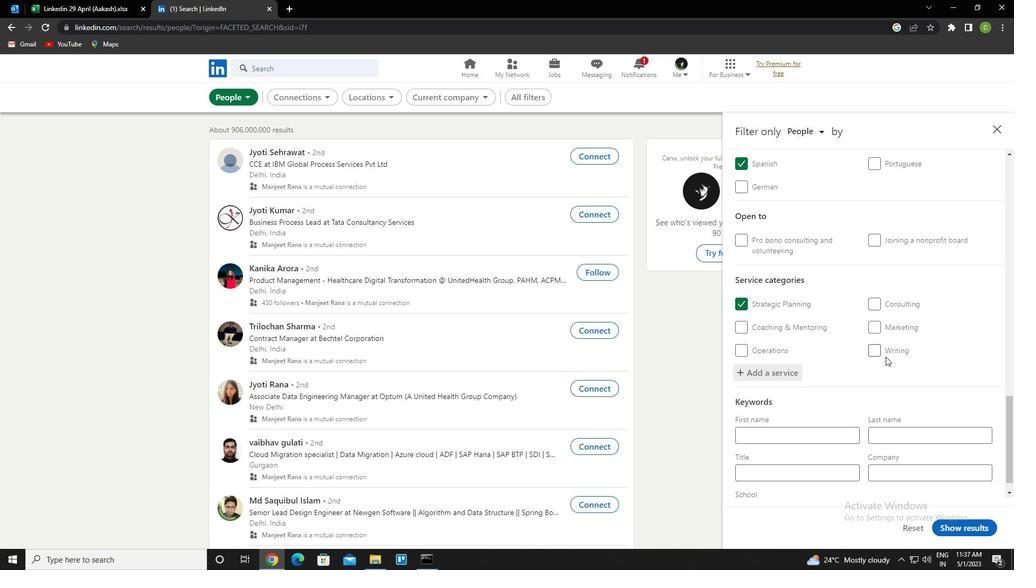 
Action: Mouse scrolled (886, 356) with delta (0, 0)
Screenshot: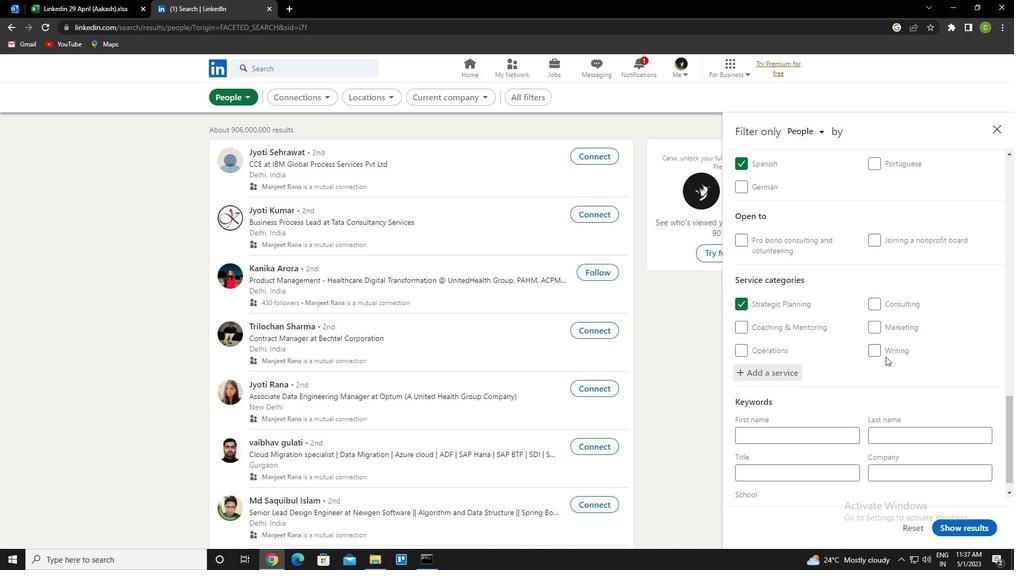 
Action: Mouse moved to (884, 357)
Screenshot: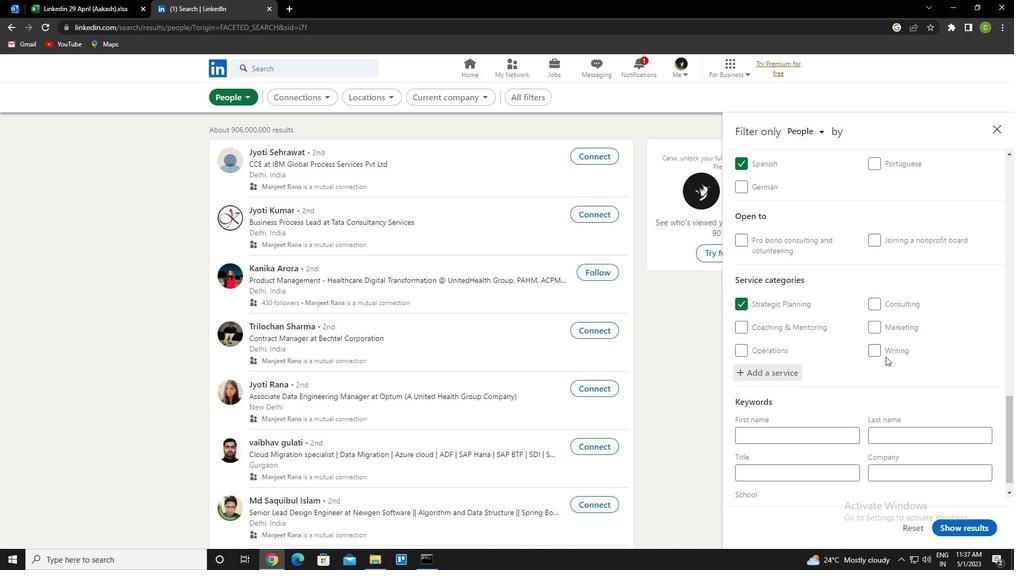 
Action: Mouse scrolled (884, 356) with delta (0, 0)
Screenshot: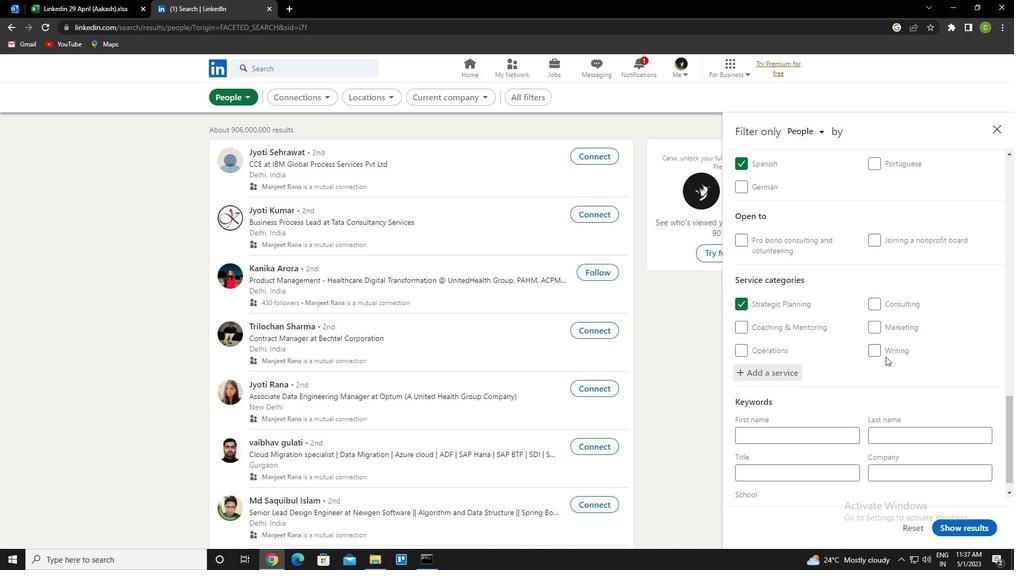 
Action: Mouse moved to (884, 357)
Screenshot: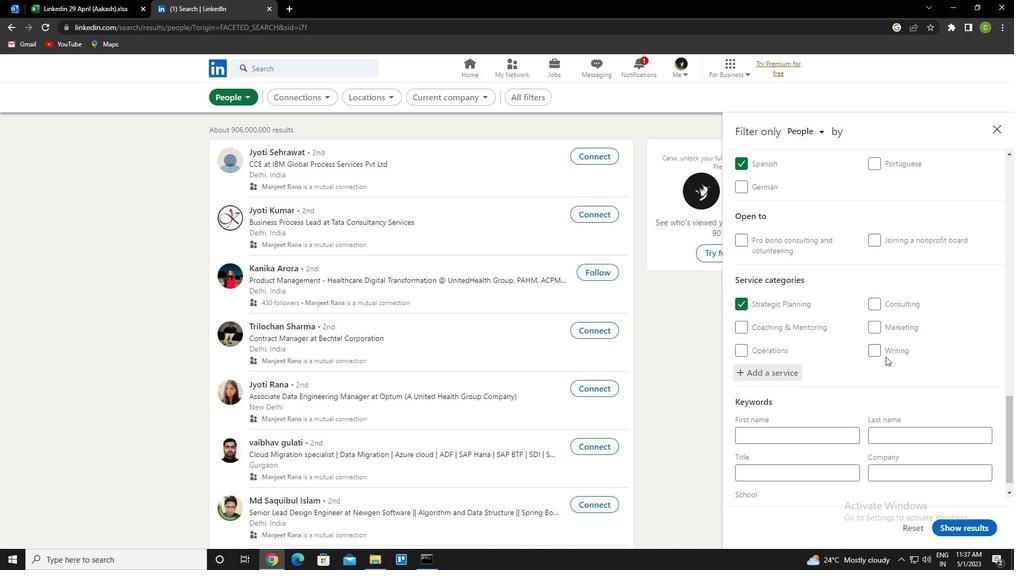 
Action: Mouse scrolled (884, 357) with delta (0, 0)
Screenshot: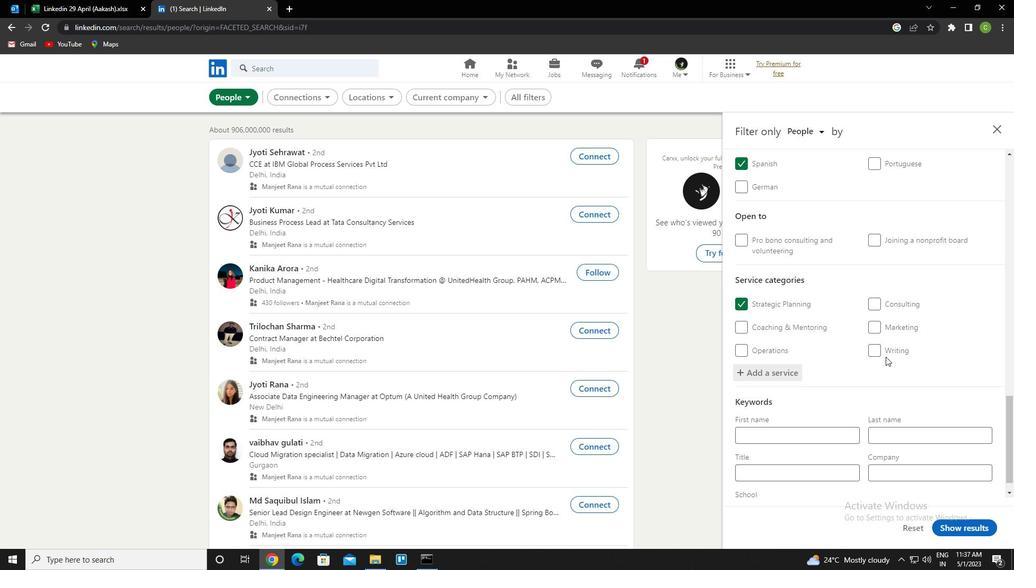 
Action: Mouse moved to (795, 453)
Screenshot: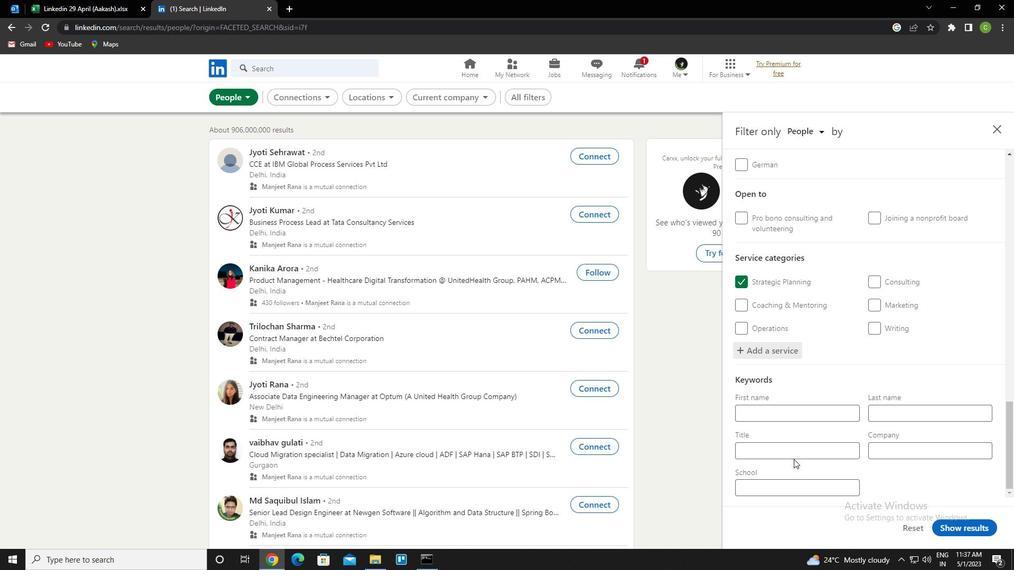 
Action: Mouse pressed left at (795, 453)
Screenshot: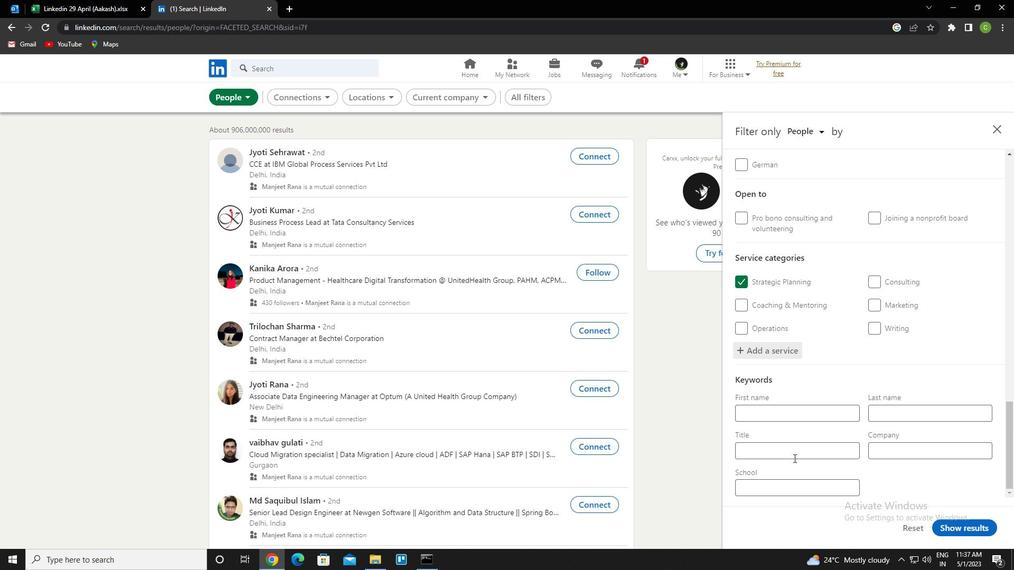 
Action: Key pressed <Key.caps_lock>c<Key.caps_lock>ustomer<Key.space>srvi<Key.backspace><Key.backspace><Key.backspace>ervice
Screenshot: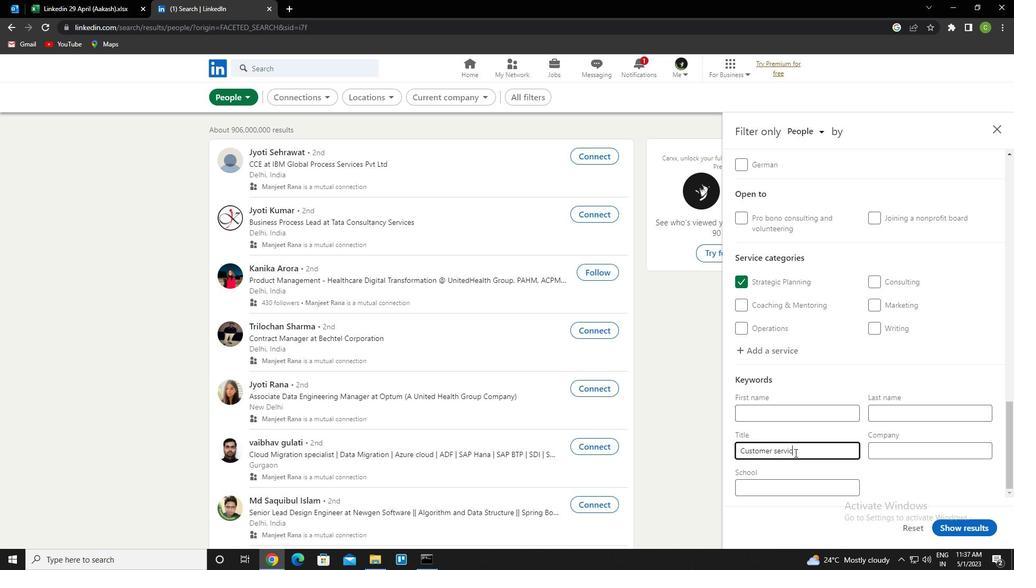 
Action: Mouse moved to (964, 528)
Screenshot: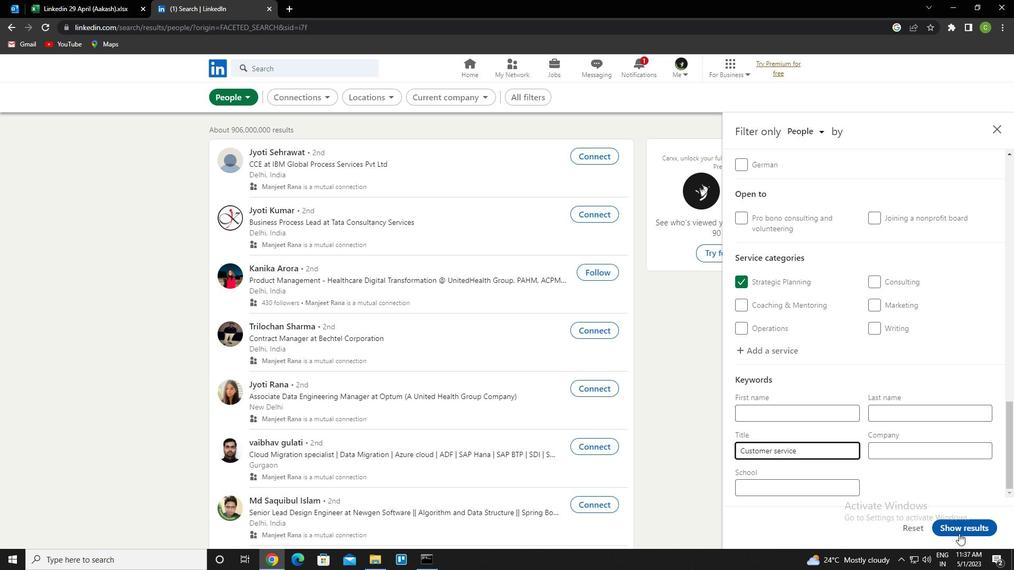 
Action: Mouse pressed left at (964, 528)
Screenshot: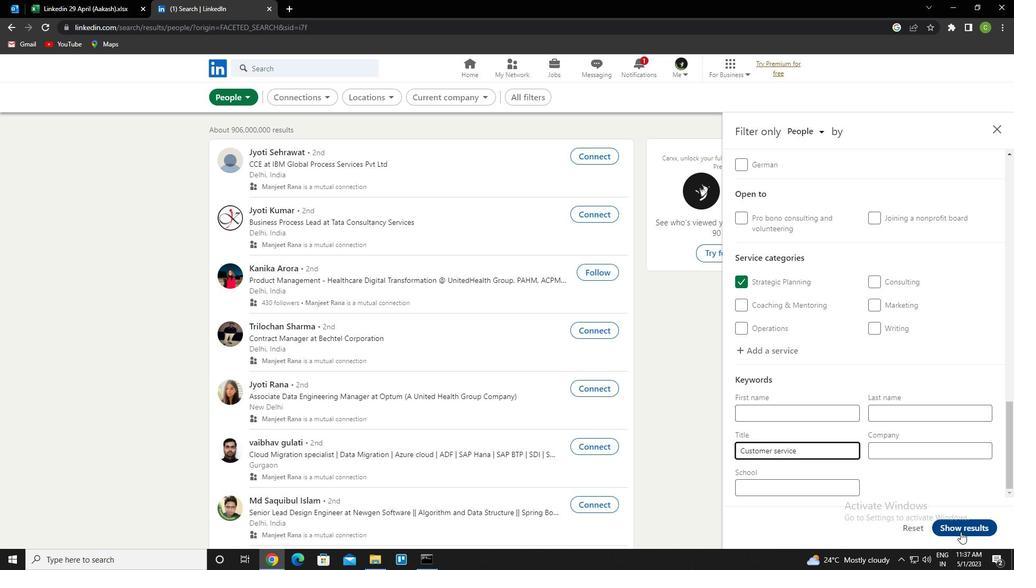 
Action: Mouse moved to (463, 460)
Screenshot: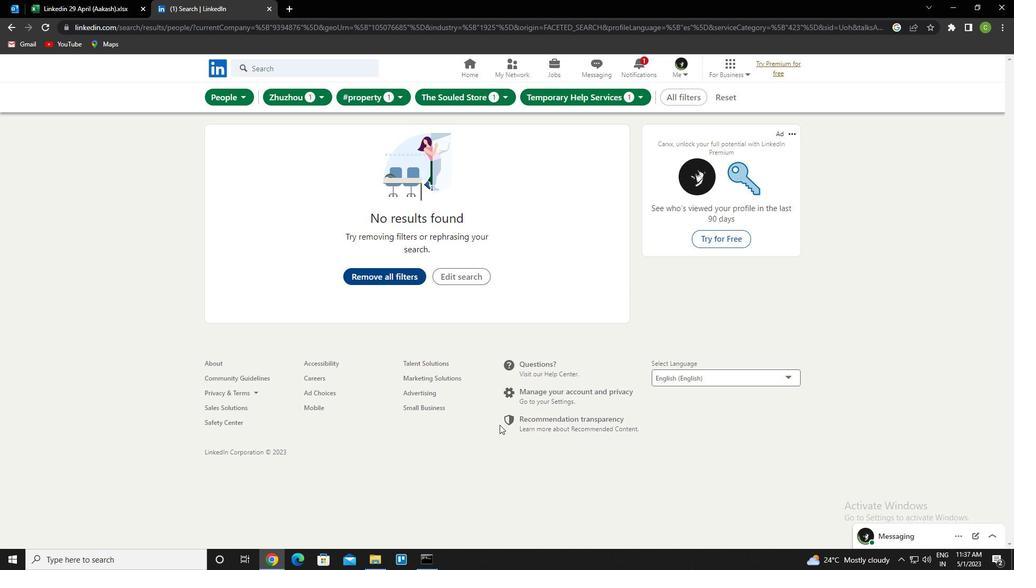 
